 Task: Look for space in Ciranjang-hilir, Indonesia from 6th June, 2023 to 8th June, 2023 for 2 adults in price range Rs.7000 to Rs.12000. Place can be private room with 1  bedroom having 2 beds and 1 bathroom. Property type can be house, flat, guest house. Amenities needed are: wifi. Booking option can be shelf check-in. Required host language is English.
Action: Mouse moved to (493, 84)
Screenshot: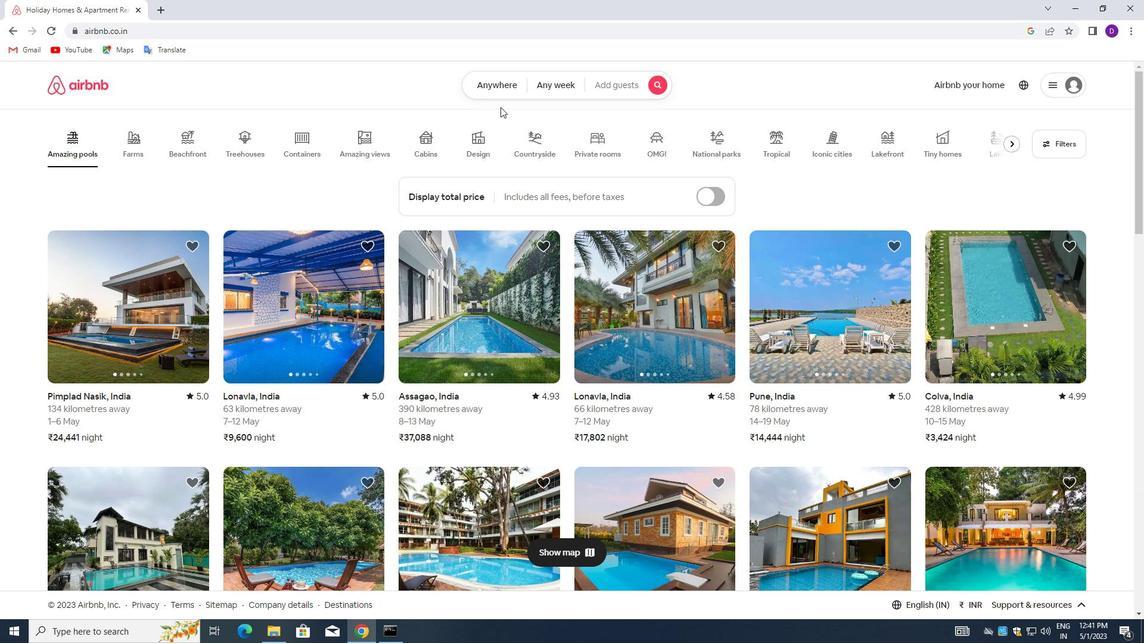 
Action: Mouse pressed left at (493, 84)
Screenshot: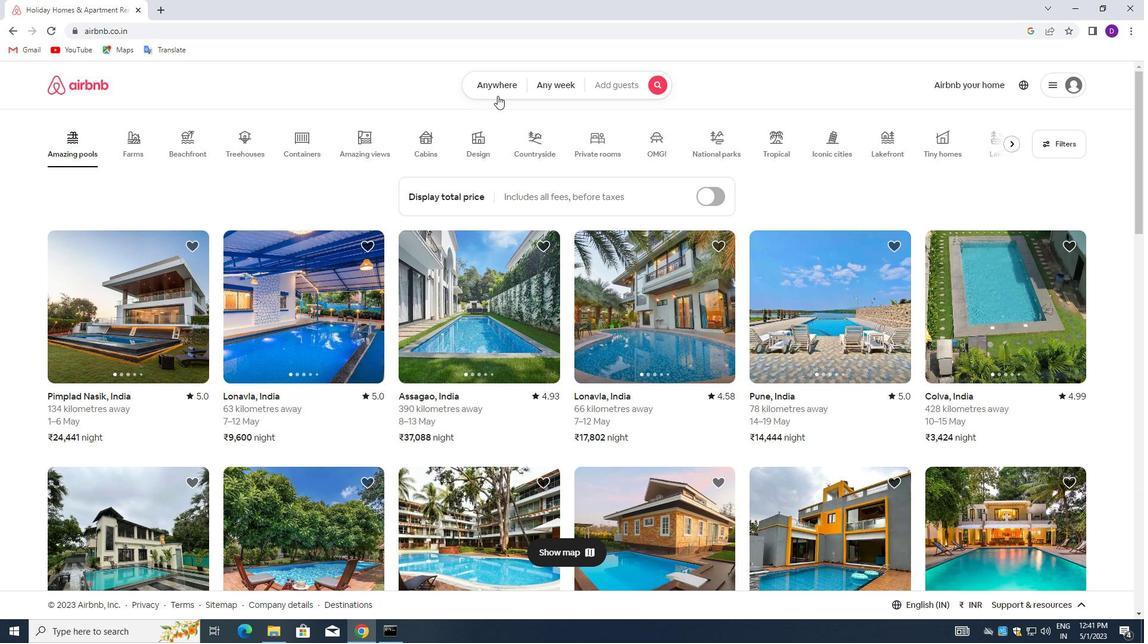 
Action: Mouse moved to (390, 135)
Screenshot: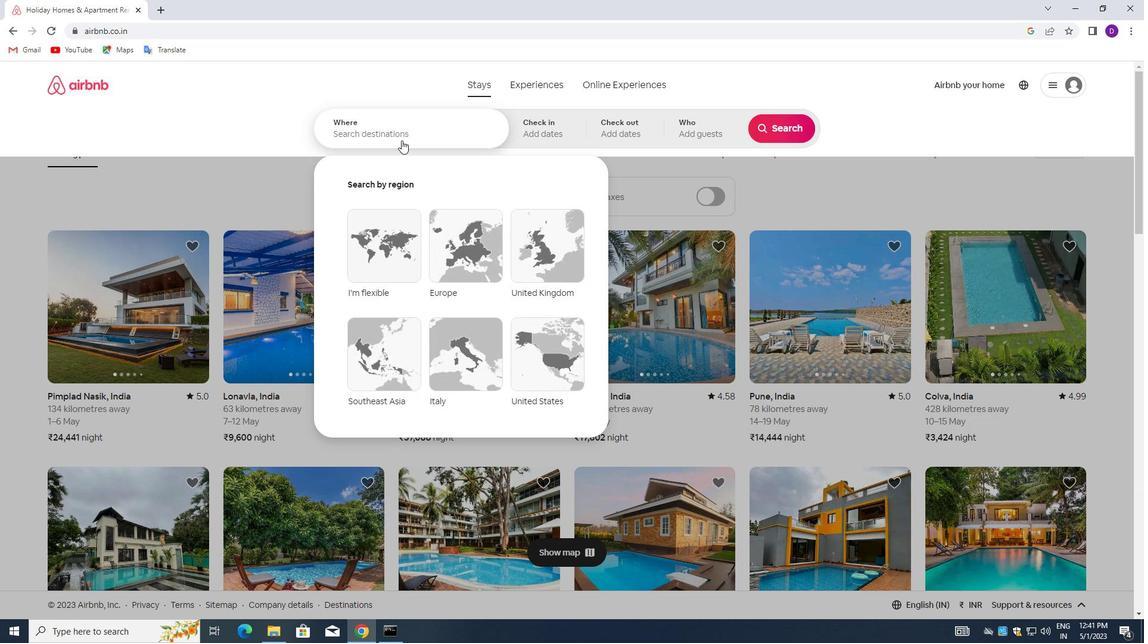 
Action: Mouse pressed left at (390, 135)
Screenshot: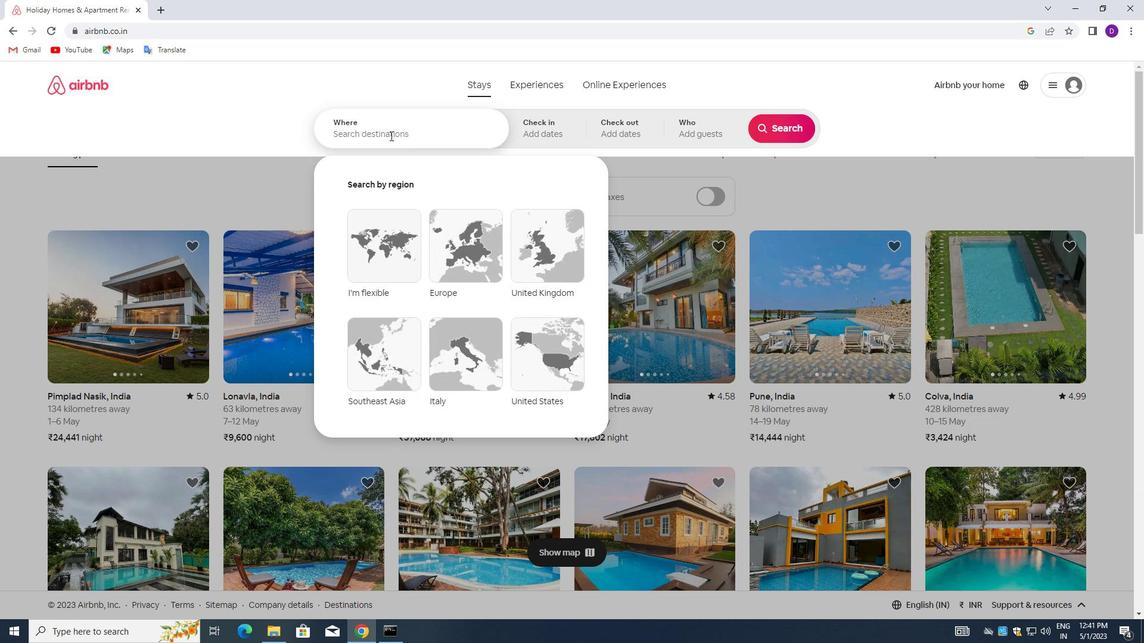 
Action: Mouse moved to (391, 134)
Screenshot: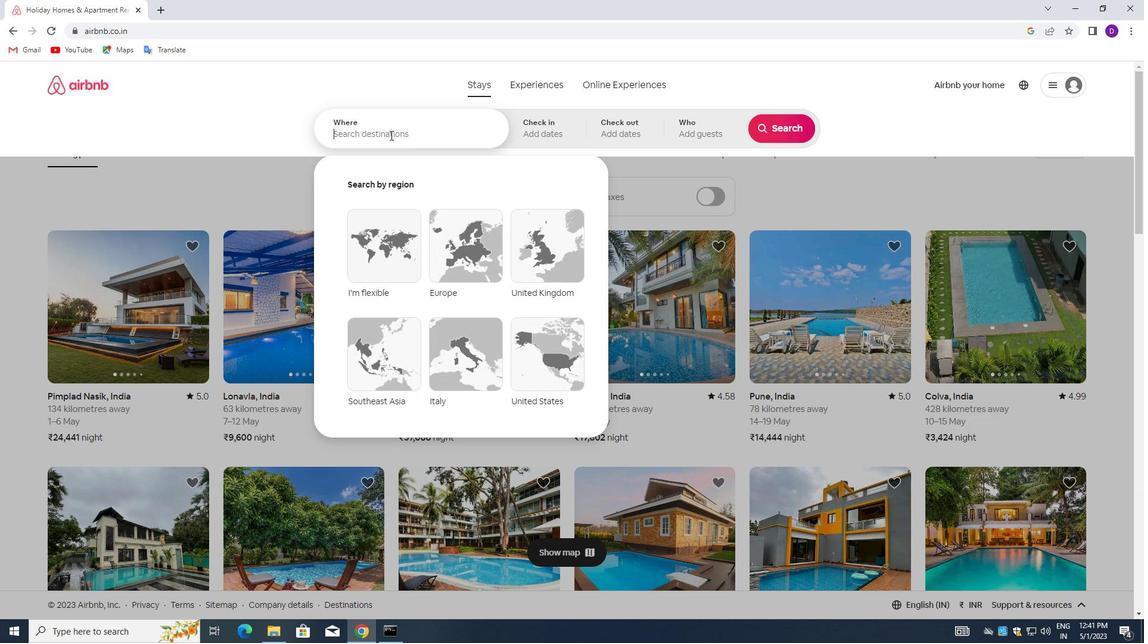 
Action: Key pressed <Key.shift>CIRANJANG-HILIR,<Key.space><Key.shift>INDONESIA<Key.enter>
Screenshot: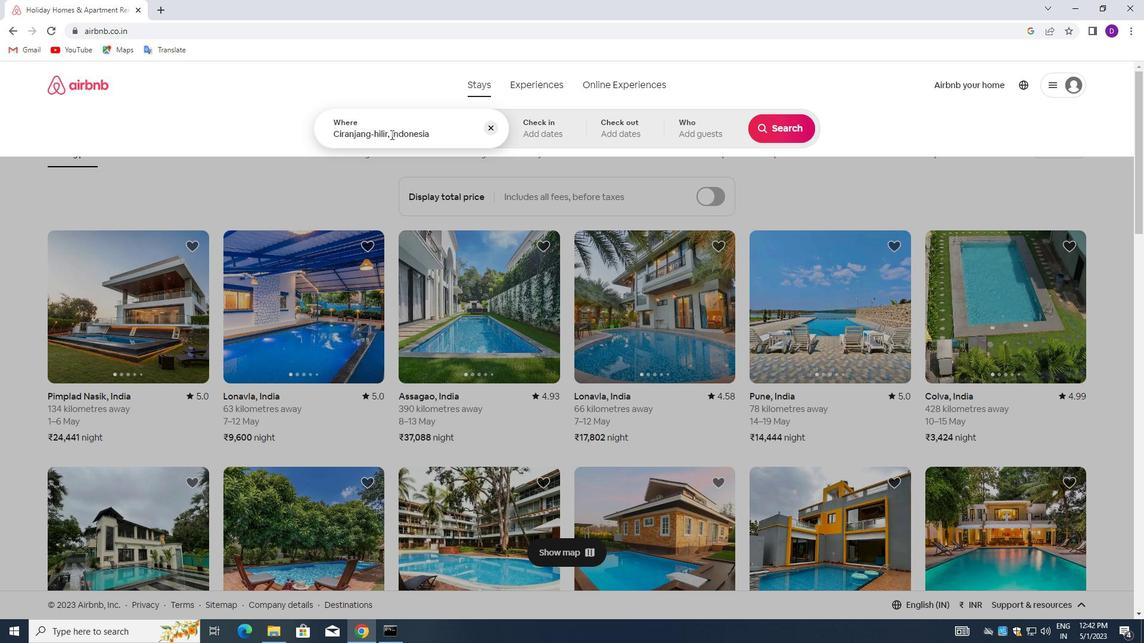 
Action: Mouse moved to (661, 302)
Screenshot: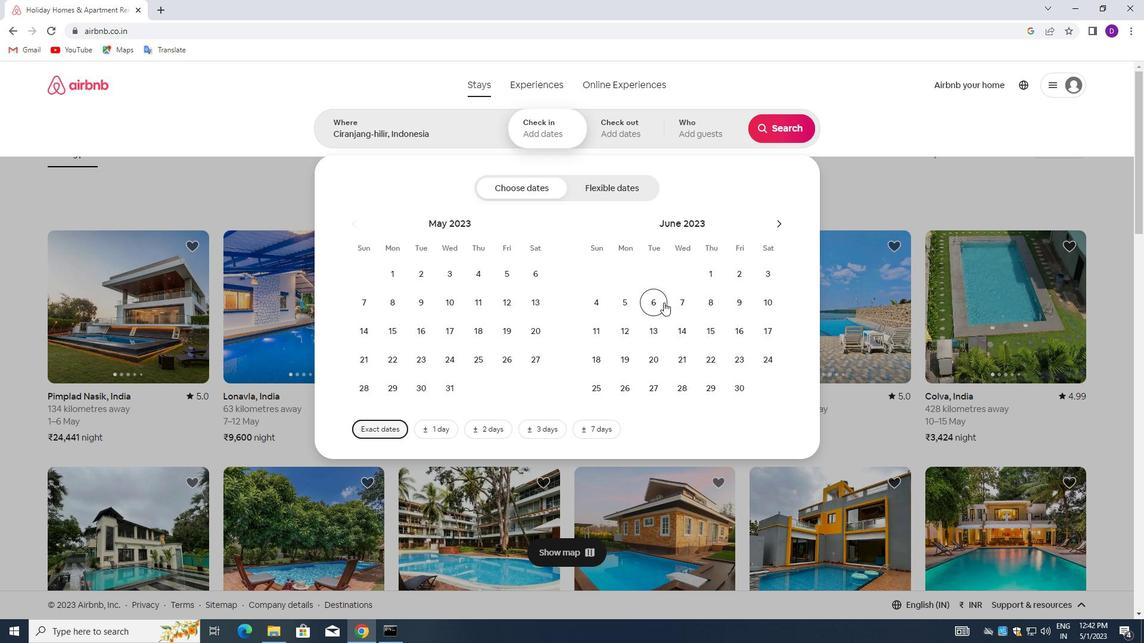 
Action: Mouse pressed left at (661, 302)
Screenshot: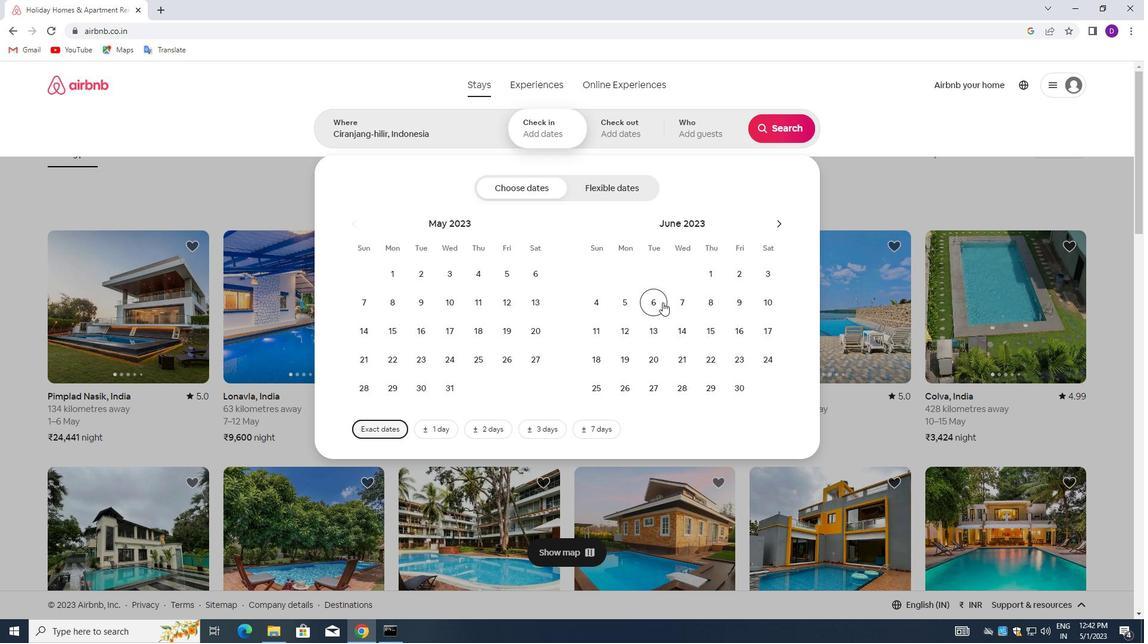 
Action: Mouse moved to (709, 302)
Screenshot: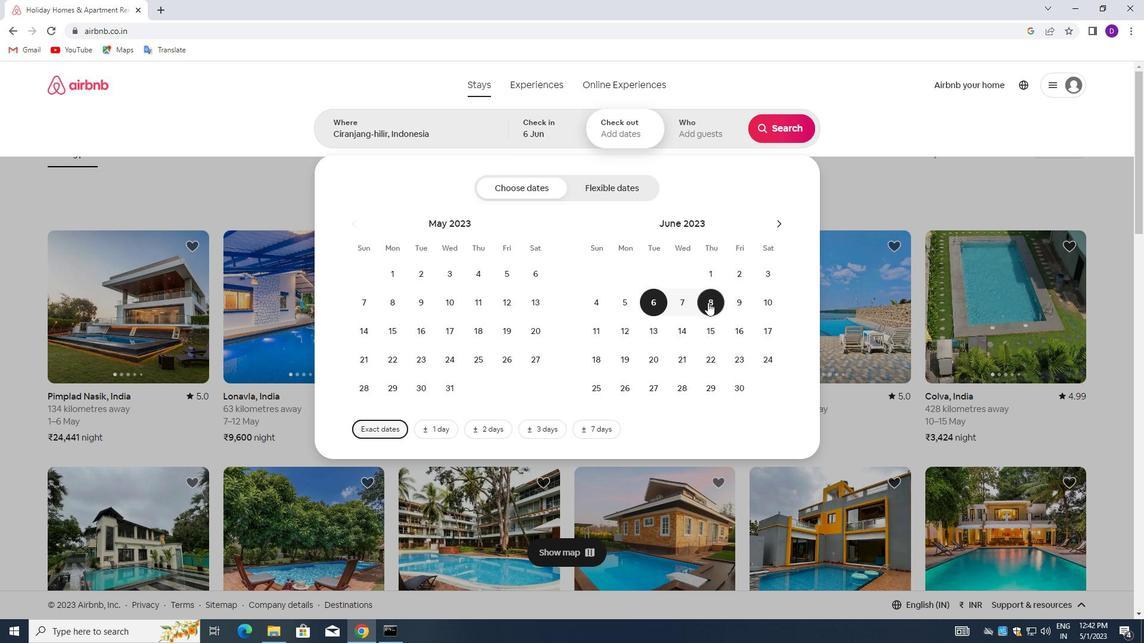 
Action: Mouse pressed left at (709, 302)
Screenshot: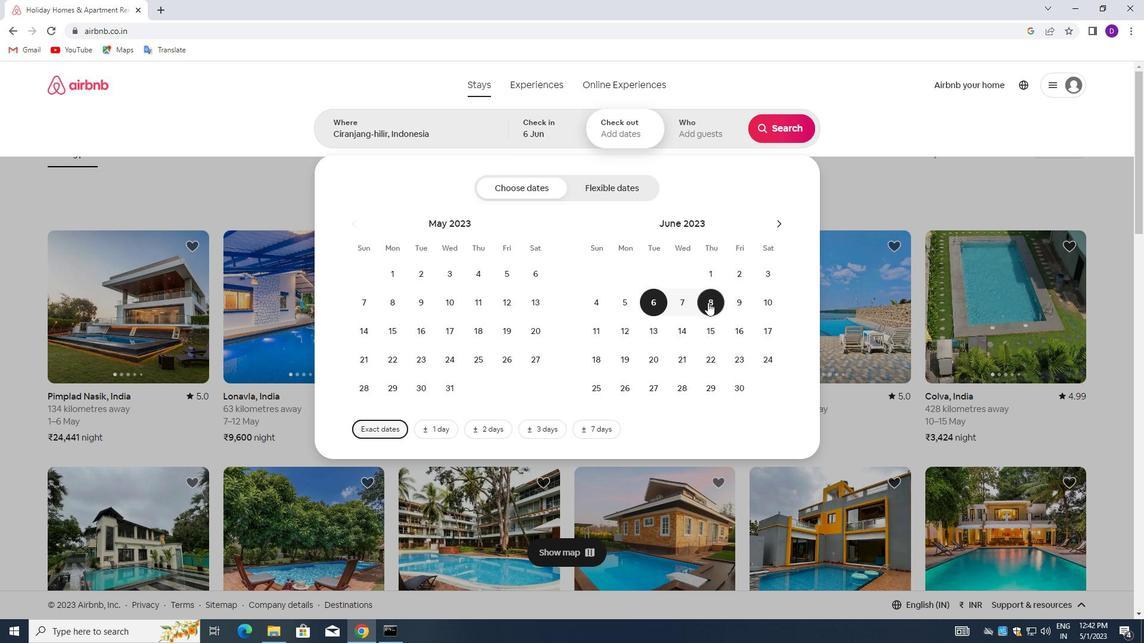
Action: Mouse moved to (709, 143)
Screenshot: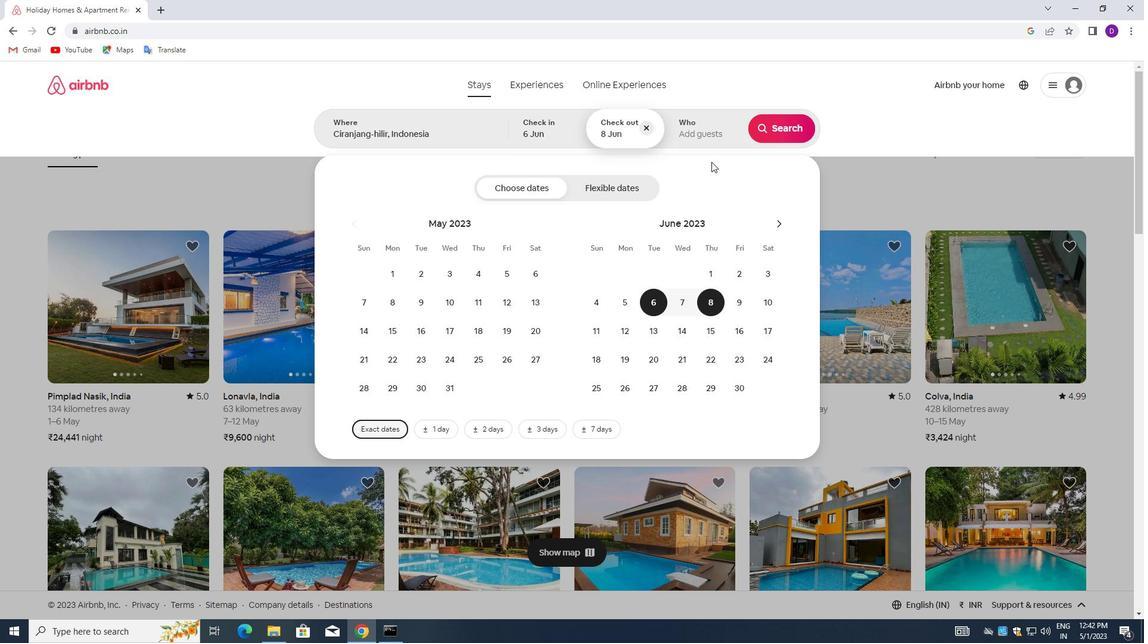 
Action: Mouse pressed left at (709, 143)
Screenshot: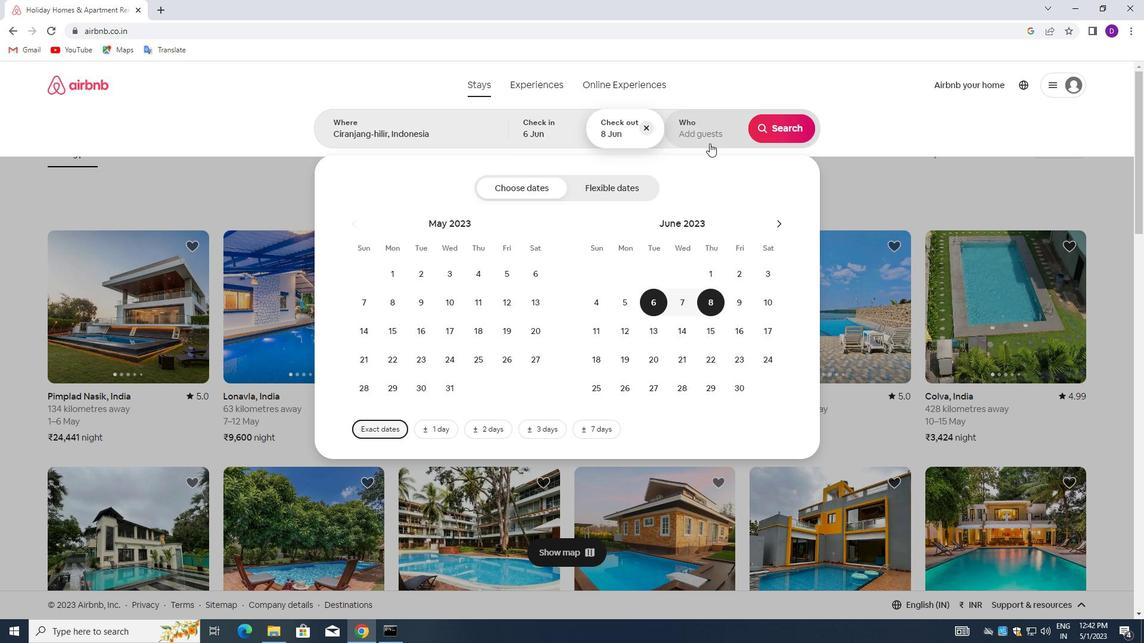 
Action: Mouse moved to (791, 189)
Screenshot: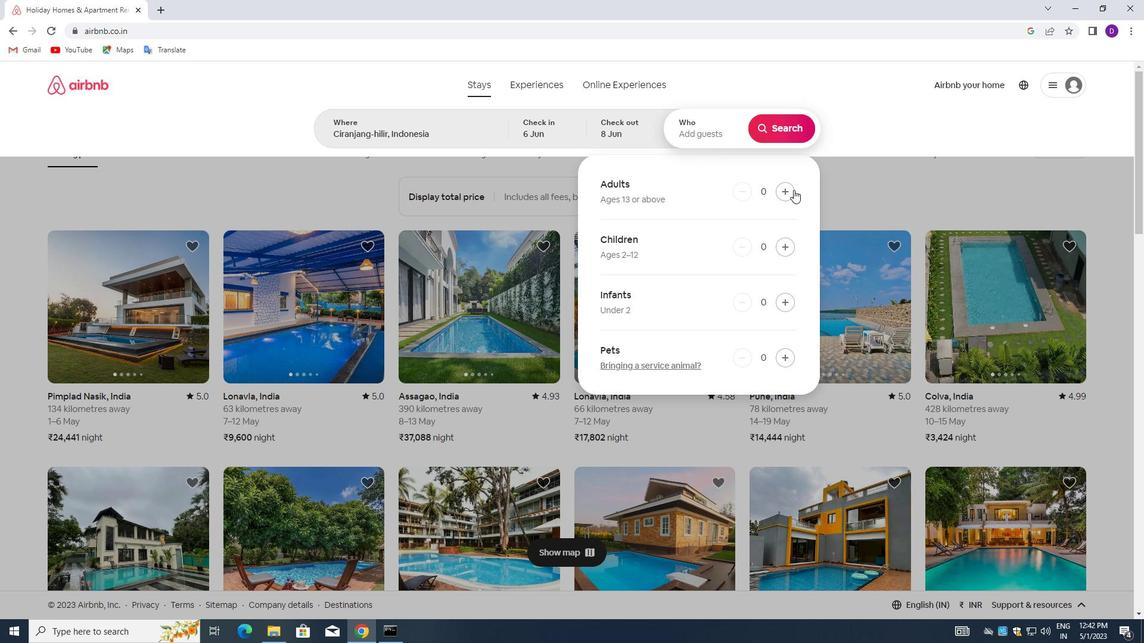 
Action: Mouse pressed left at (791, 189)
Screenshot: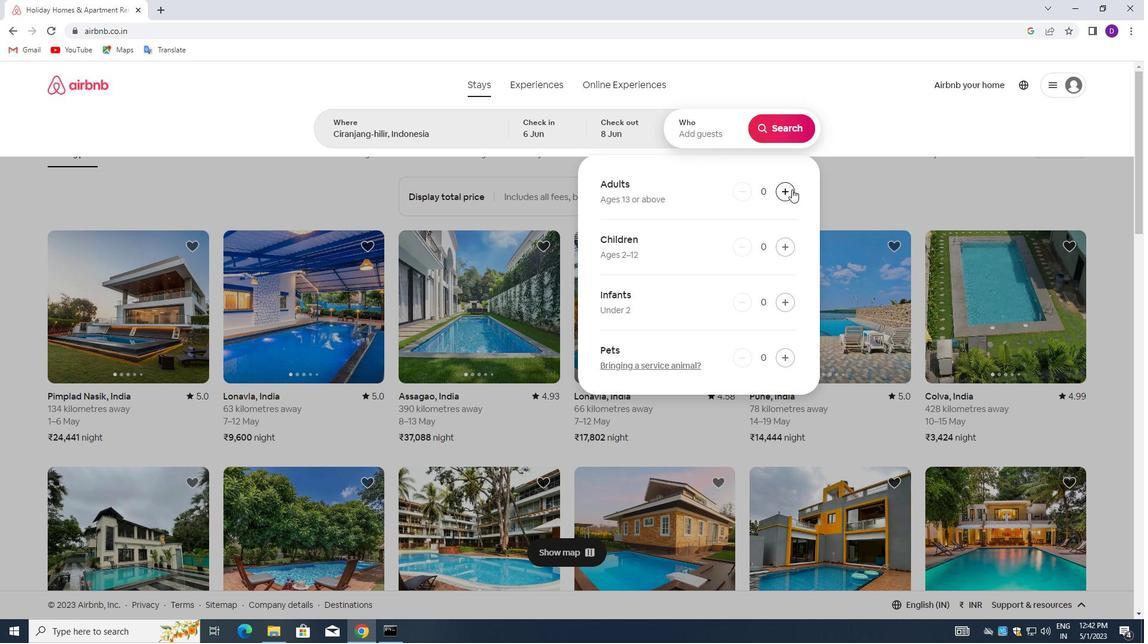 
Action: Mouse pressed left at (791, 189)
Screenshot: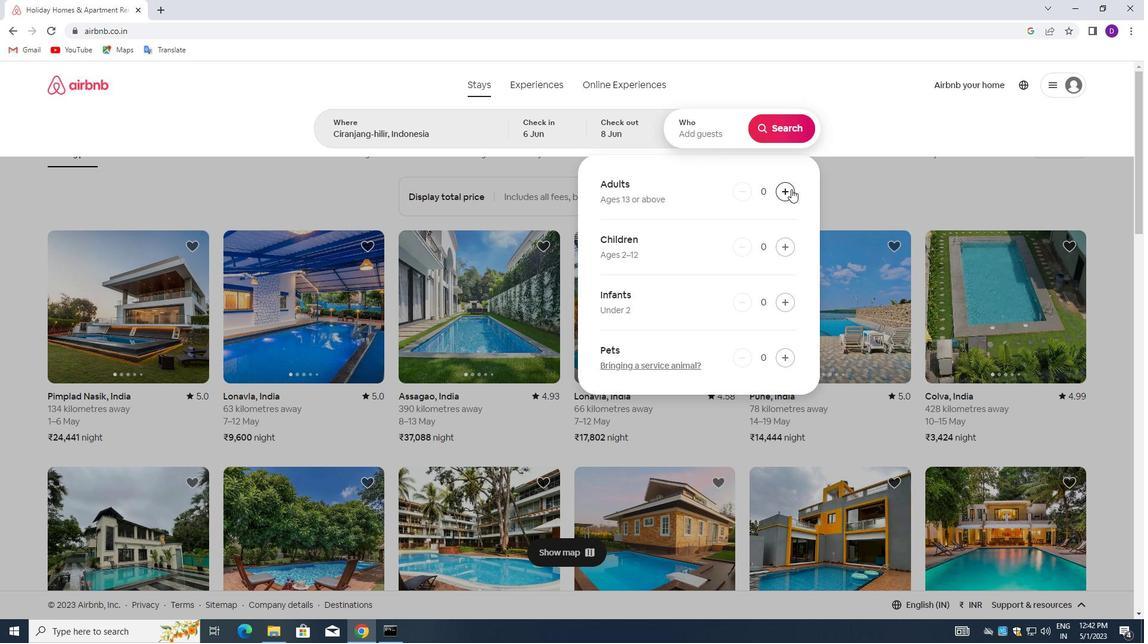 
Action: Mouse moved to (784, 128)
Screenshot: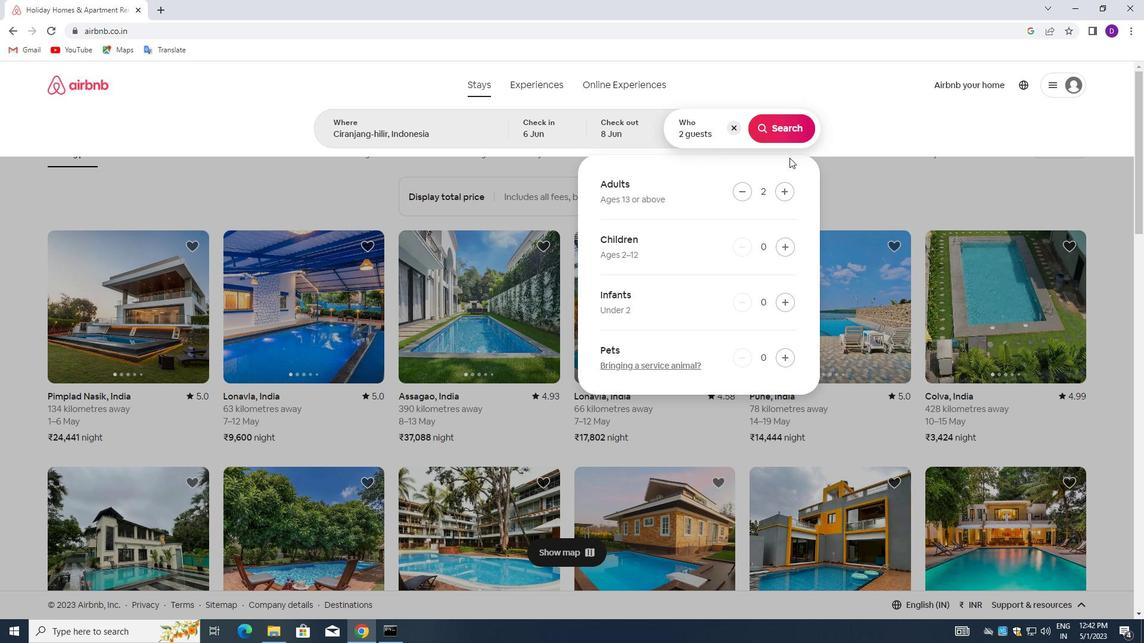 
Action: Mouse pressed left at (784, 128)
Screenshot: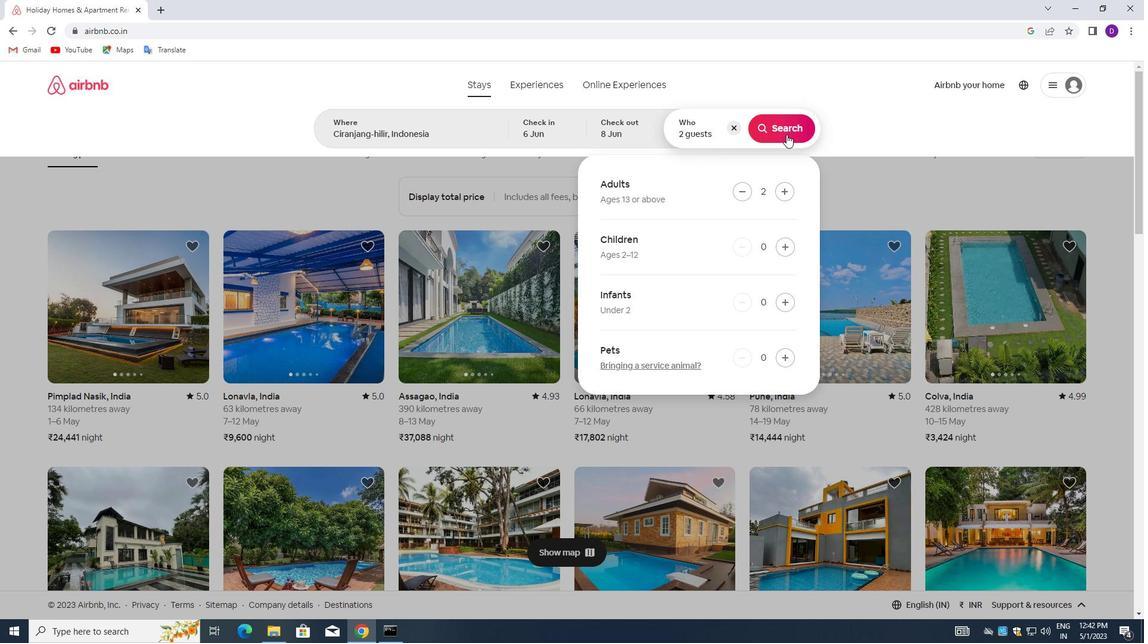 
Action: Mouse moved to (1073, 135)
Screenshot: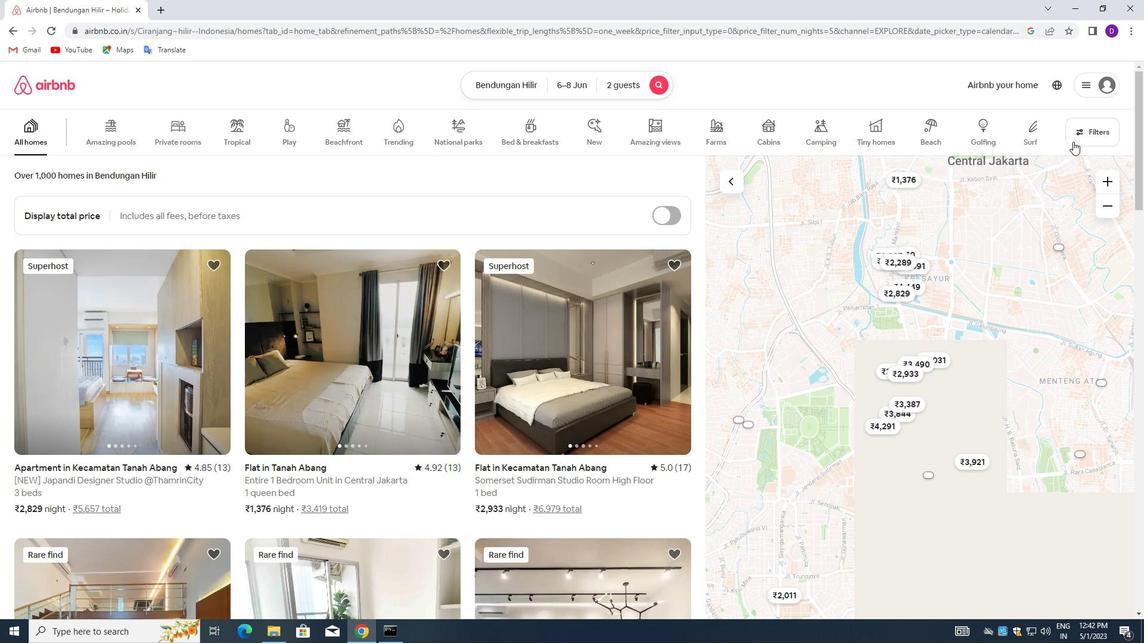 
Action: Mouse pressed left at (1073, 135)
Screenshot: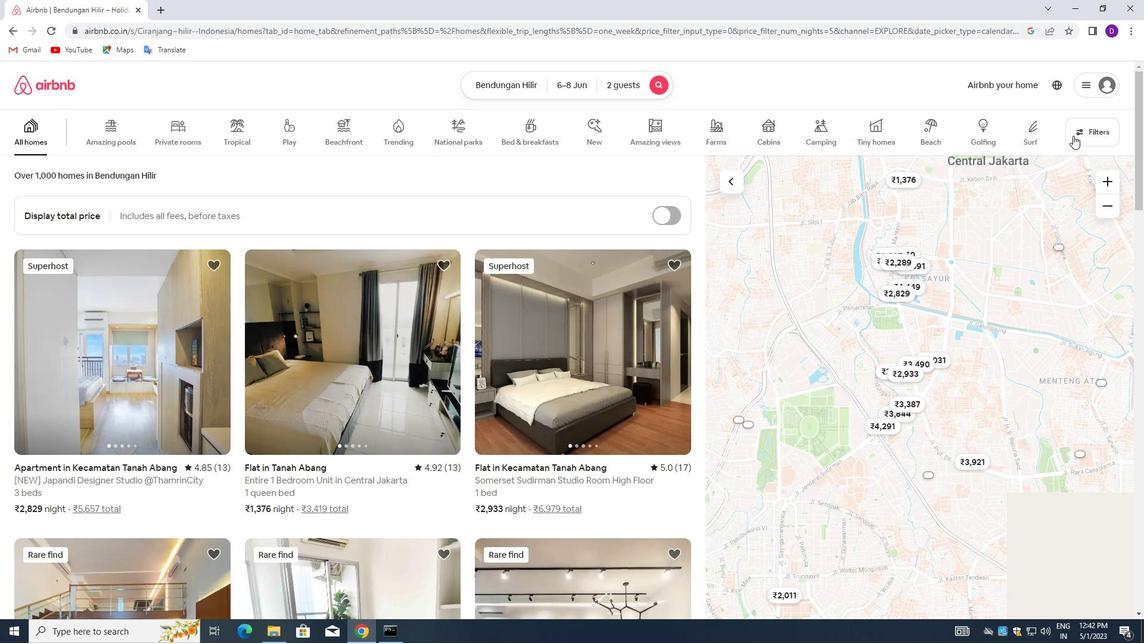 
Action: Mouse moved to (416, 285)
Screenshot: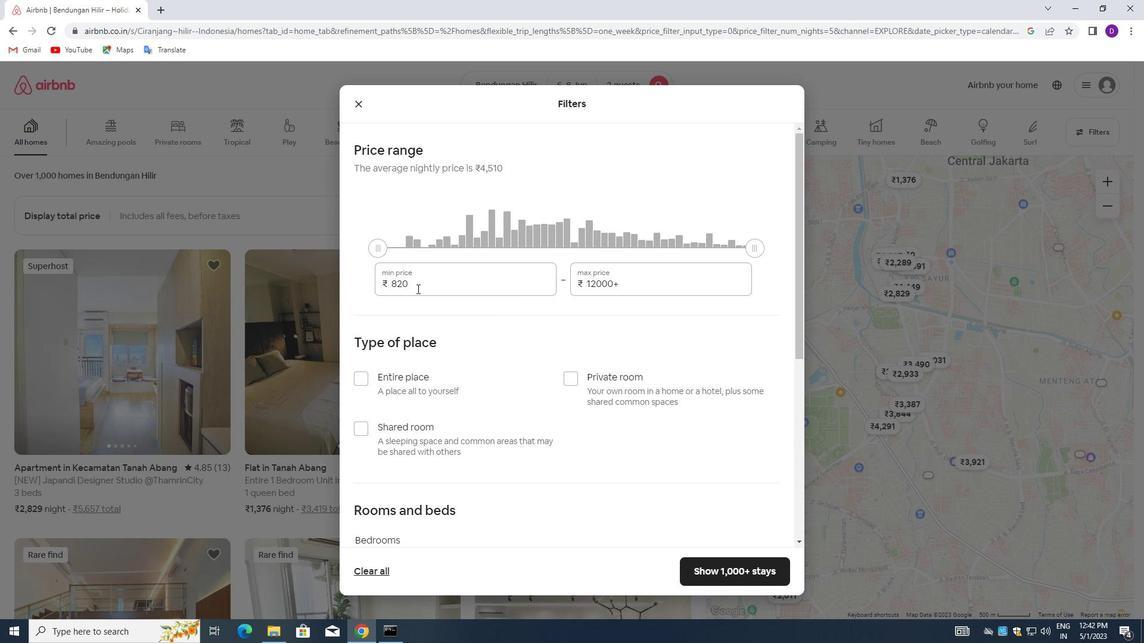 
Action: Mouse pressed left at (416, 285)
Screenshot: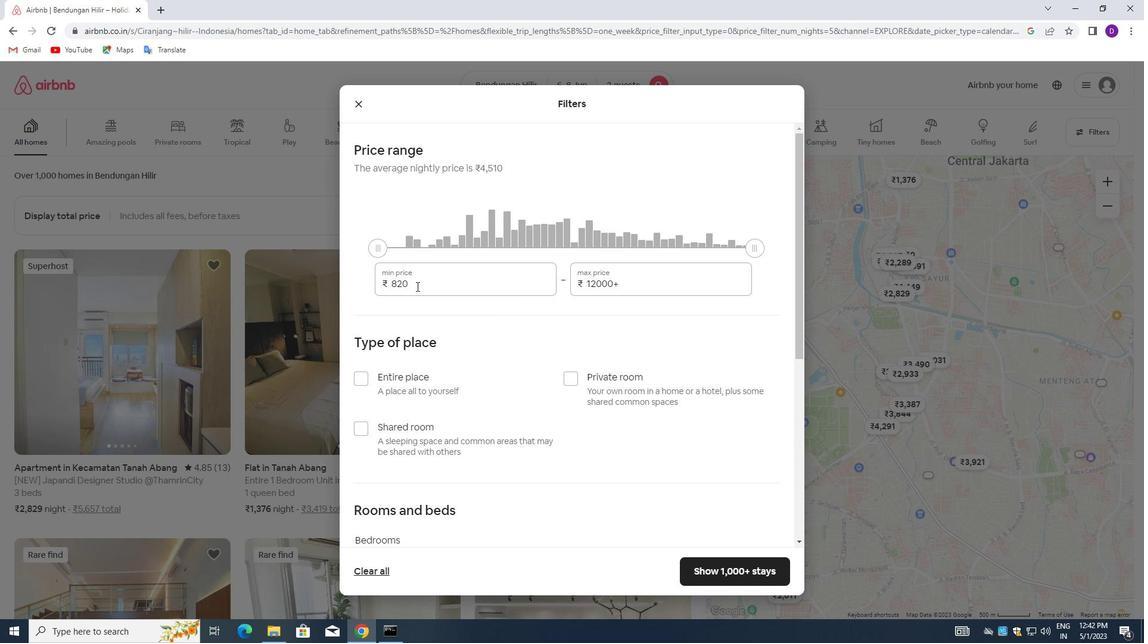 
Action: Mouse pressed left at (416, 285)
Screenshot: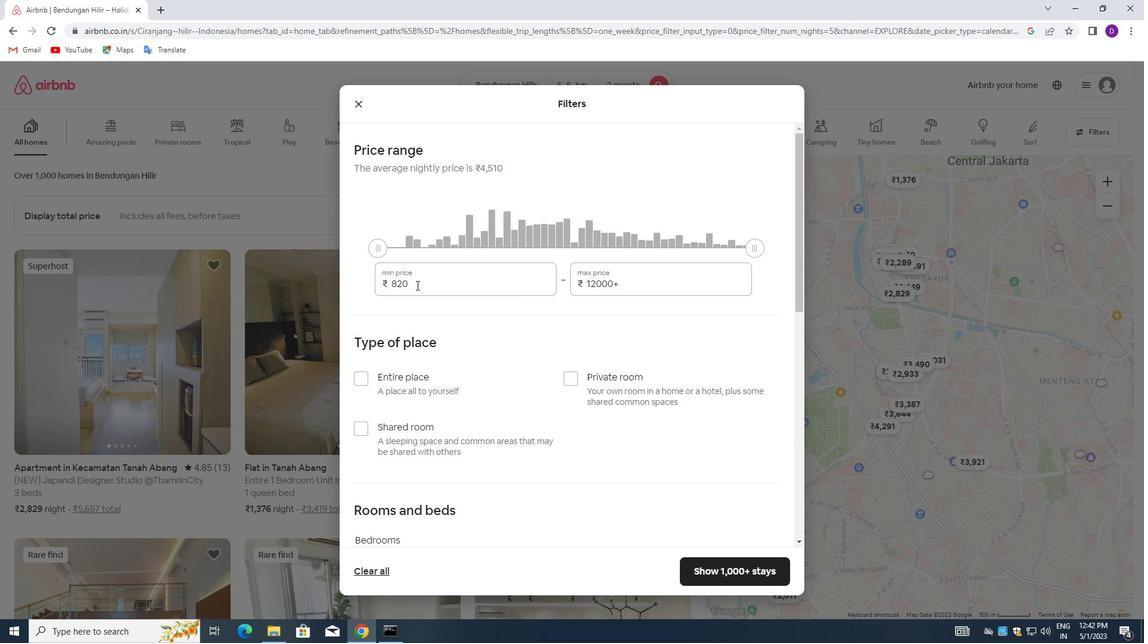 
Action: Key pressed 7000<Key.tab>1
Screenshot: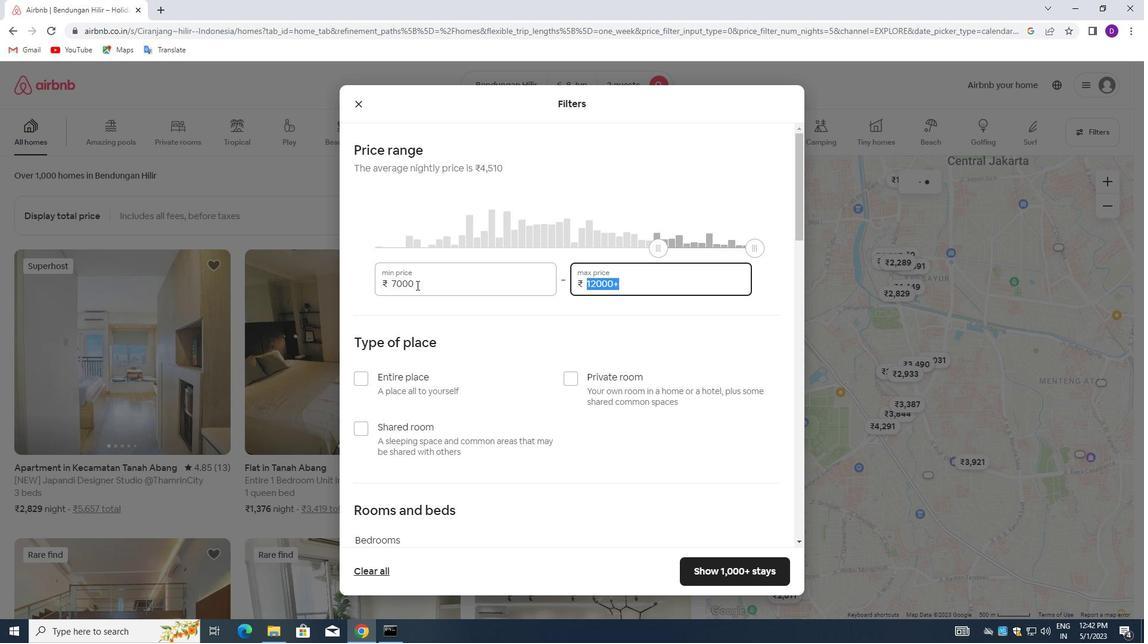 
Action: Mouse moved to (416, 285)
Screenshot: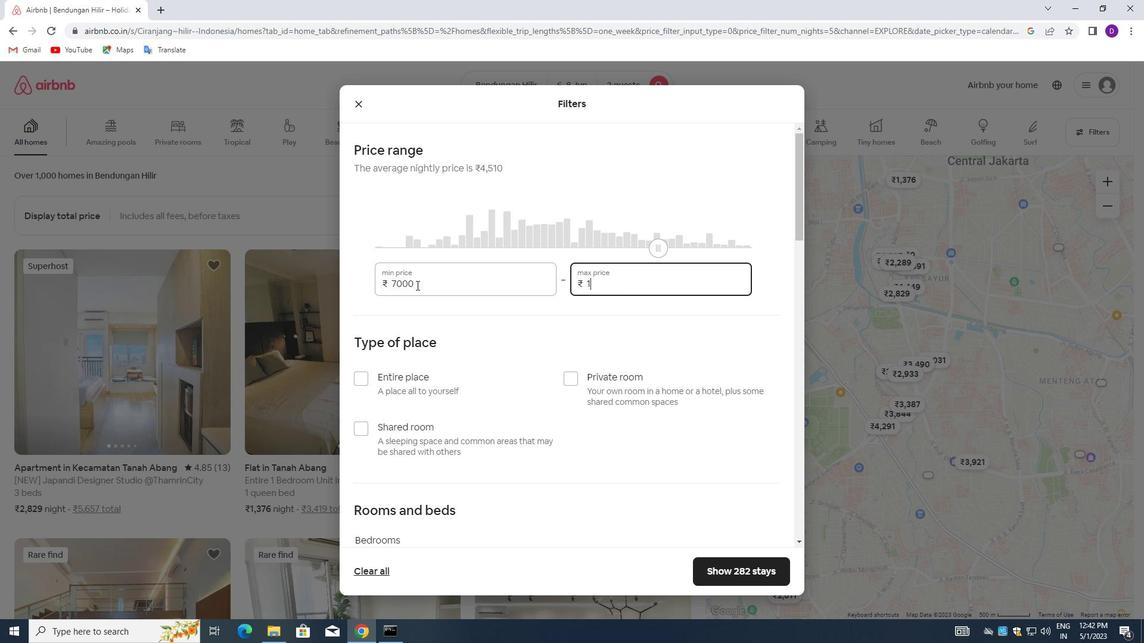 
Action: Key pressed 2000
Screenshot: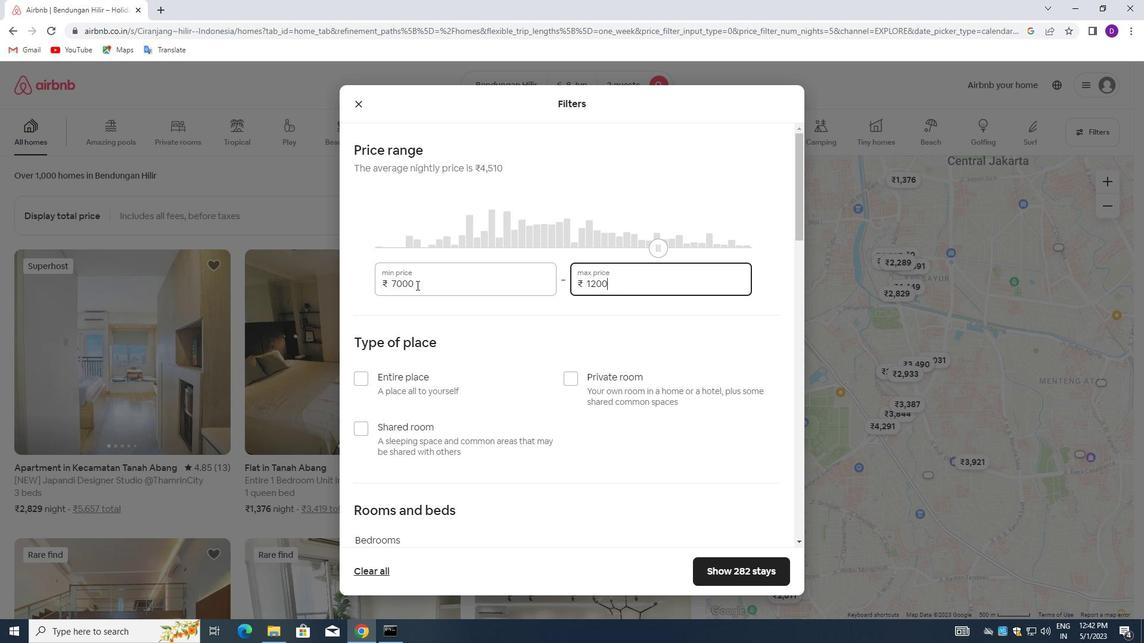 
Action: Mouse moved to (431, 306)
Screenshot: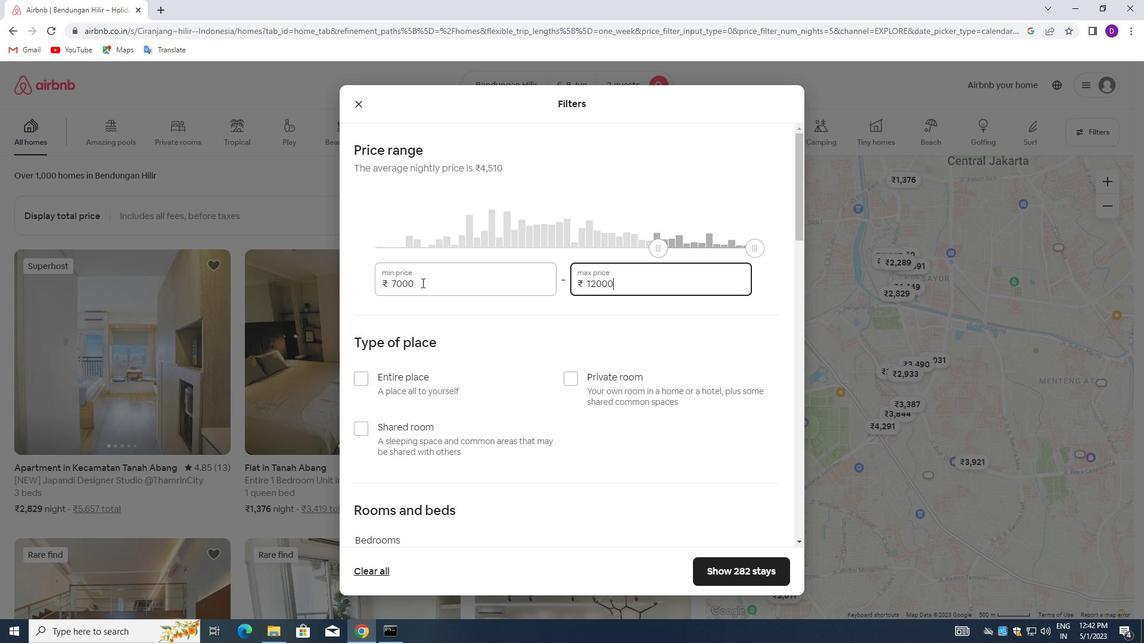 
Action: Mouse scrolled (431, 305) with delta (0, 0)
Screenshot: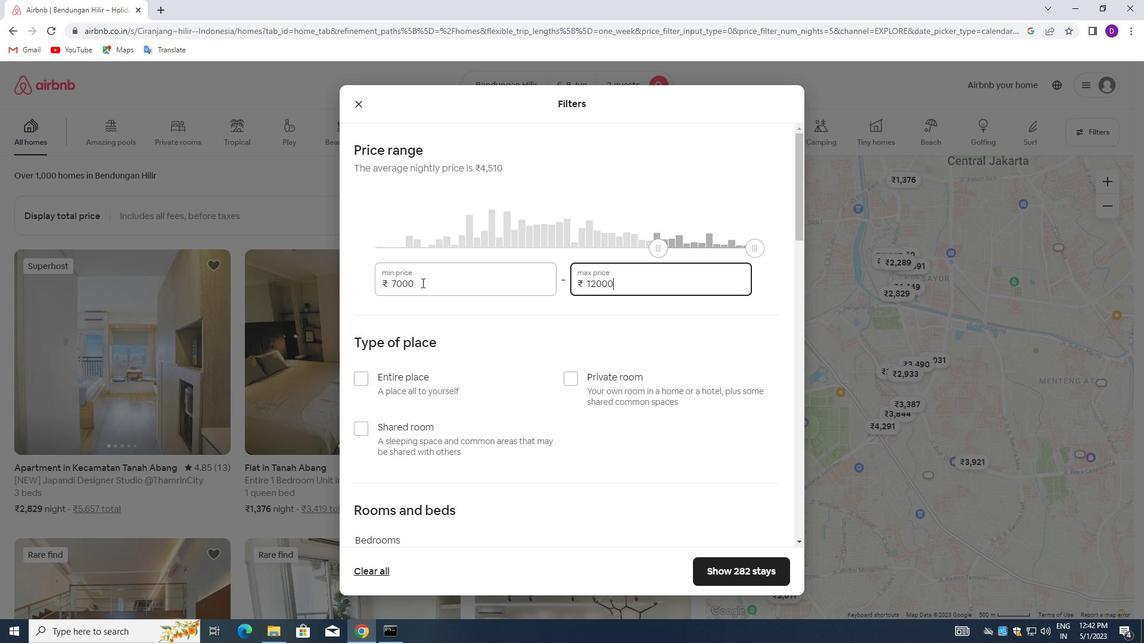 
Action: Mouse moved to (432, 311)
Screenshot: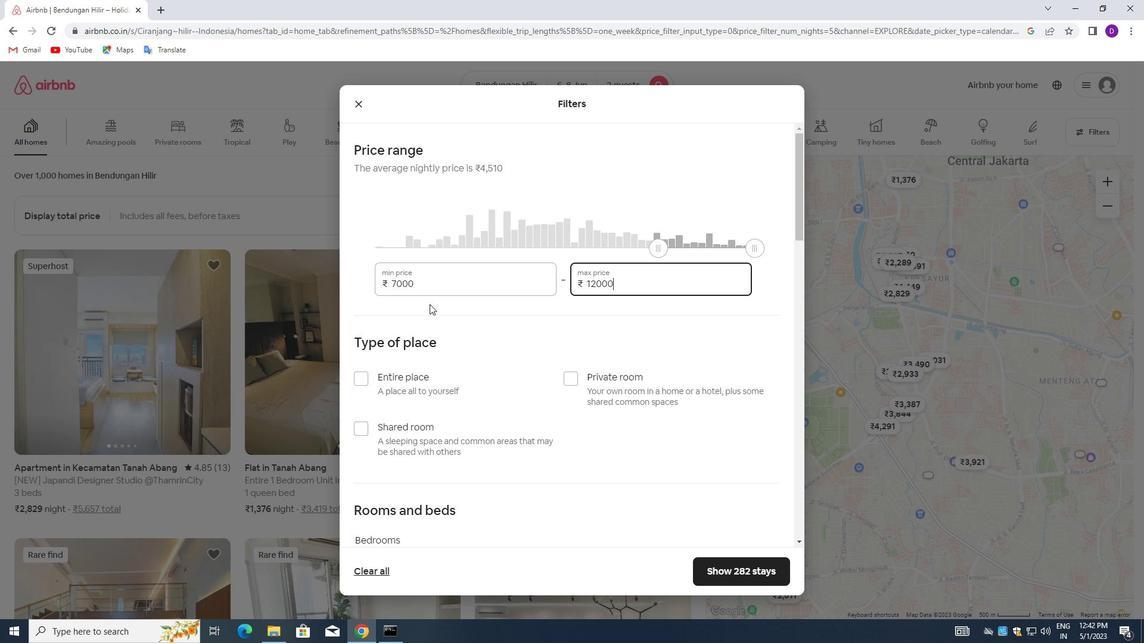 
Action: Mouse scrolled (432, 311) with delta (0, 0)
Screenshot: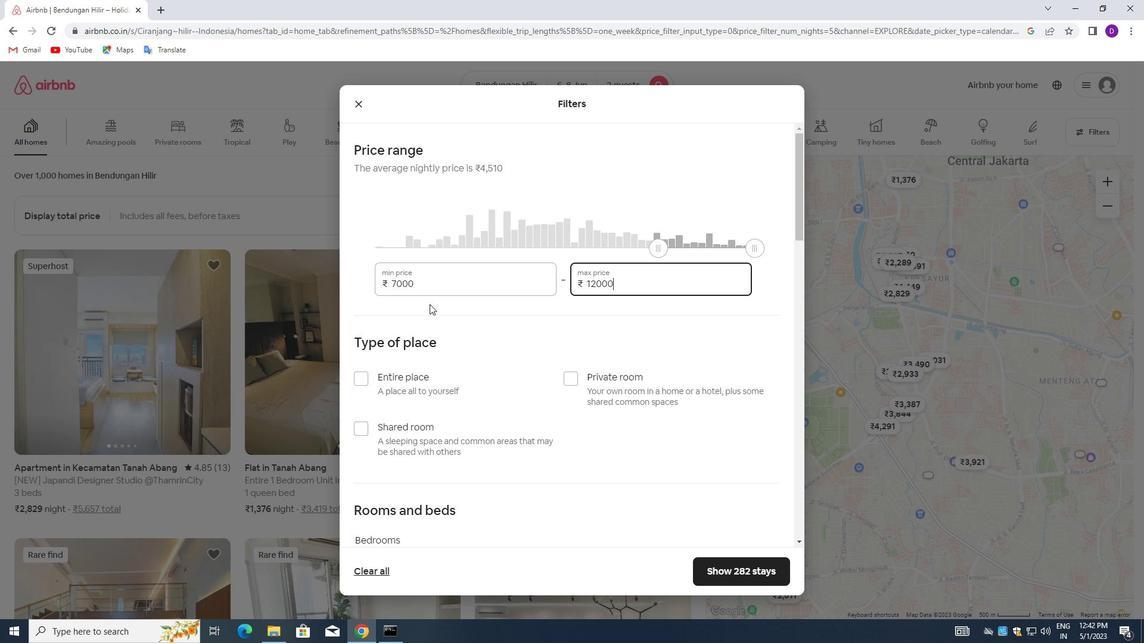 
Action: Mouse moved to (571, 262)
Screenshot: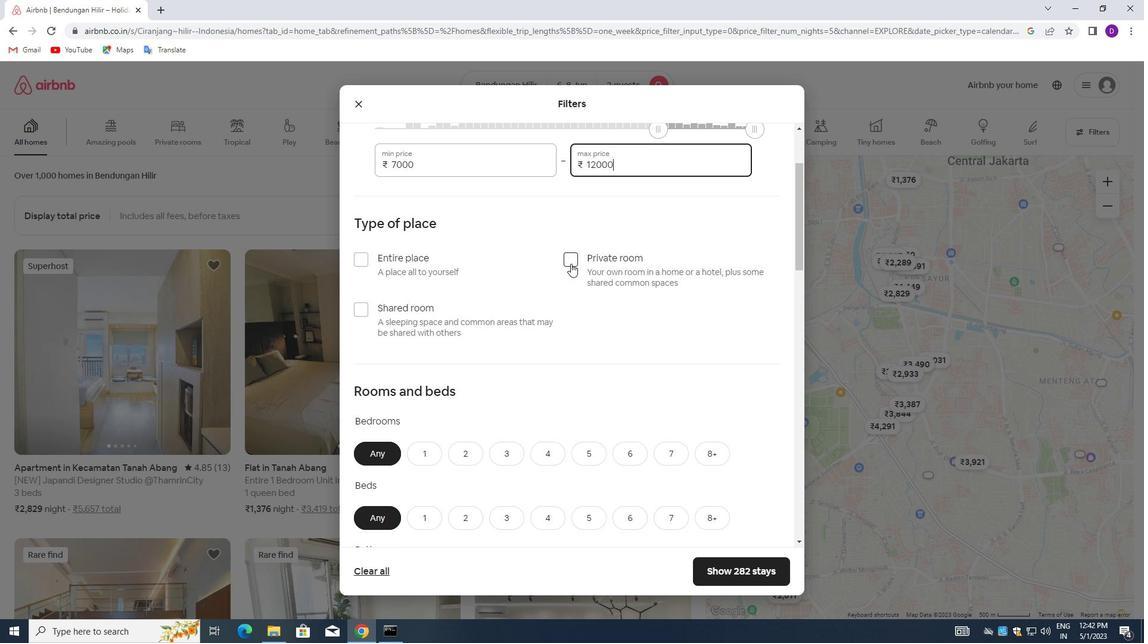 
Action: Mouse pressed left at (571, 262)
Screenshot: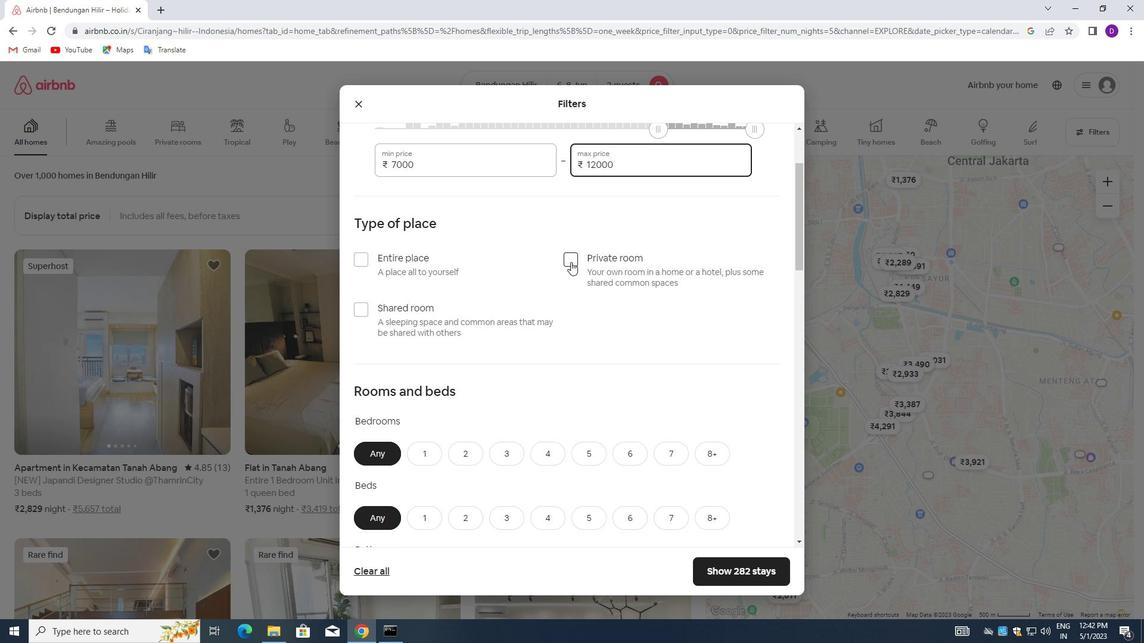 
Action: Mouse moved to (507, 381)
Screenshot: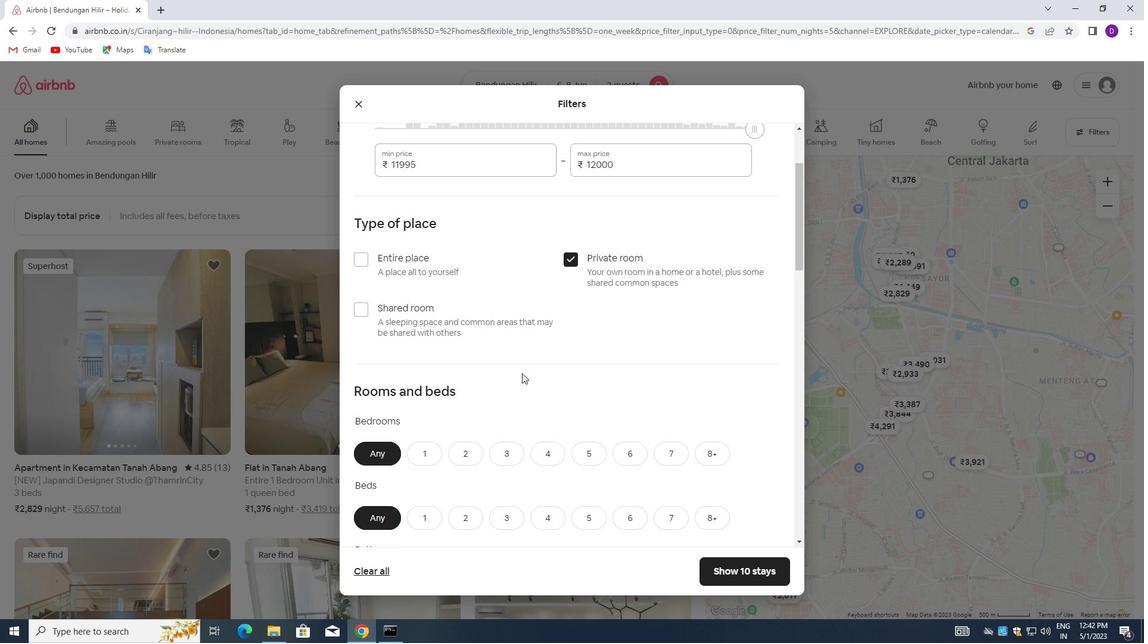 
Action: Mouse scrolled (507, 380) with delta (0, 0)
Screenshot: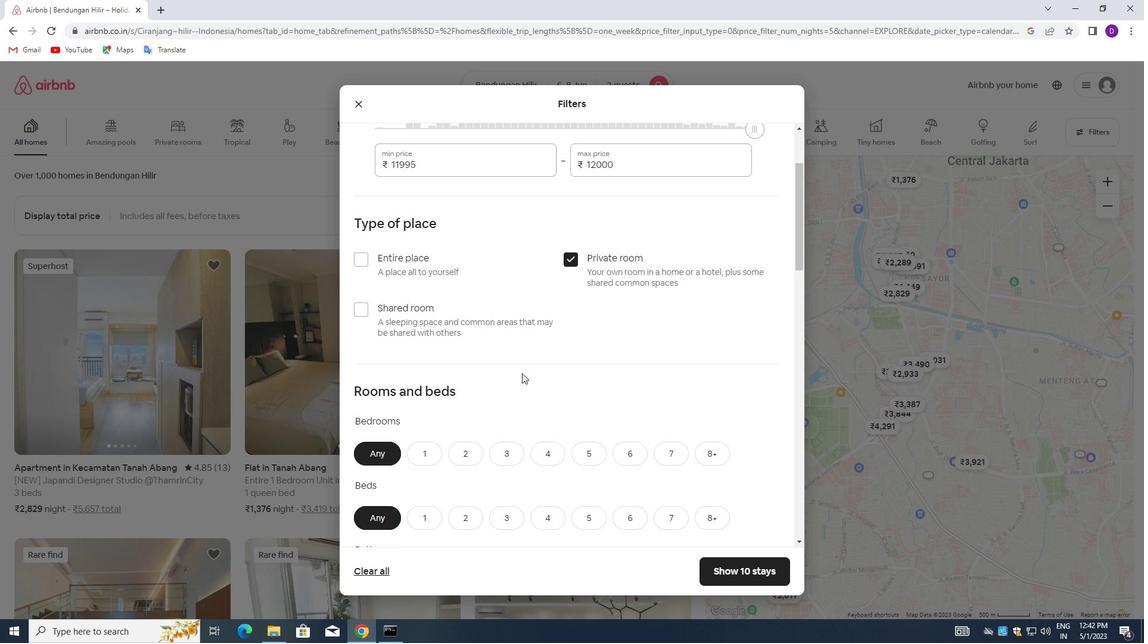 
Action: Mouse moved to (505, 386)
Screenshot: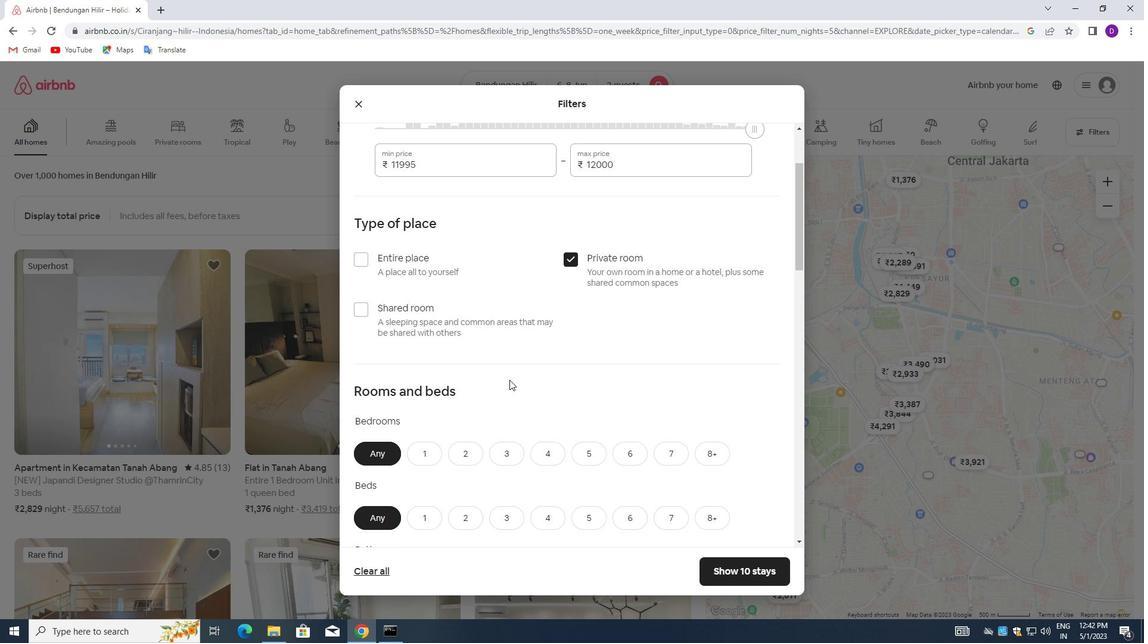 
Action: Mouse scrolled (505, 386) with delta (0, 0)
Screenshot: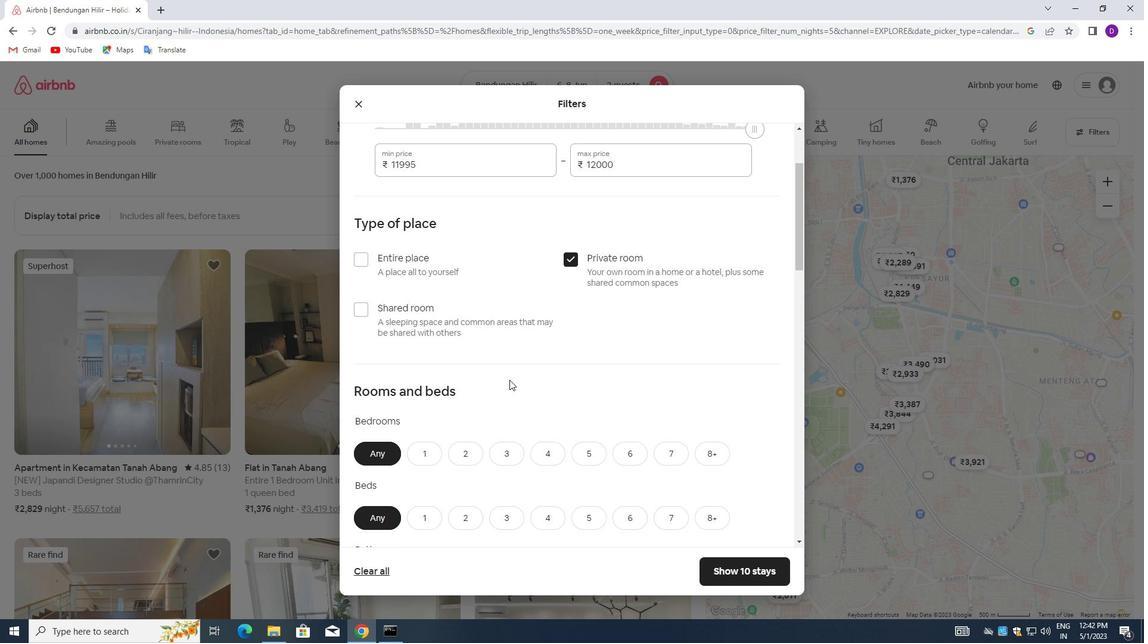 
Action: Mouse moved to (420, 338)
Screenshot: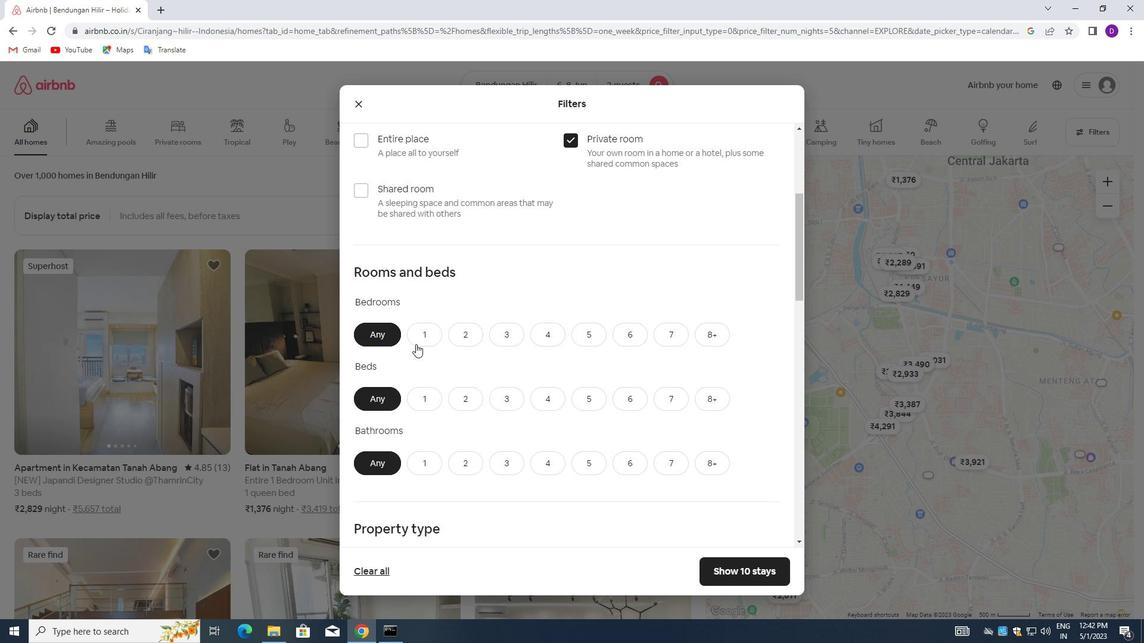 
Action: Mouse pressed left at (420, 338)
Screenshot: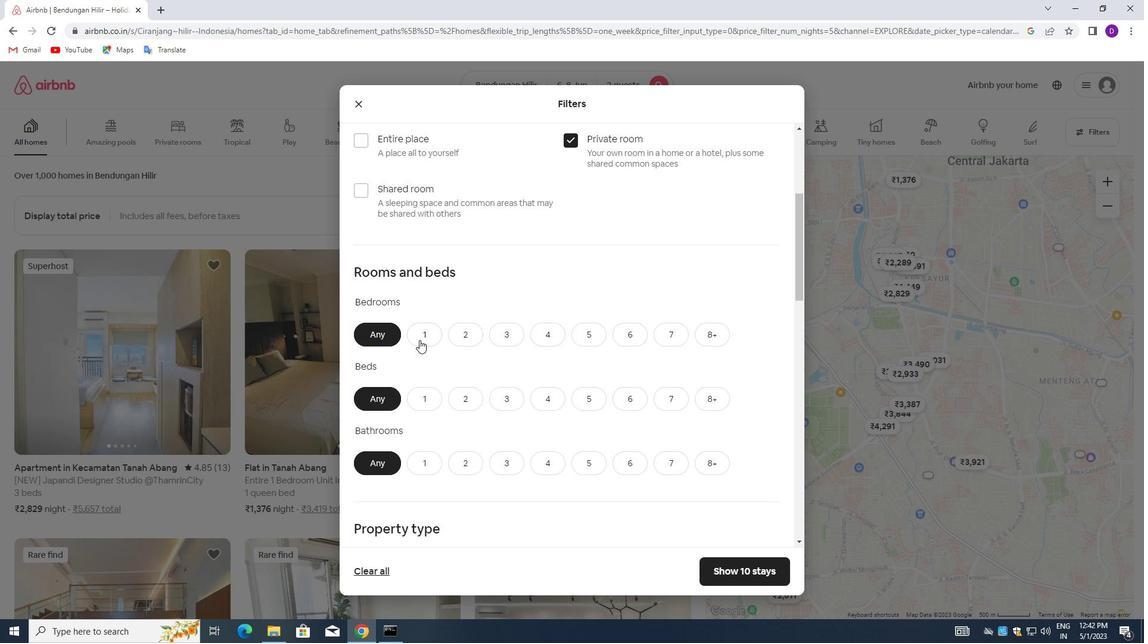 
Action: Mouse moved to (466, 407)
Screenshot: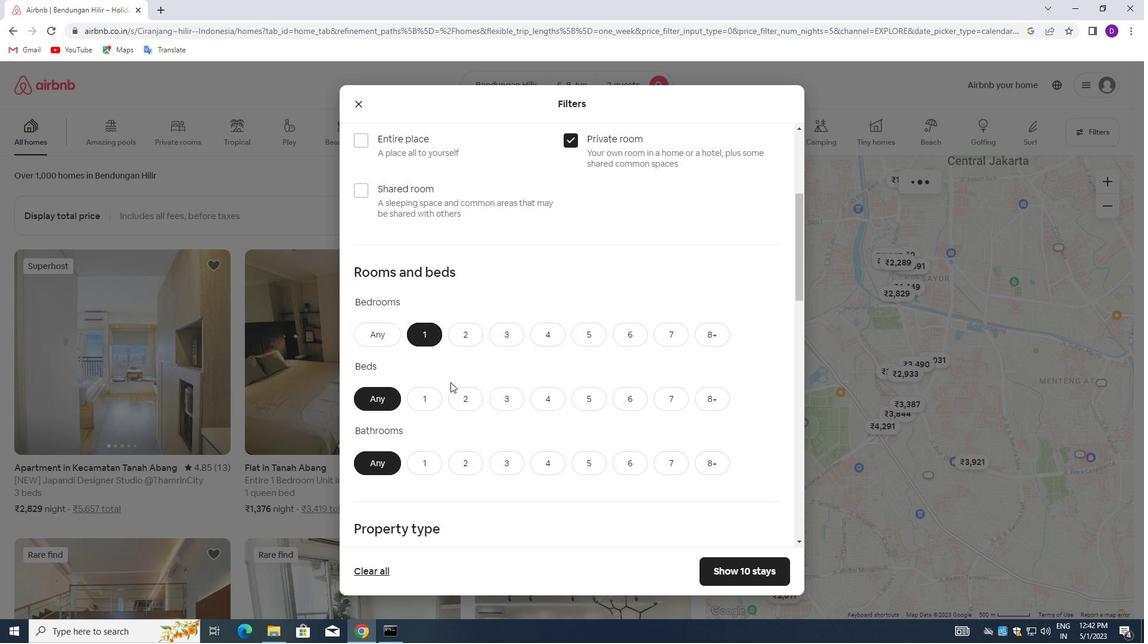 
Action: Mouse pressed left at (466, 407)
Screenshot: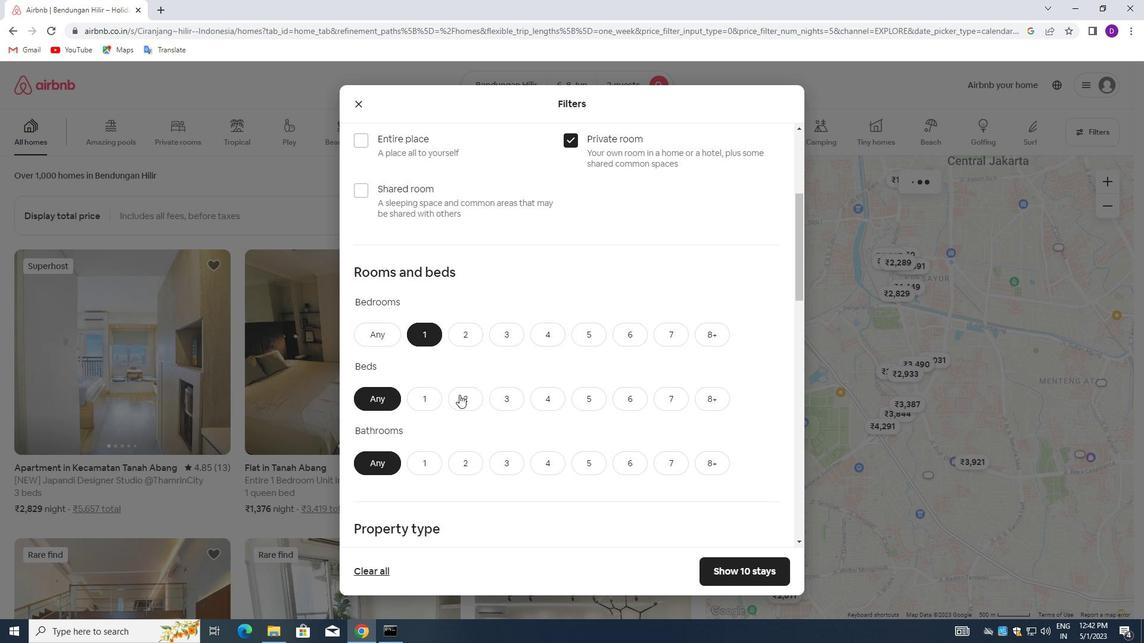 
Action: Mouse moved to (419, 465)
Screenshot: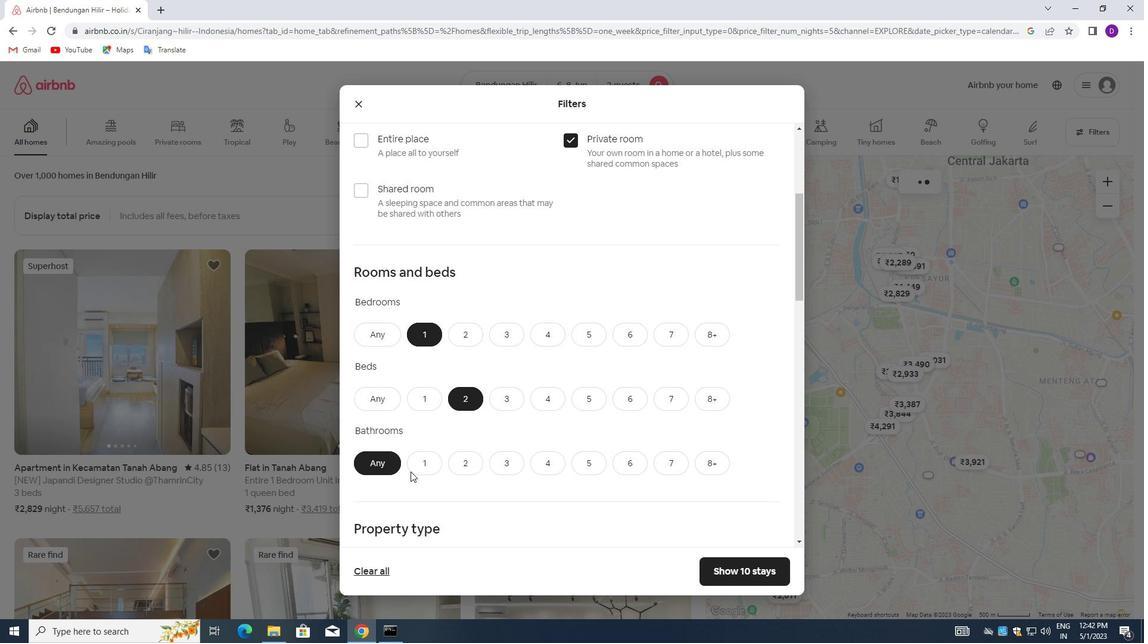 
Action: Mouse pressed left at (419, 465)
Screenshot: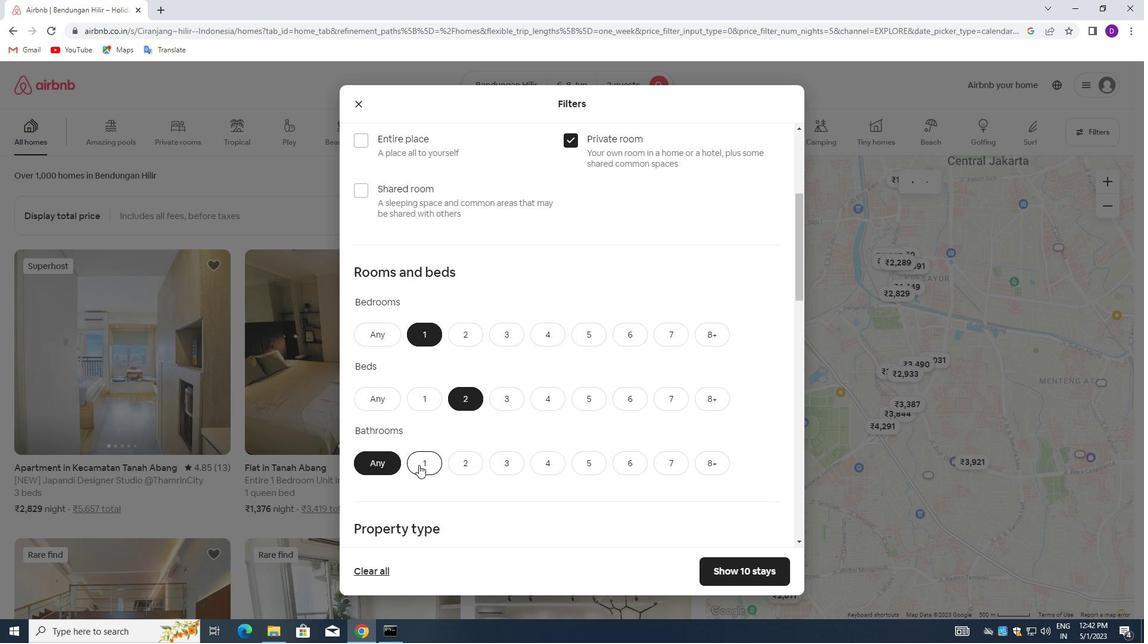 
Action: Mouse moved to (462, 400)
Screenshot: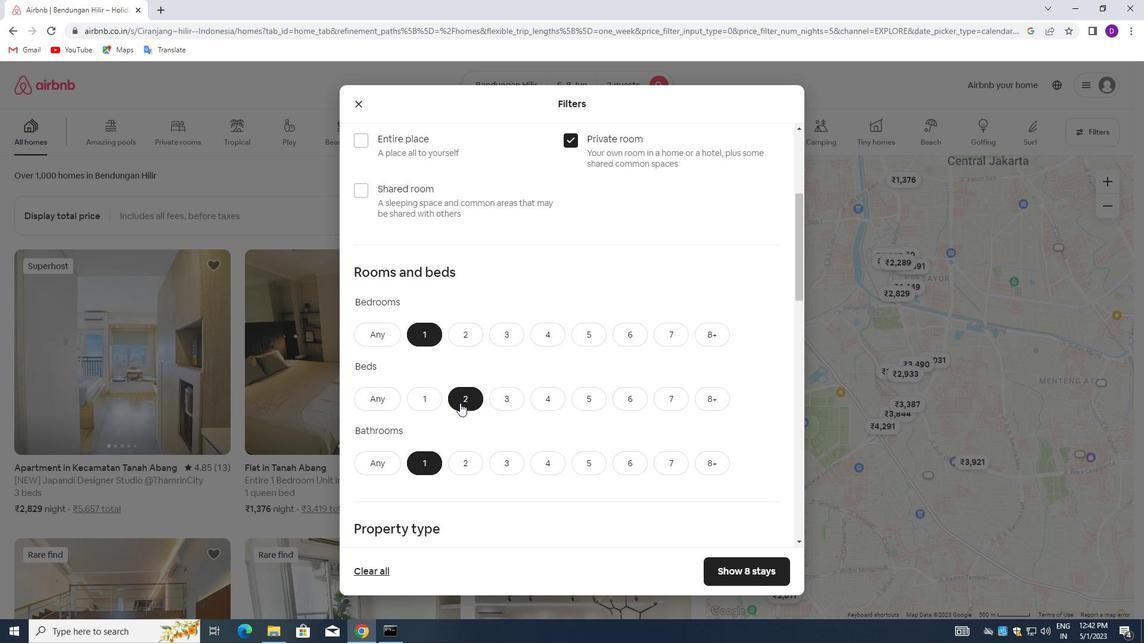 
Action: Mouse scrolled (462, 399) with delta (0, 0)
Screenshot: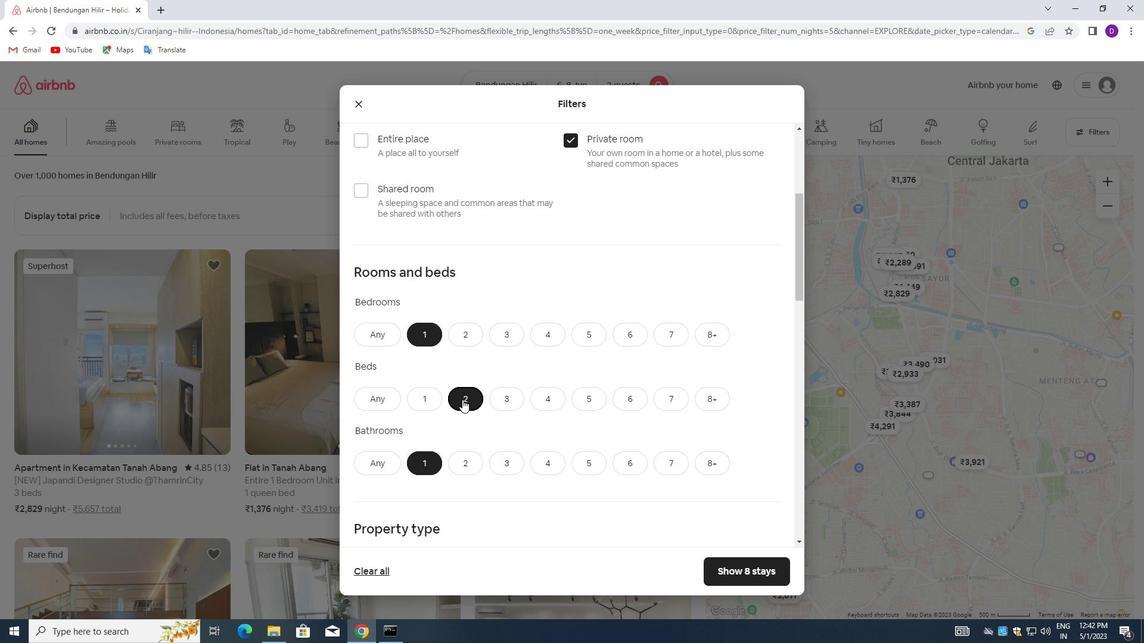
Action: Mouse moved to (462, 400)
Screenshot: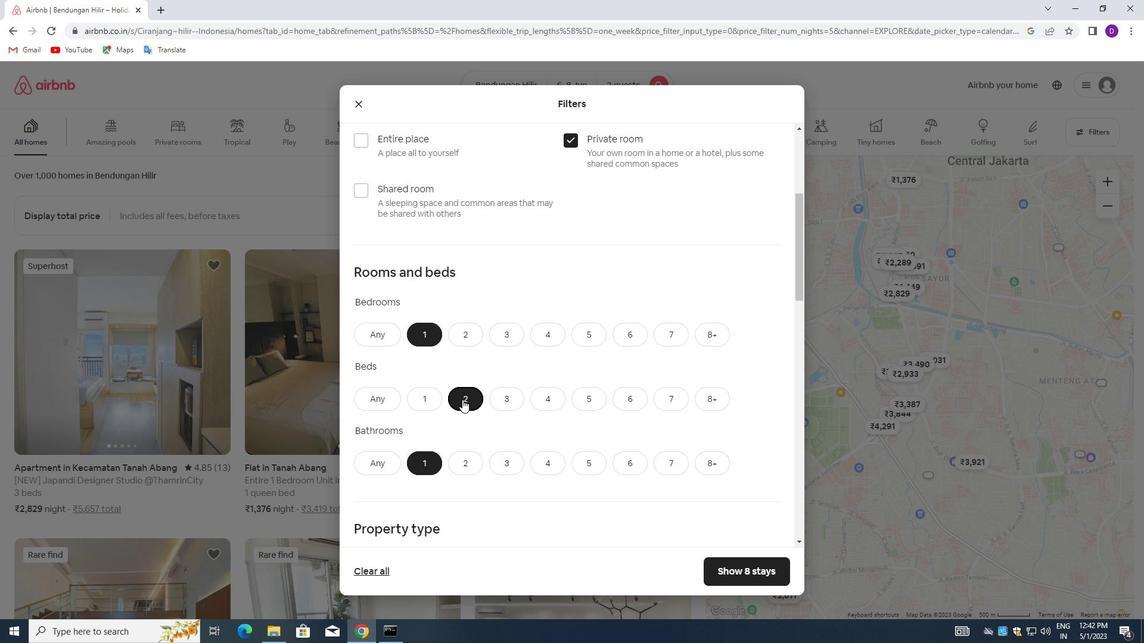 
Action: Mouse scrolled (462, 399) with delta (0, 0)
Screenshot: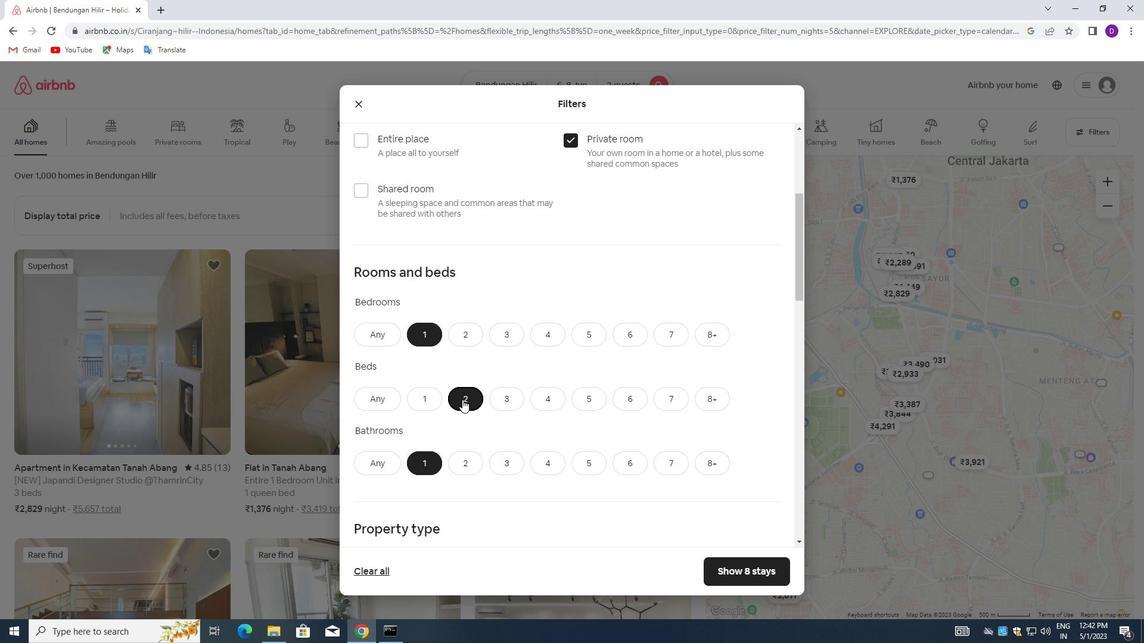 
Action: Mouse moved to (462, 400)
Screenshot: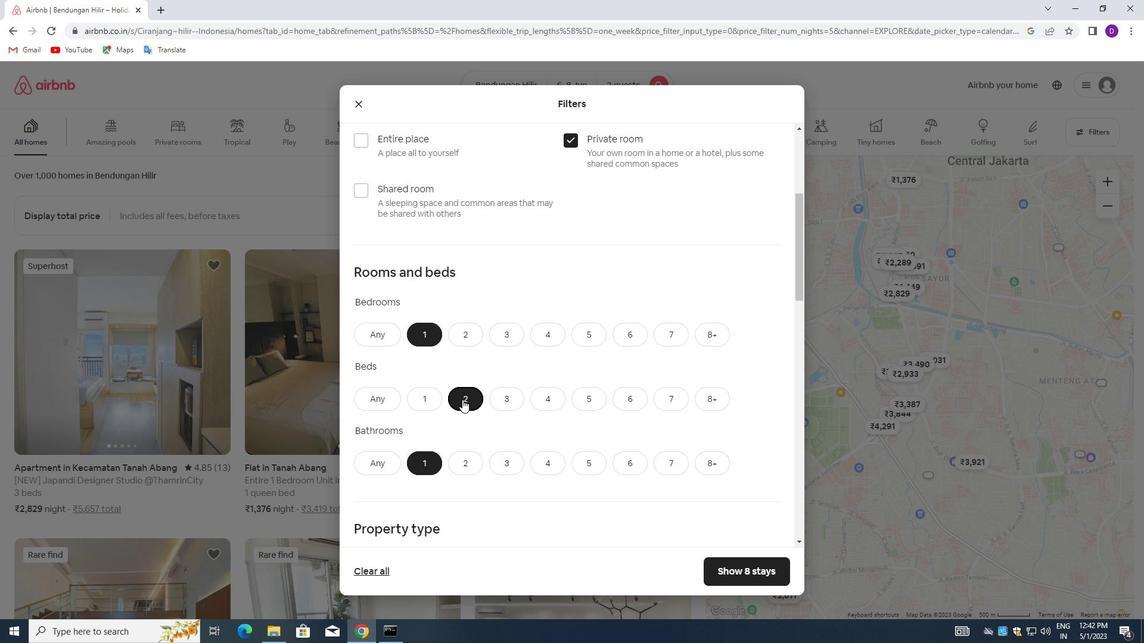
Action: Mouse scrolled (462, 400) with delta (0, 0)
Screenshot: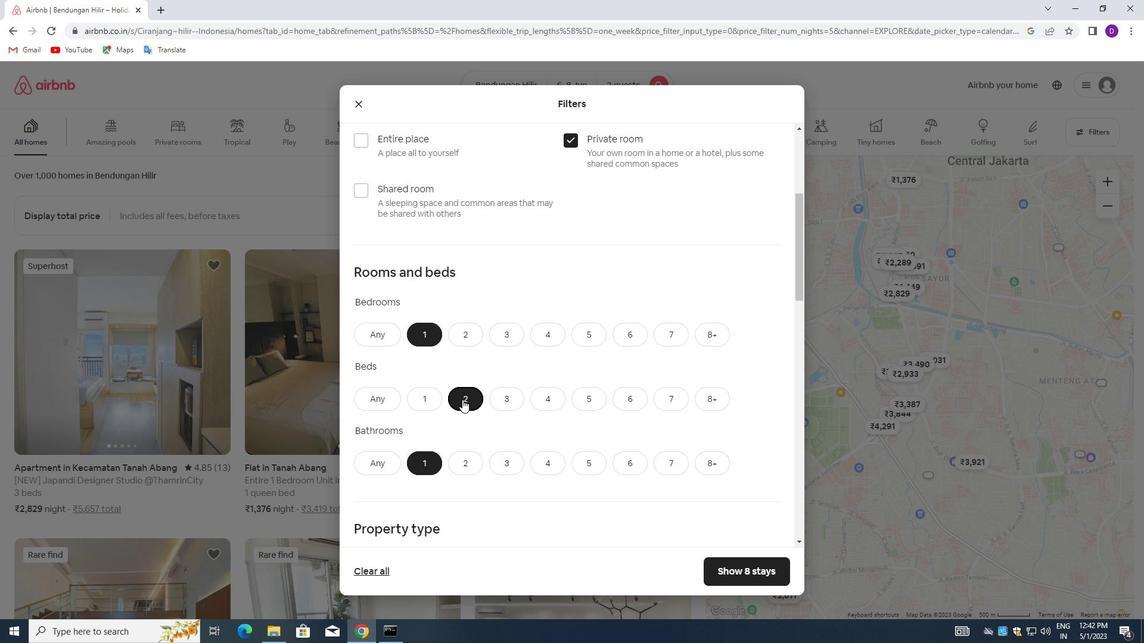 
Action: Mouse moved to (462, 400)
Screenshot: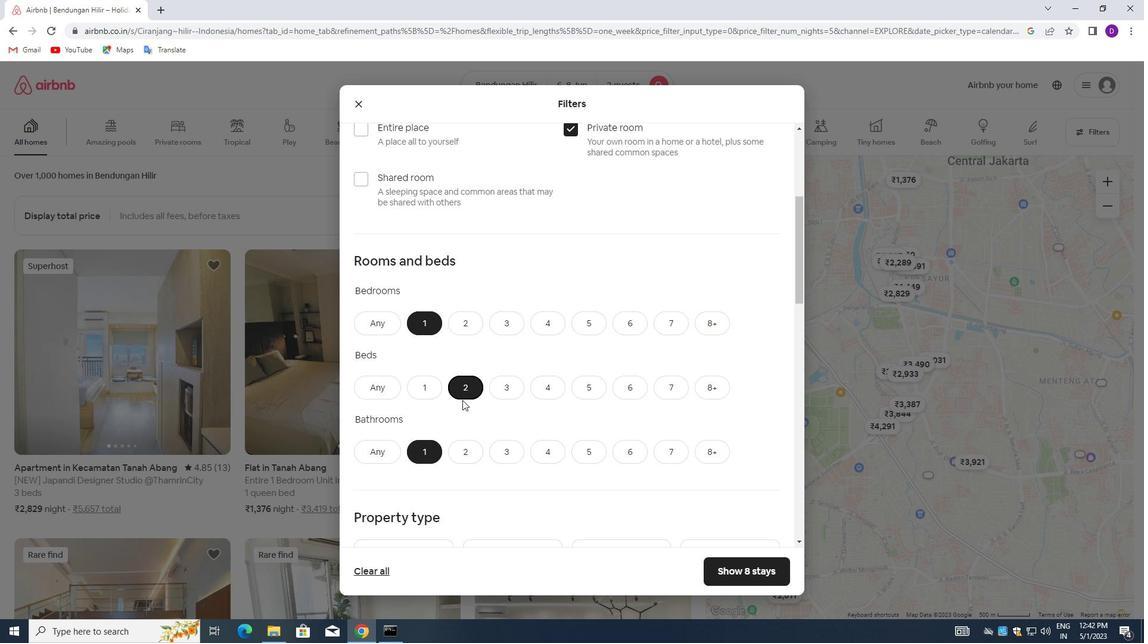 
Action: Mouse scrolled (462, 400) with delta (0, 0)
Screenshot: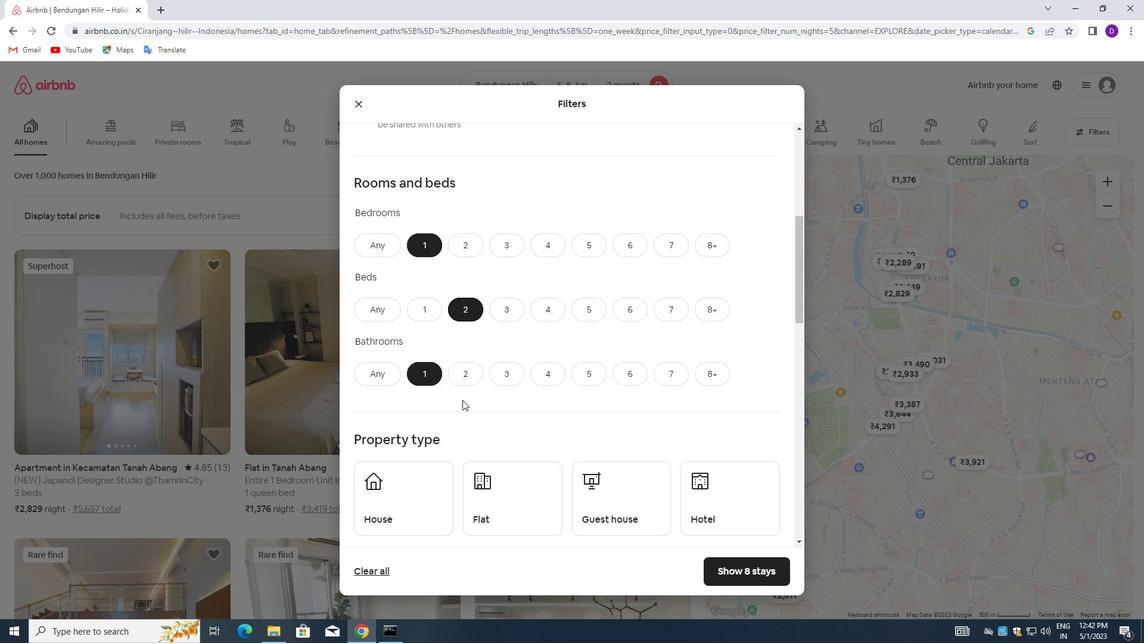 
Action: Mouse moved to (420, 364)
Screenshot: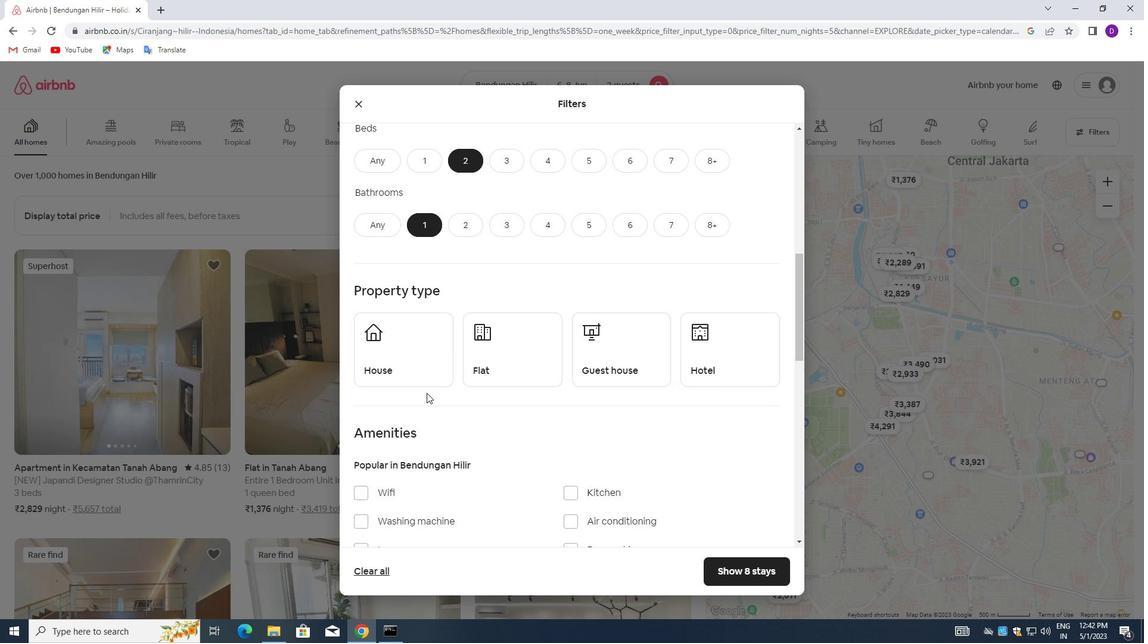 
Action: Mouse pressed left at (420, 364)
Screenshot: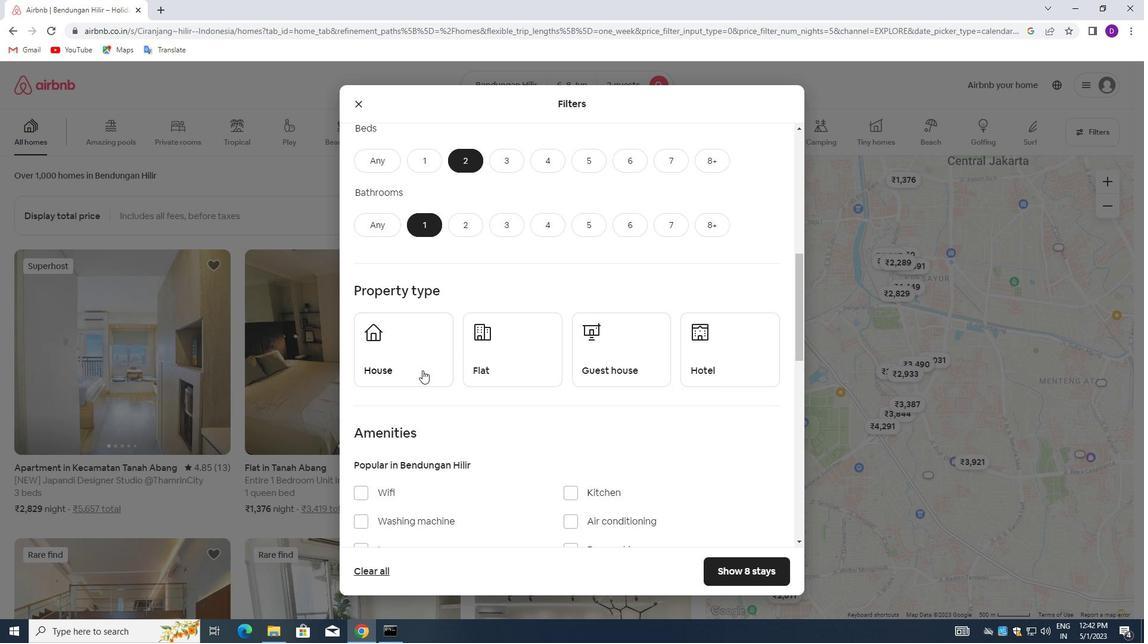 
Action: Mouse moved to (494, 358)
Screenshot: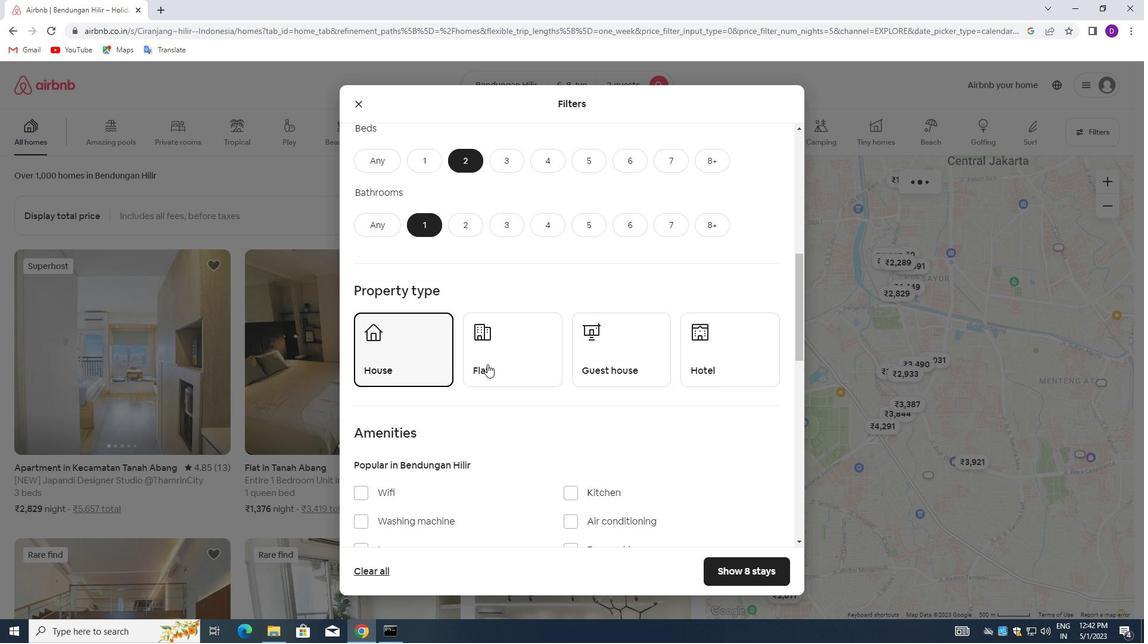 
Action: Mouse pressed left at (494, 358)
Screenshot: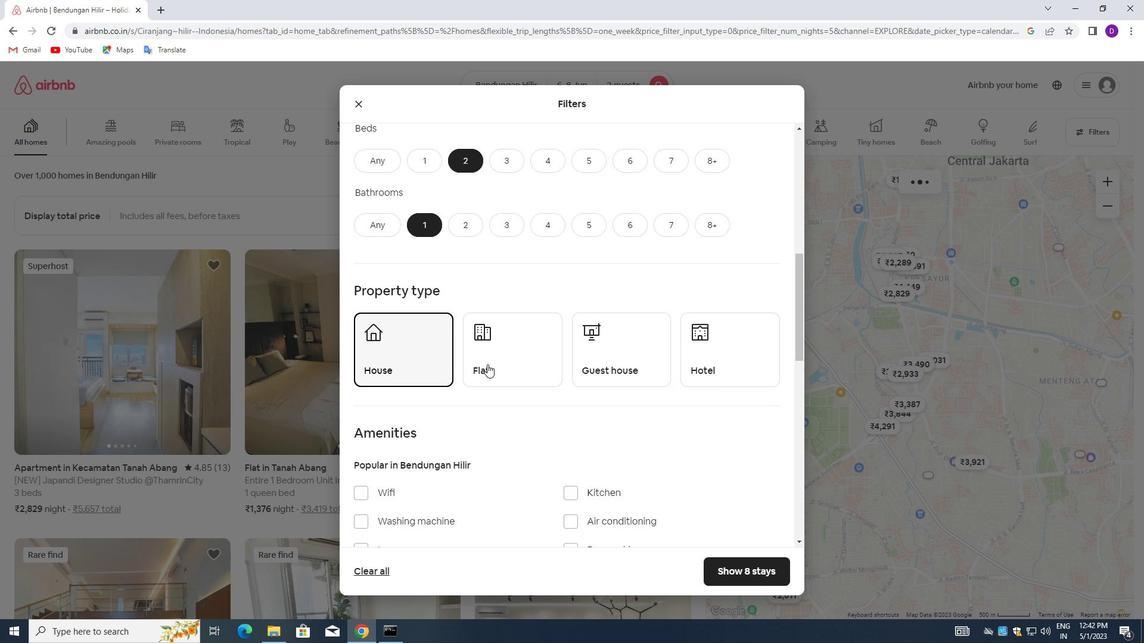 
Action: Mouse moved to (592, 360)
Screenshot: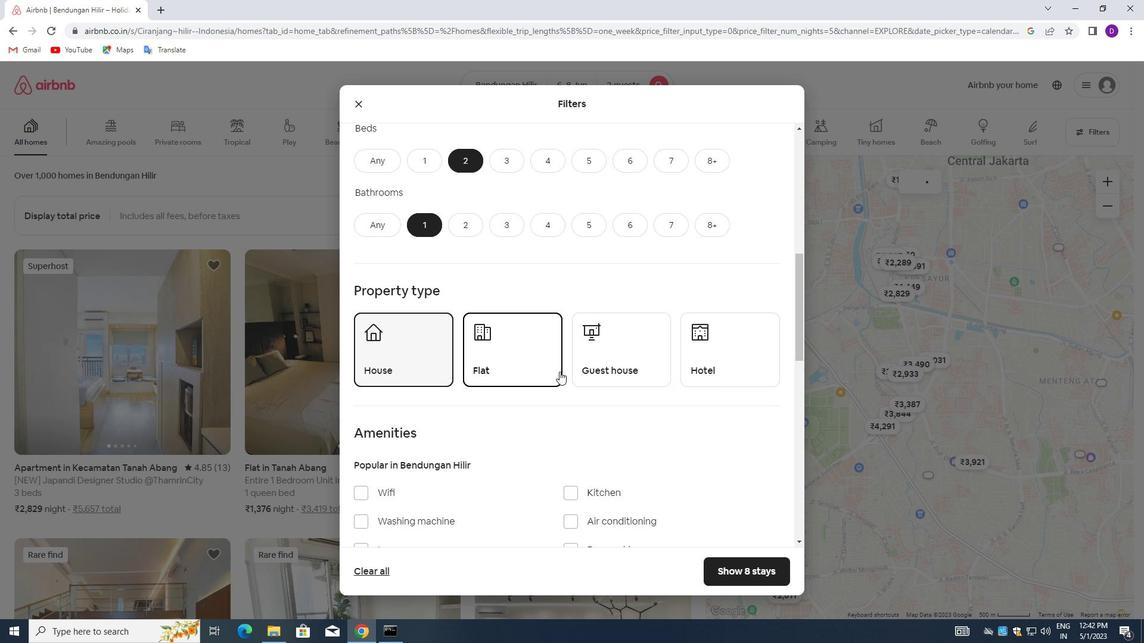 
Action: Mouse pressed left at (592, 360)
Screenshot: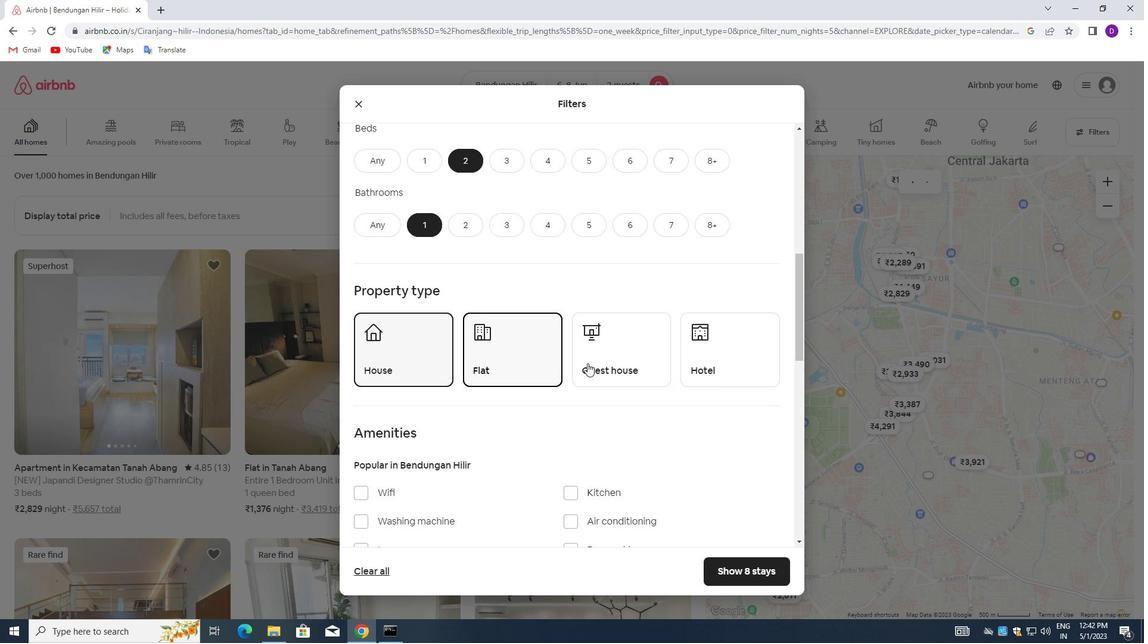 
Action: Mouse moved to (586, 364)
Screenshot: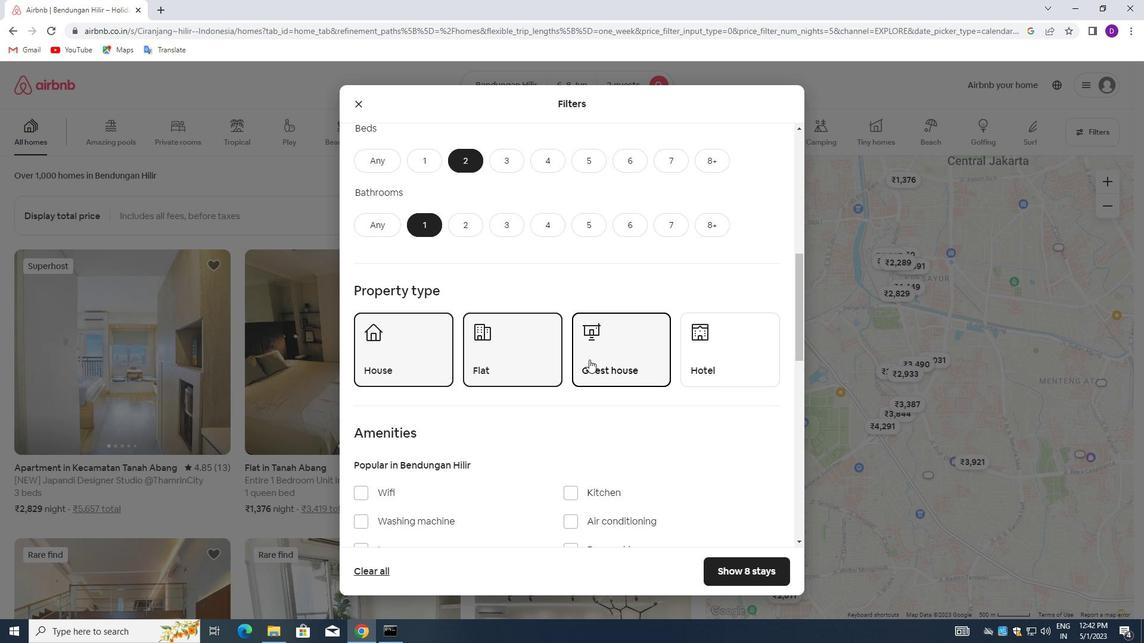
Action: Mouse scrolled (586, 364) with delta (0, 0)
Screenshot: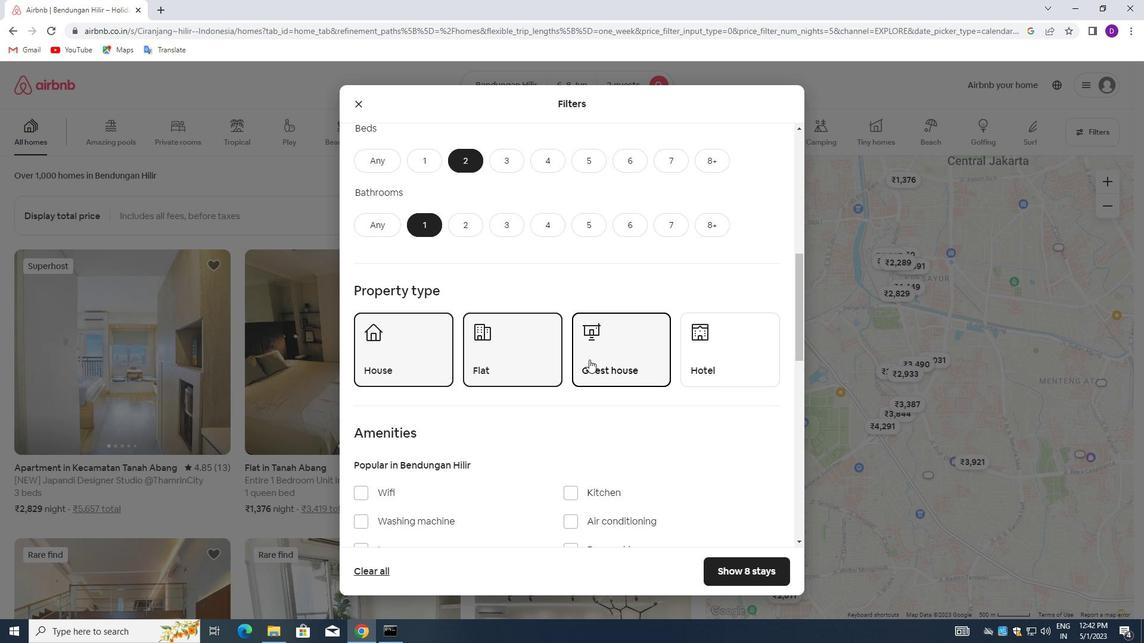 
Action: Mouse moved to (585, 369)
Screenshot: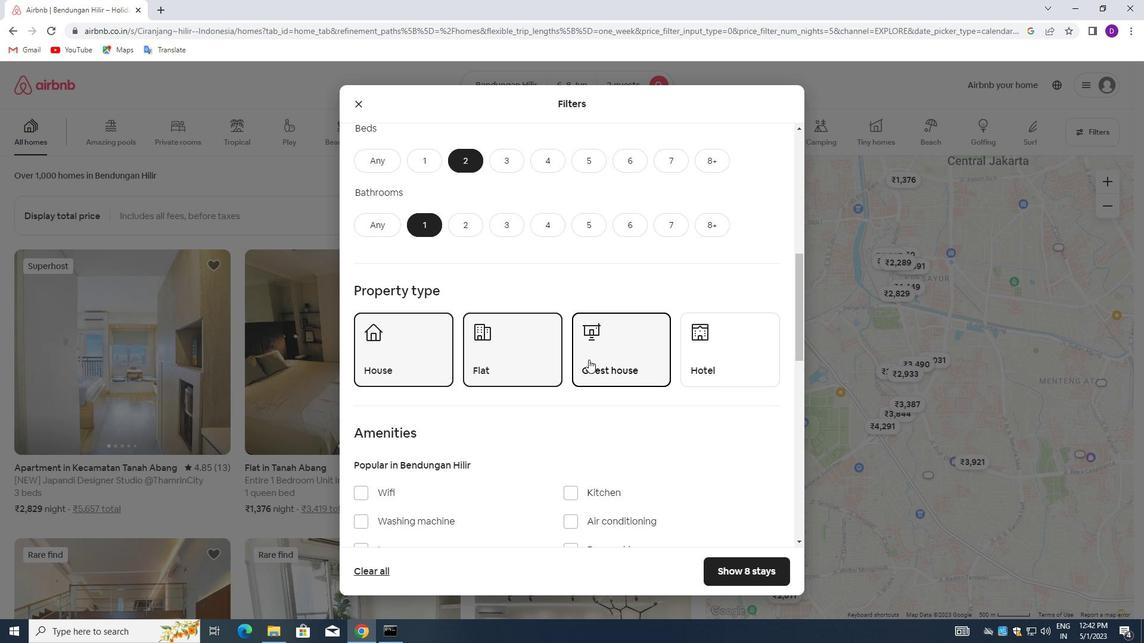 
Action: Mouse scrolled (585, 368) with delta (0, 0)
Screenshot: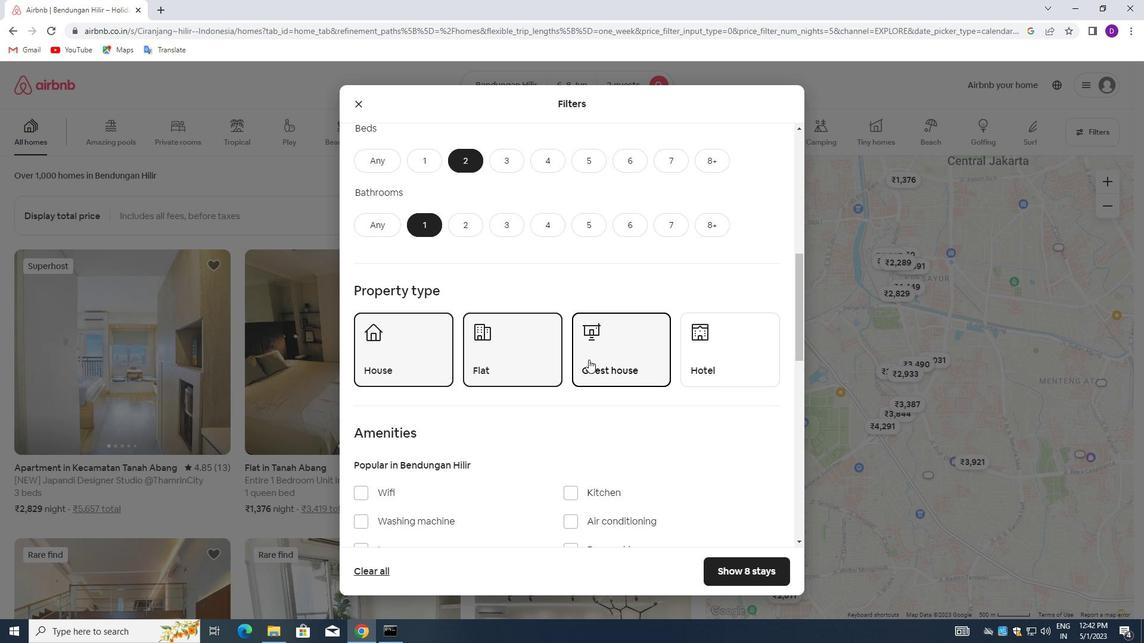 
Action: Mouse moved to (363, 376)
Screenshot: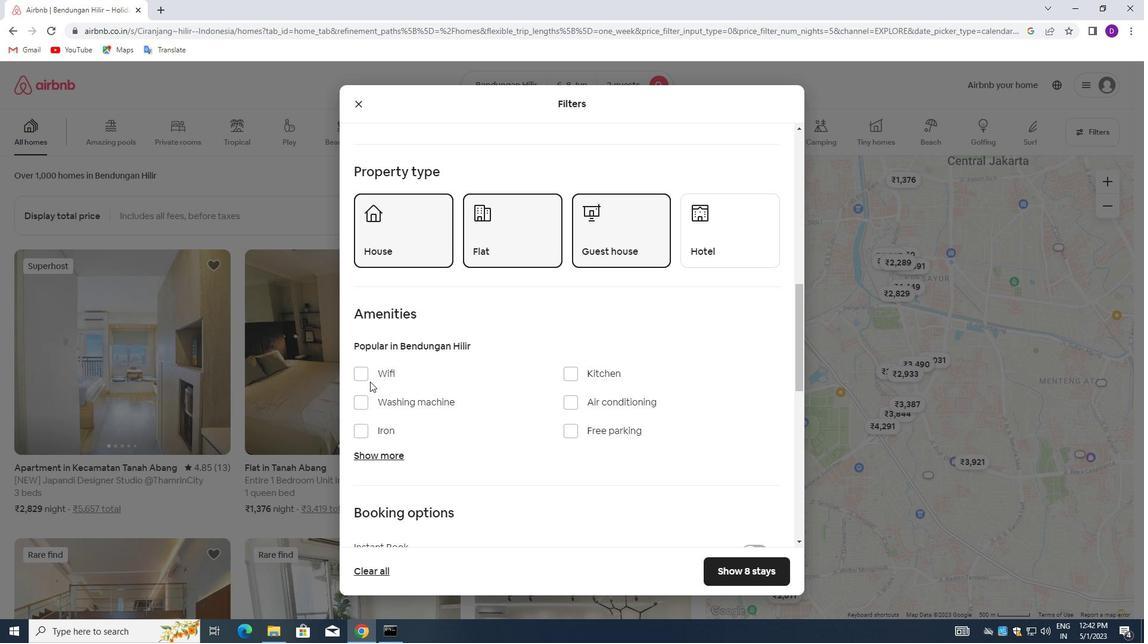 
Action: Mouse pressed left at (363, 376)
Screenshot: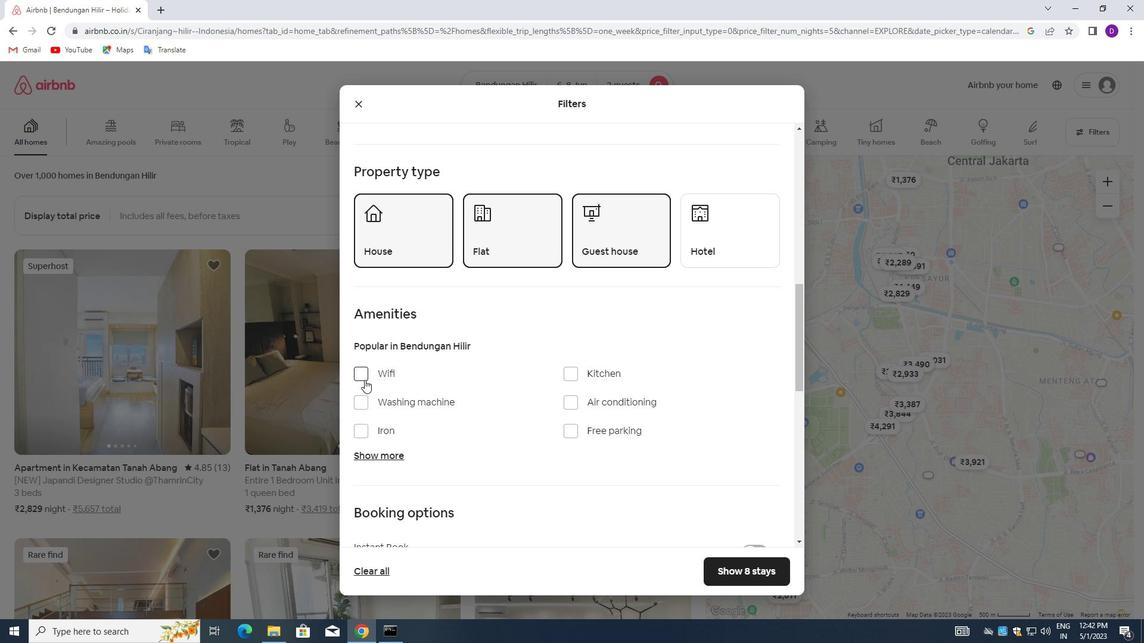 
Action: Mouse moved to (482, 419)
Screenshot: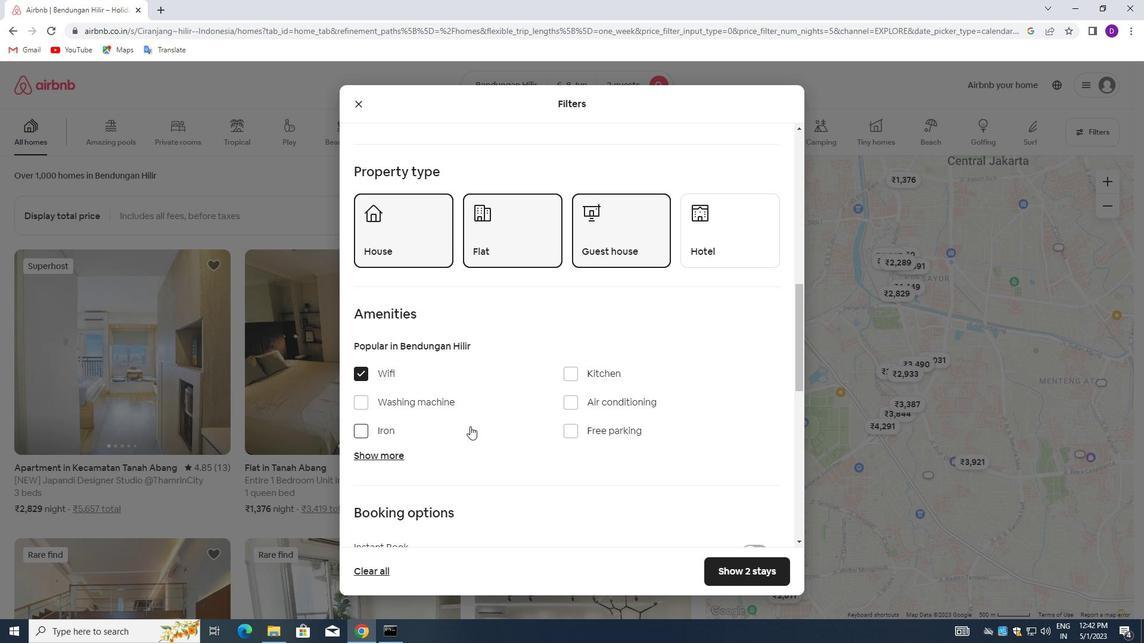 
Action: Mouse scrolled (482, 419) with delta (0, 0)
Screenshot: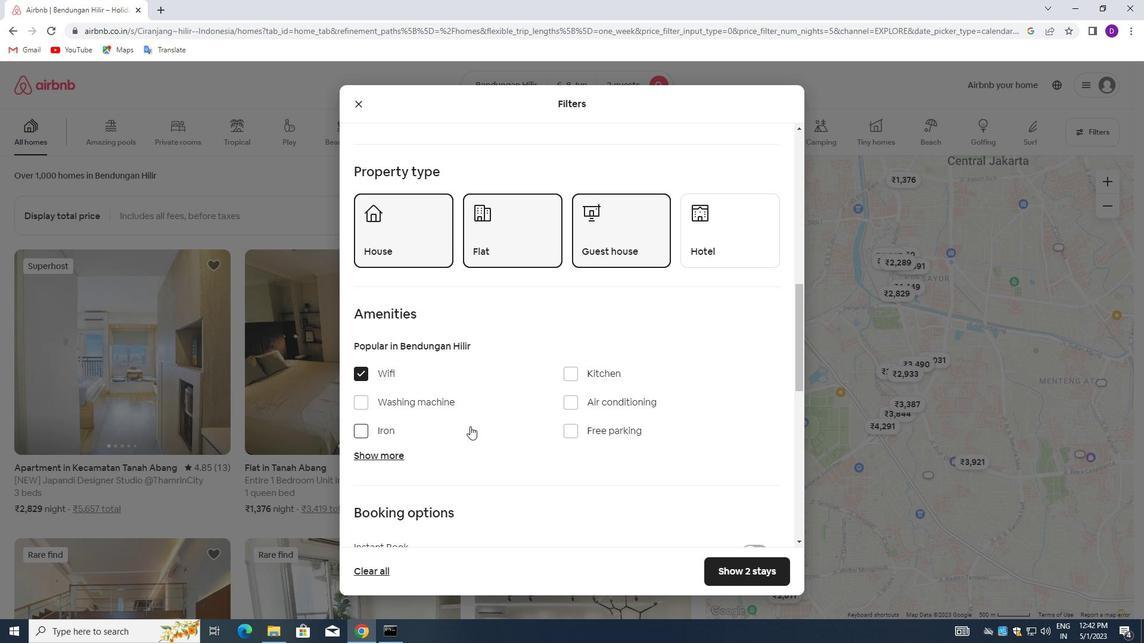 
Action: Mouse moved to (484, 419)
Screenshot: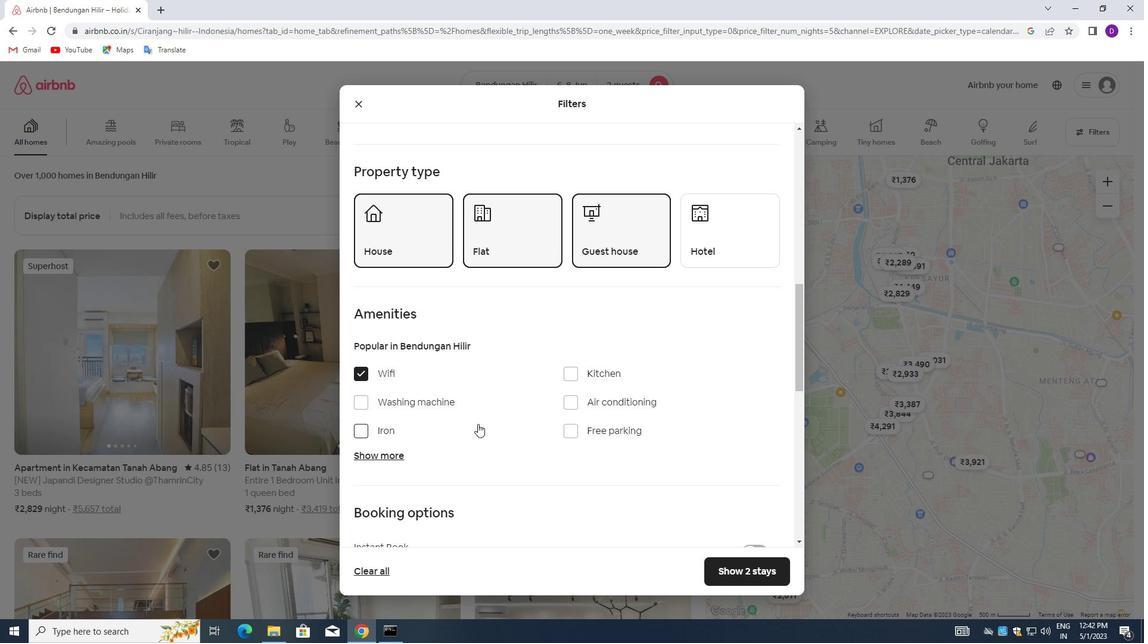 
Action: Mouse scrolled (484, 418) with delta (0, 0)
Screenshot: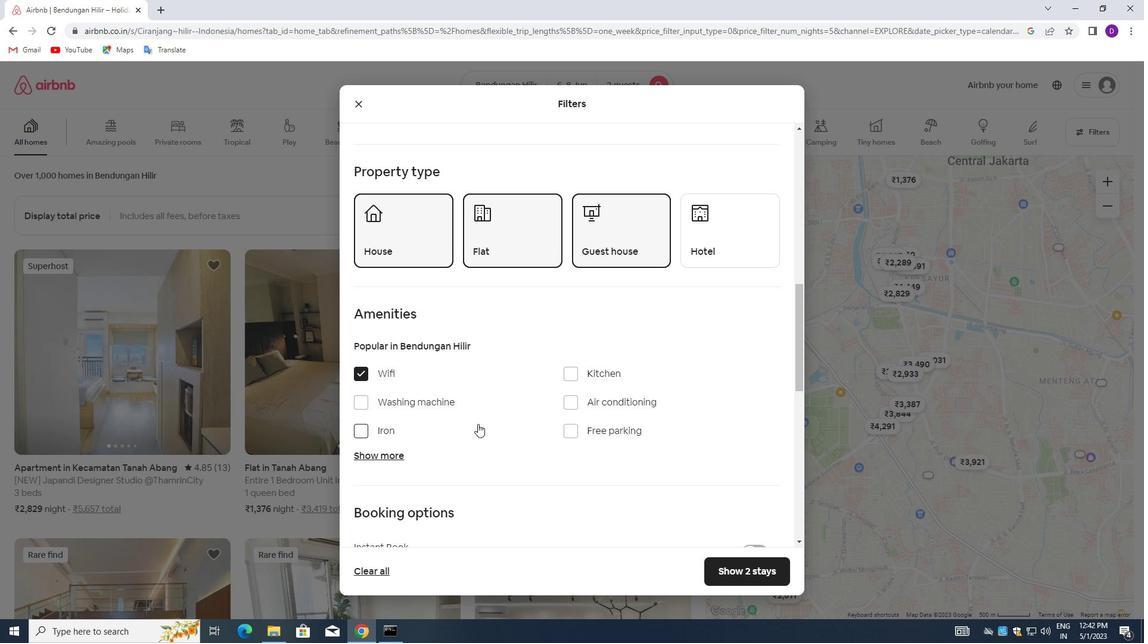 
Action: Mouse moved to (484, 419)
Screenshot: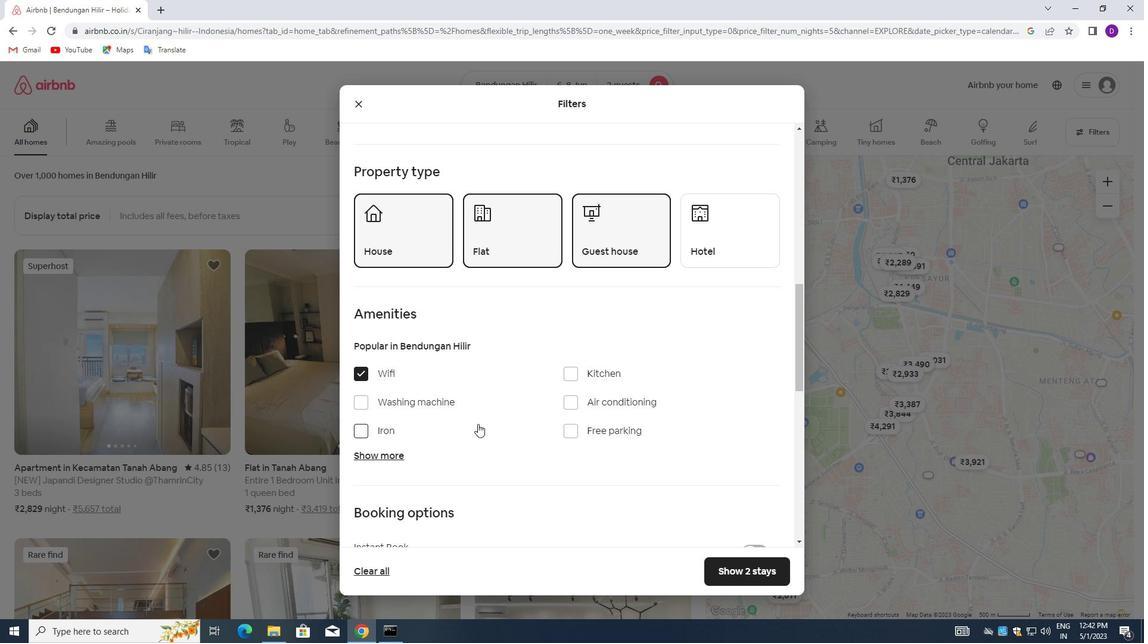 
Action: Mouse scrolled (484, 418) with delta (0, 0)
Screenshot: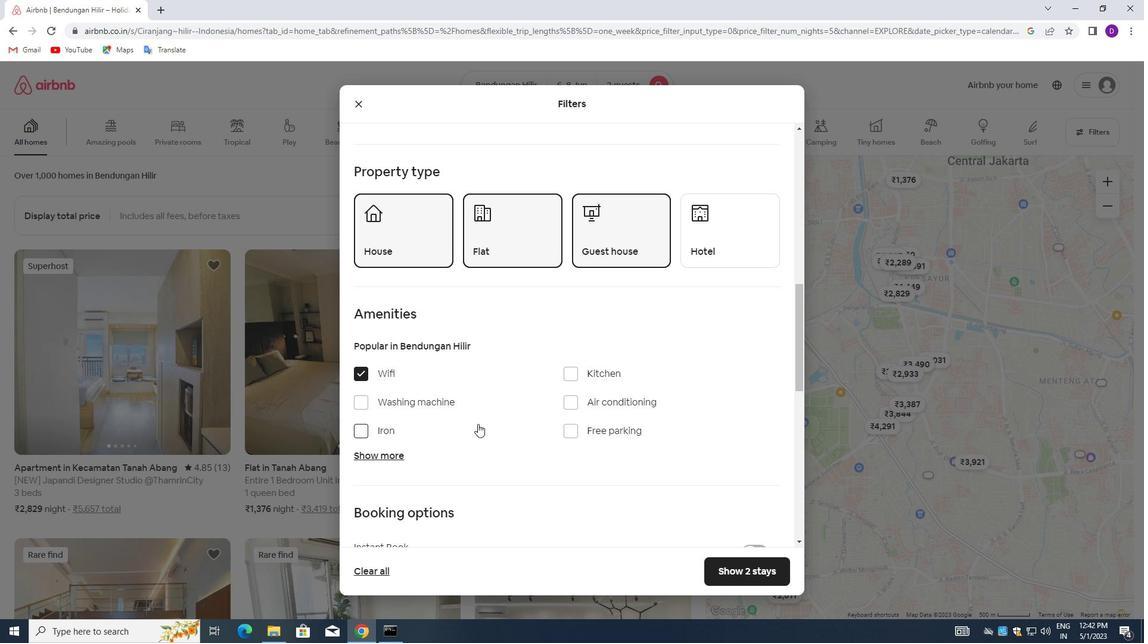
Action: Mouse scrolled (484, 418) with delta (0, 0)
Screenshot: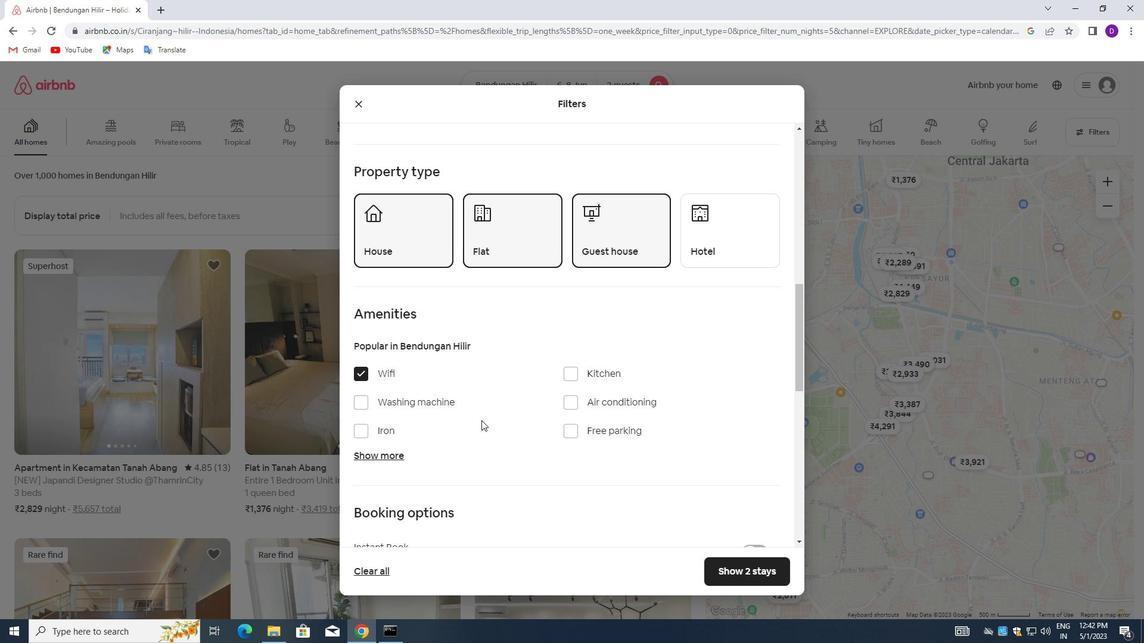 
Action: Mouse moved to (485, 418)
Screenshot: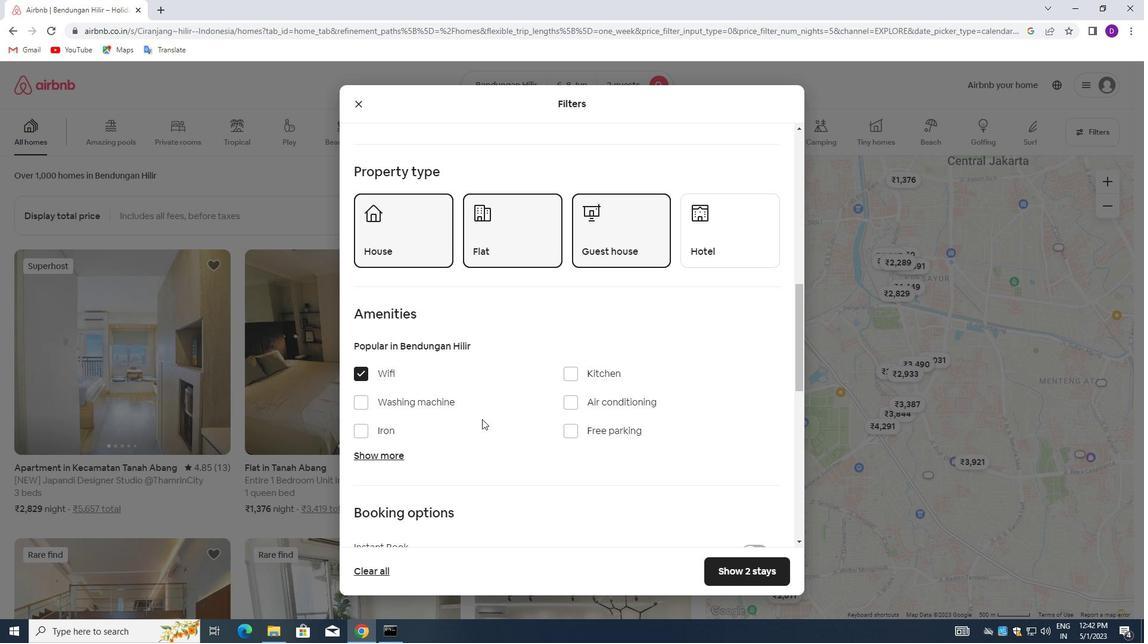 
Action: Mouse scrolled (485, 417) with delta (0, 0)
Screenshot: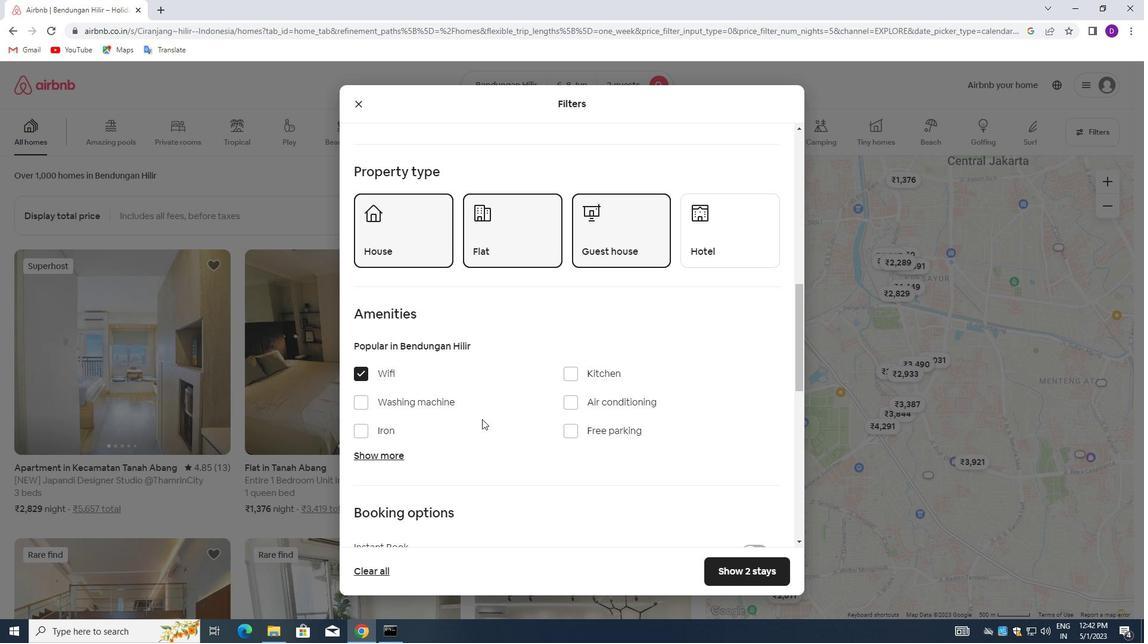 
Action: Mouse moved to (495, 411)
Screenshot: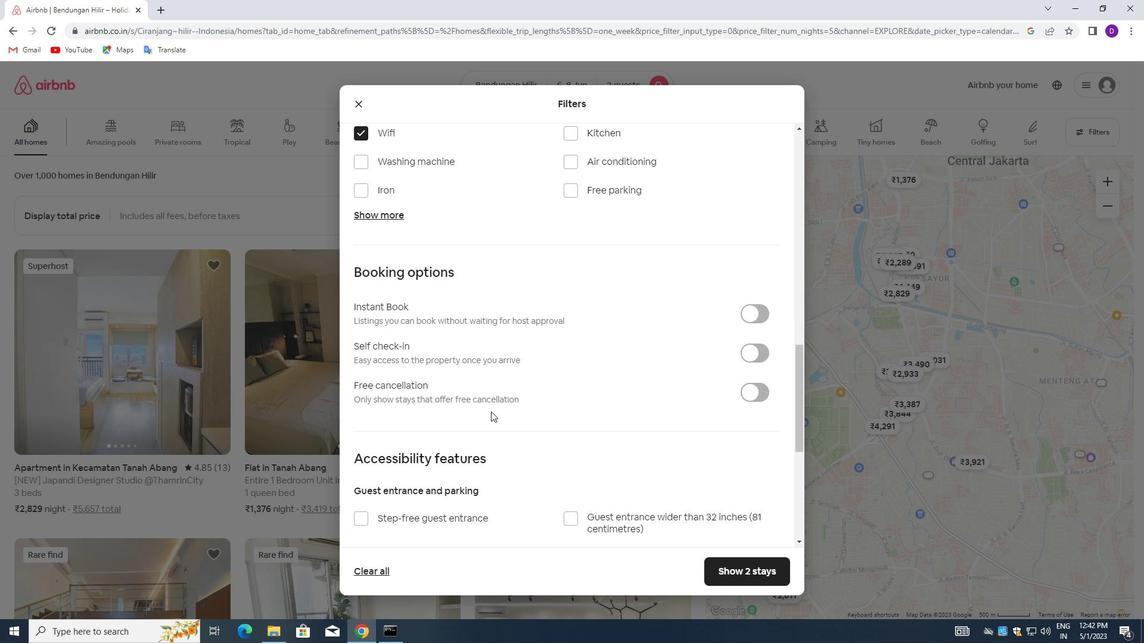 
Action: Mouse scrolled (495, 411) with delta (0, 0)
Screenshot: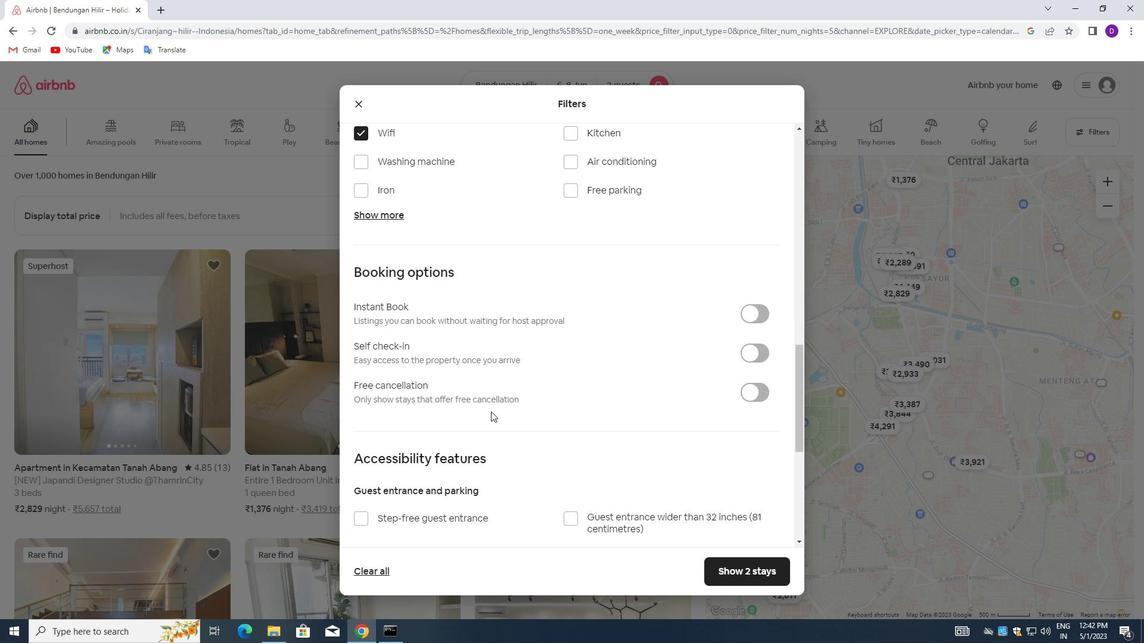 
Action: Mouse moved to (496, 411)
Screenshot: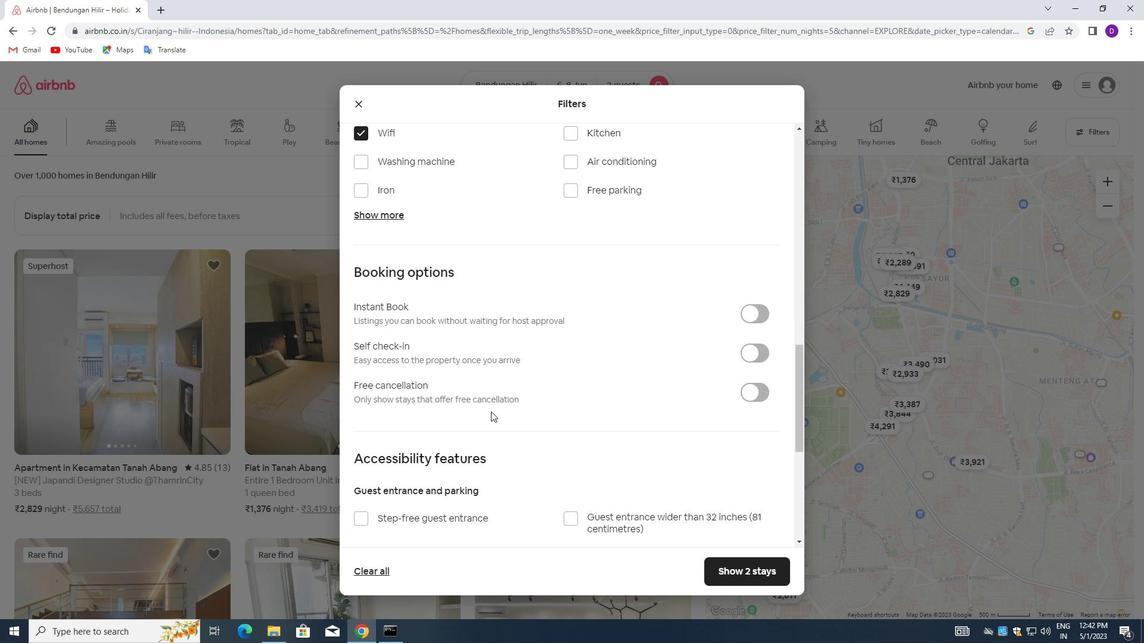 
Action: Mouse scrolled (496, 410) with delta (0, 0)
Screenshot: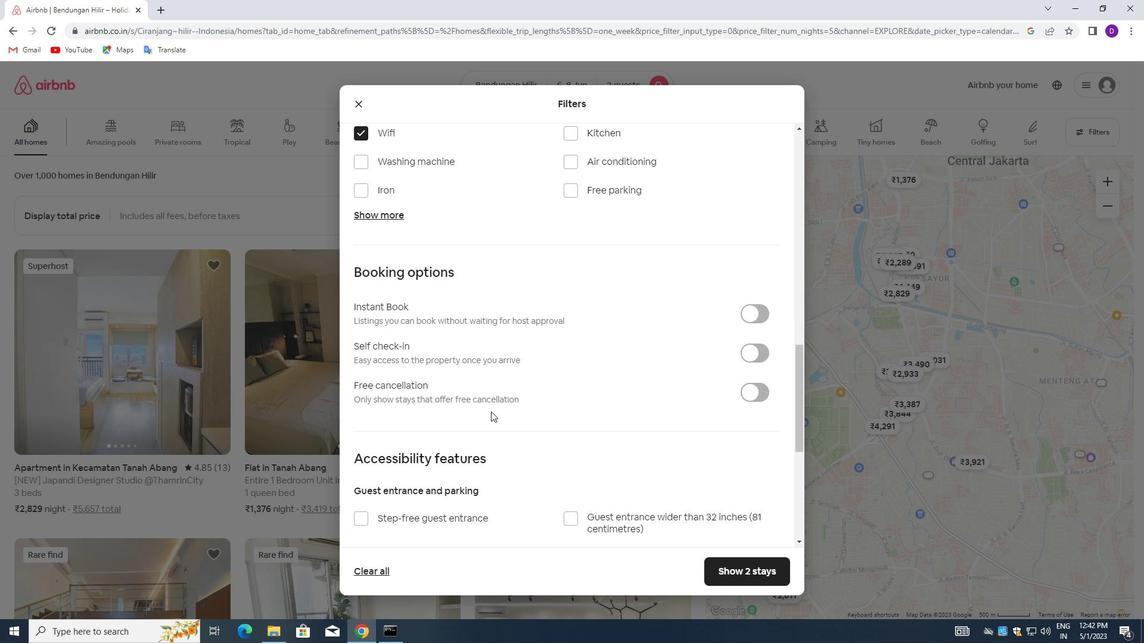
Action: Mouse moved to (500, 410)
Screenshot: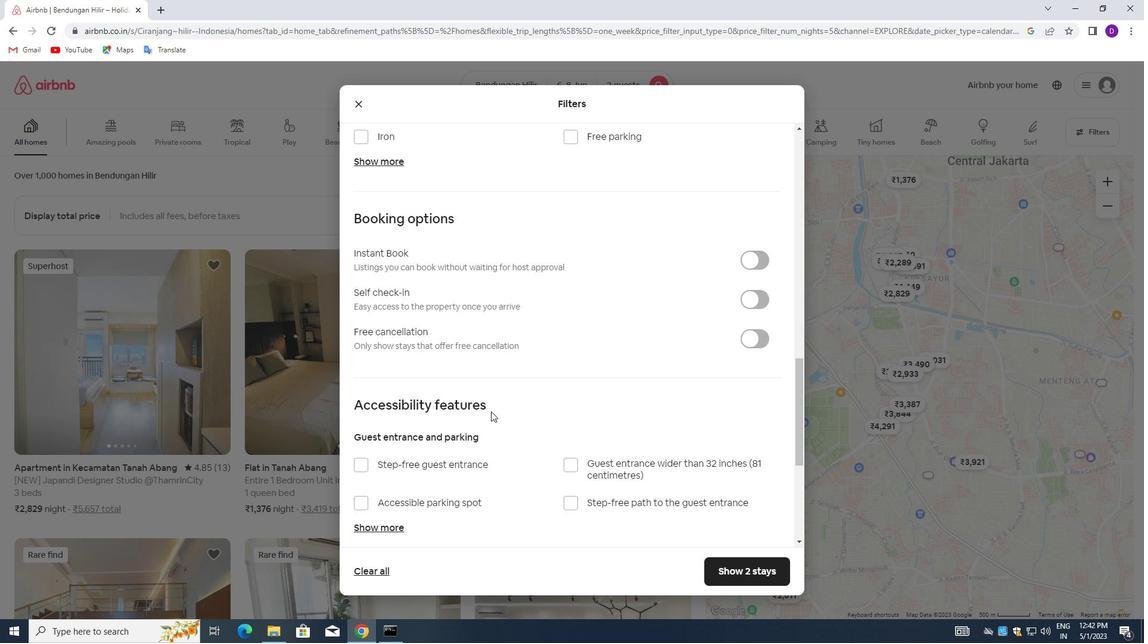 
Action: Mouse scrolled (500, 410) with delta (0, 0)
Screenshot: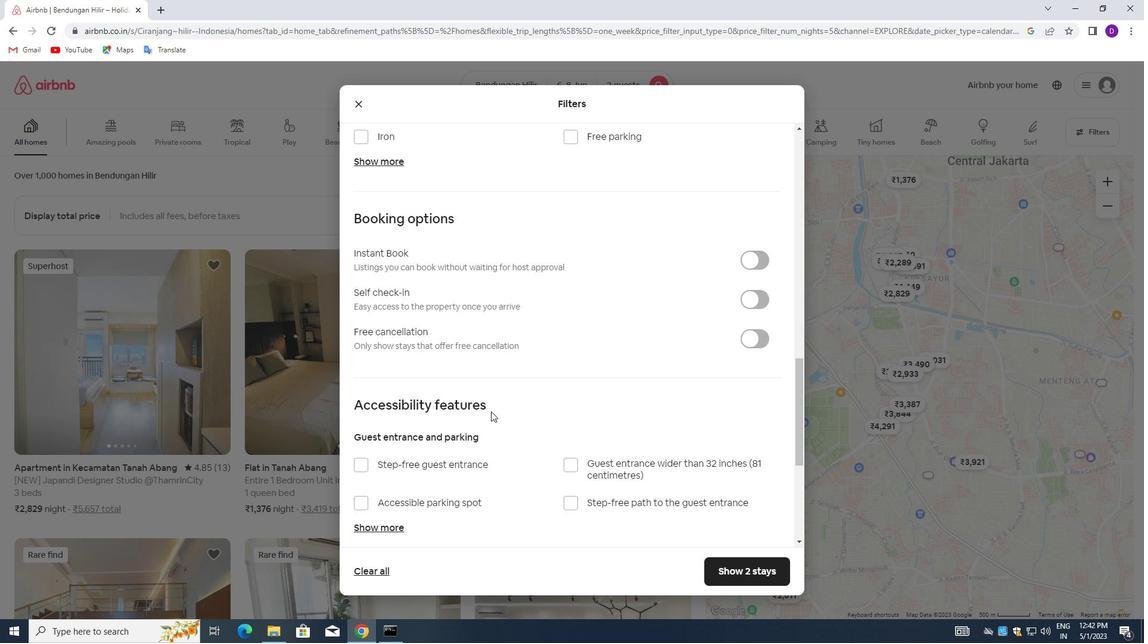 
Action: Mouse moved to (522, 373)
Screenshot: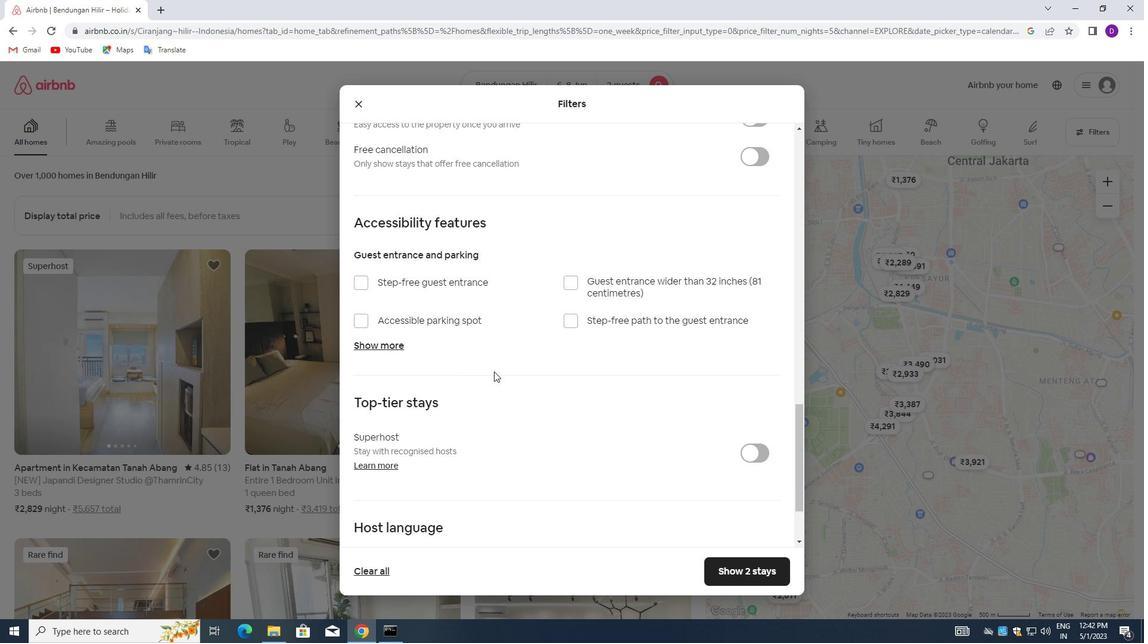 
Action: Mouse scrolled (522, 374) with delta (0, 0)
Screenshot: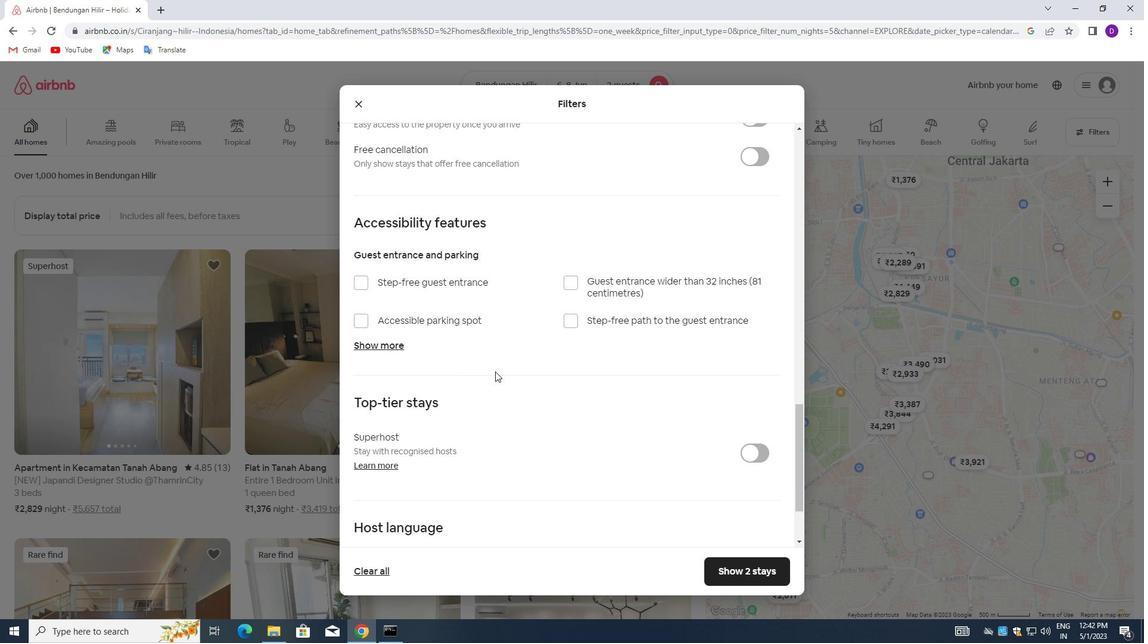 
Action: Mouse scrolled (522, 374) with delta (0, 0)
Screenshot: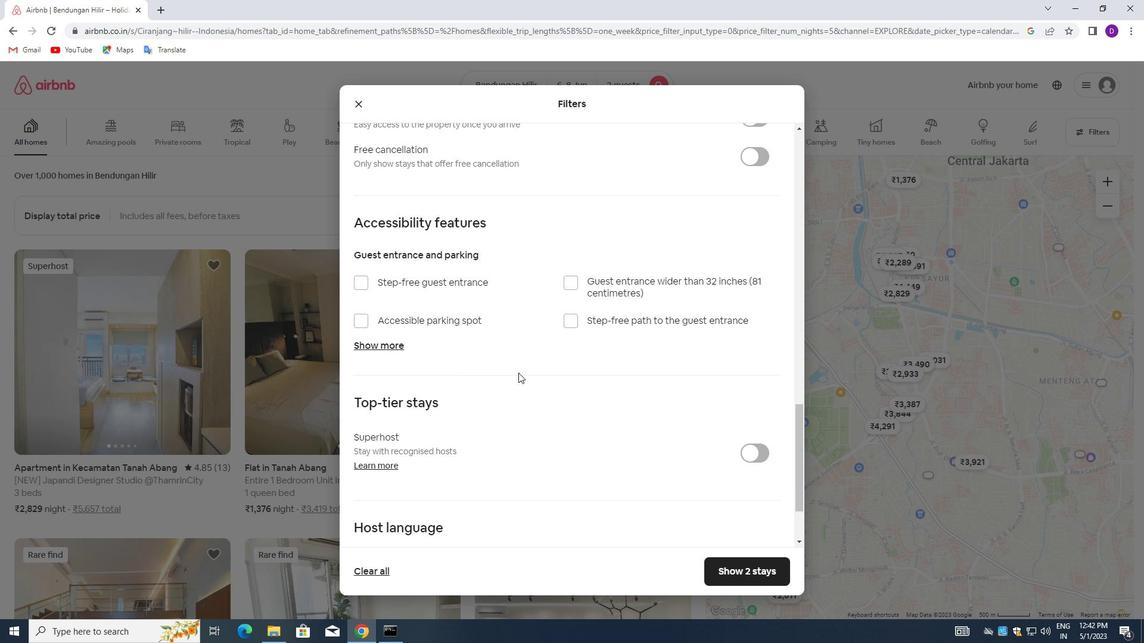 
Action: Mouse moved to (742, 232)
Screenshot: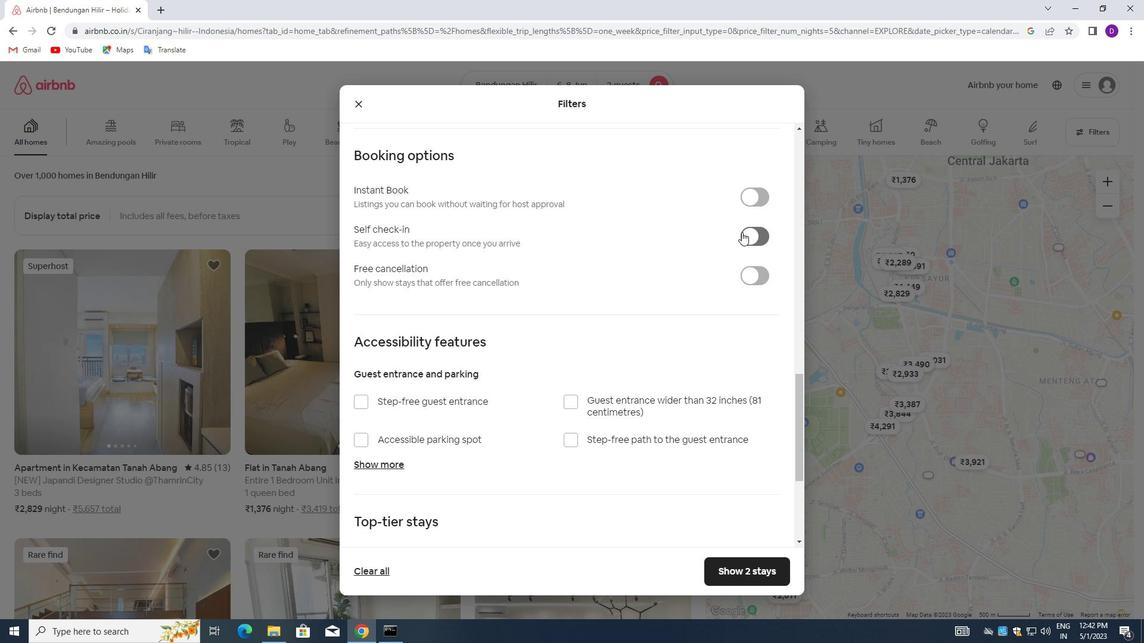 
Action: Mouse pressed left at (742, 232)
Screenshot: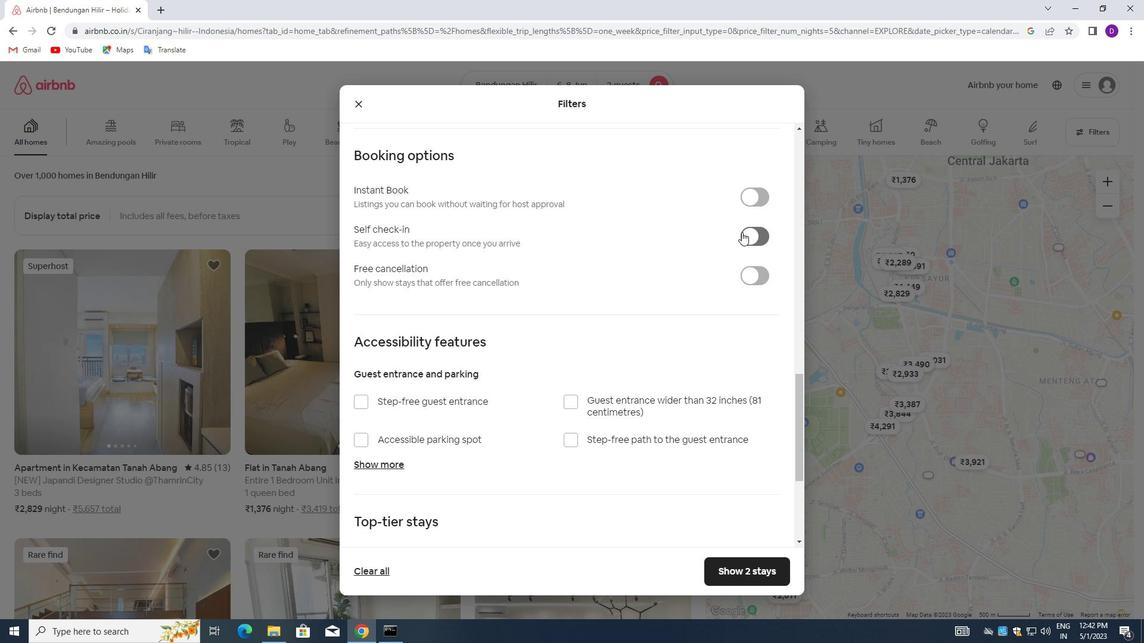 
Action: Mouse moved to (530, 406)
Screenshot: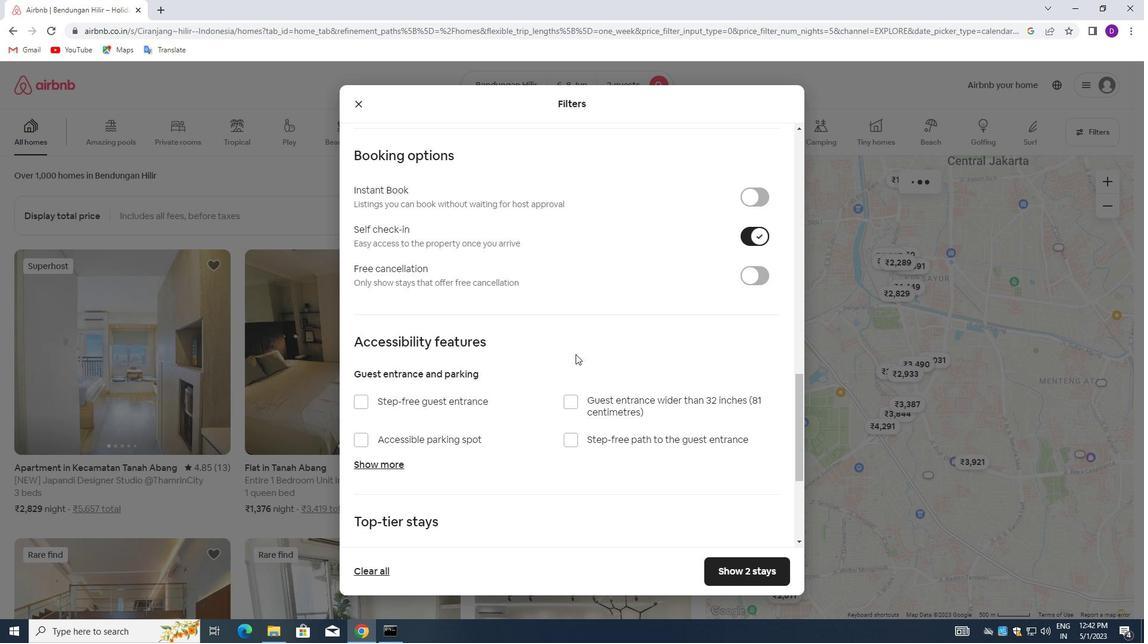 
Action: Mouse scrolled (530, 406) with delta (0, 0)
Screenshot: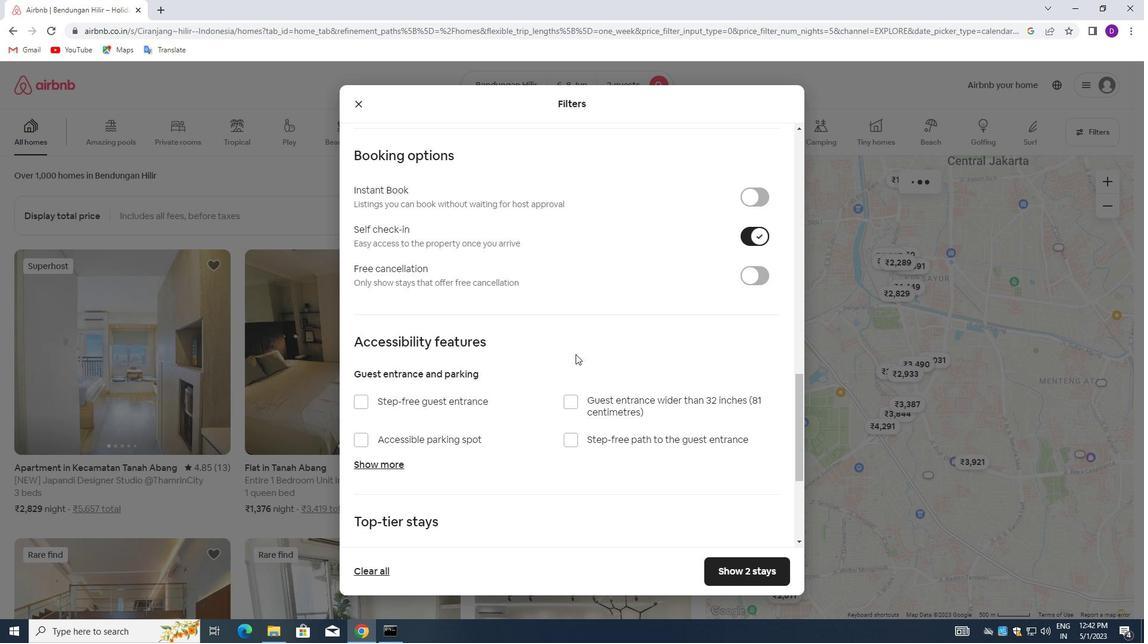 
Action: Mouse moved to (528, 409)
Screenshot: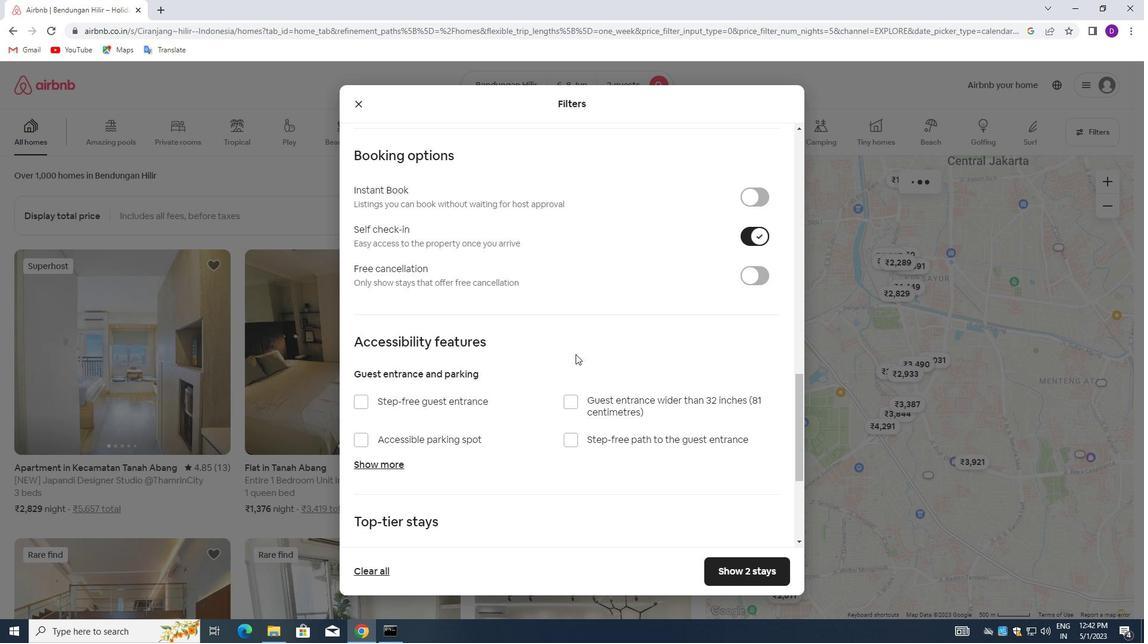 
Action: Mouse scrolled (528, 409) with delta (0, 0)
Screenshot: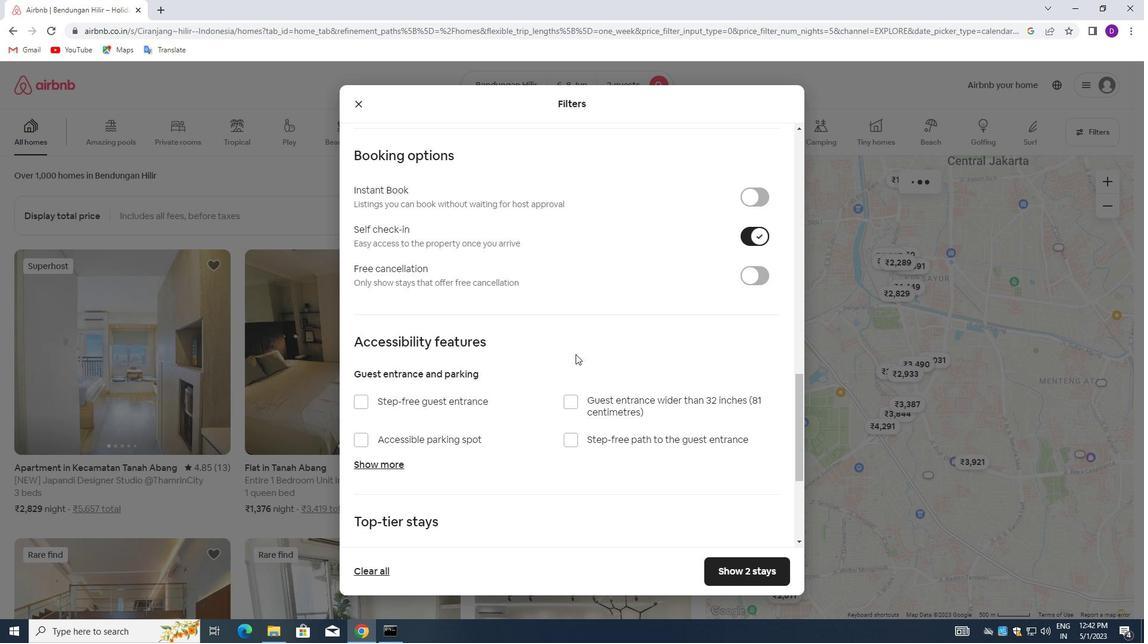 
Action: Mouse moved to (527, 410)
Screenshot: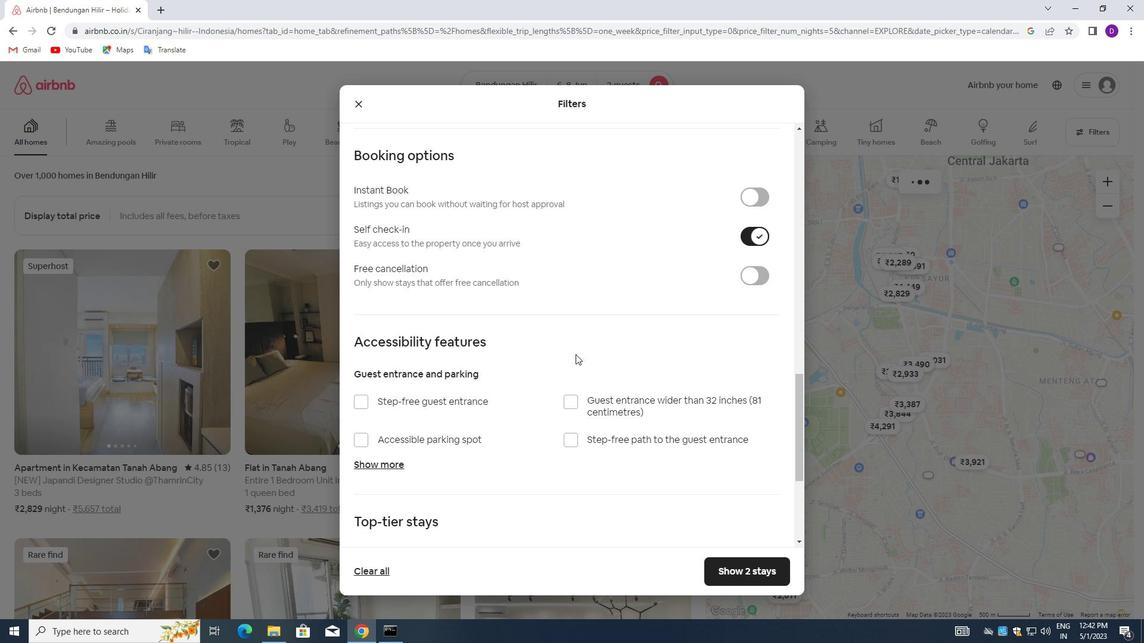
Action: Mouse scrolled (527, 409) with delta (0, 0)
Screenshot: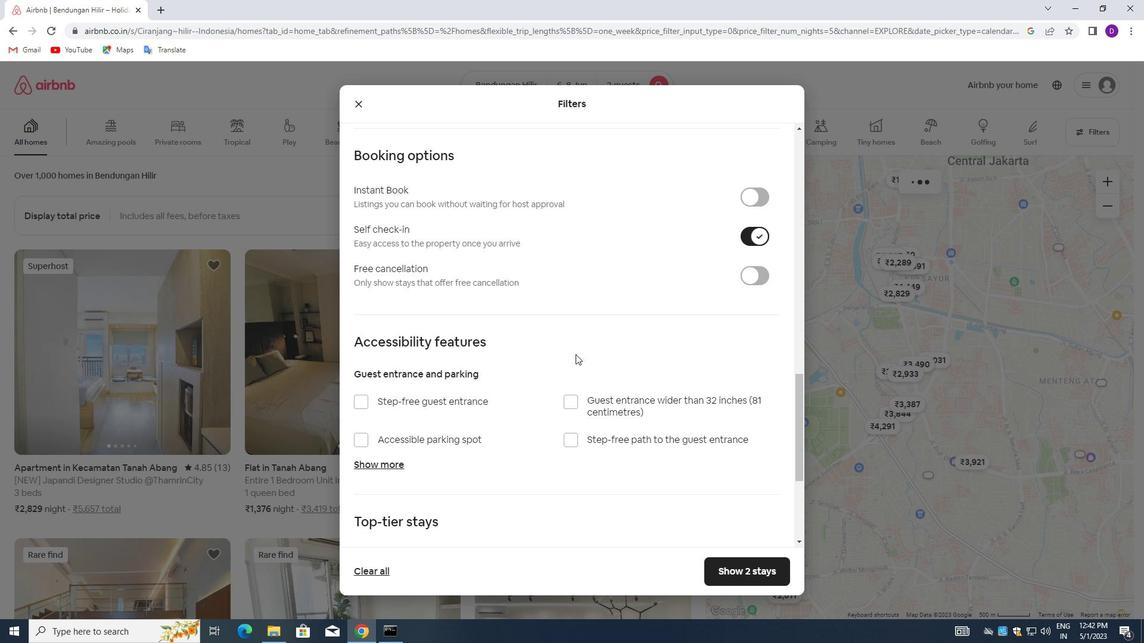 
Action: Mouse moved to (527, 411)
Screenshot: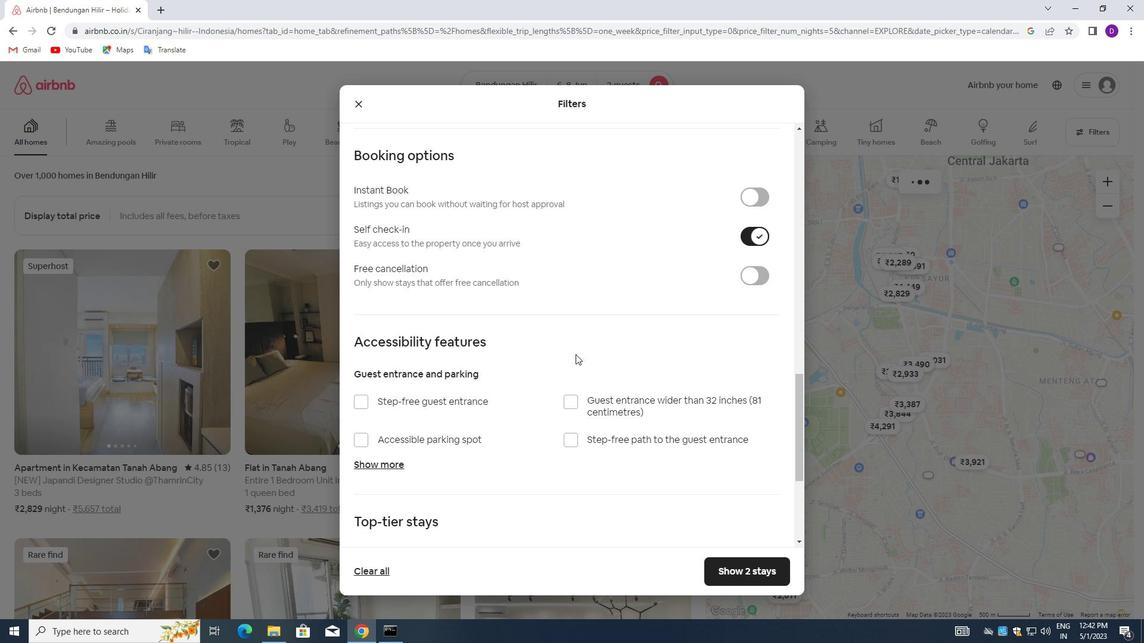 
Action: Mouse scrolled (527, 410) with delta (0, 0)
Screenshot: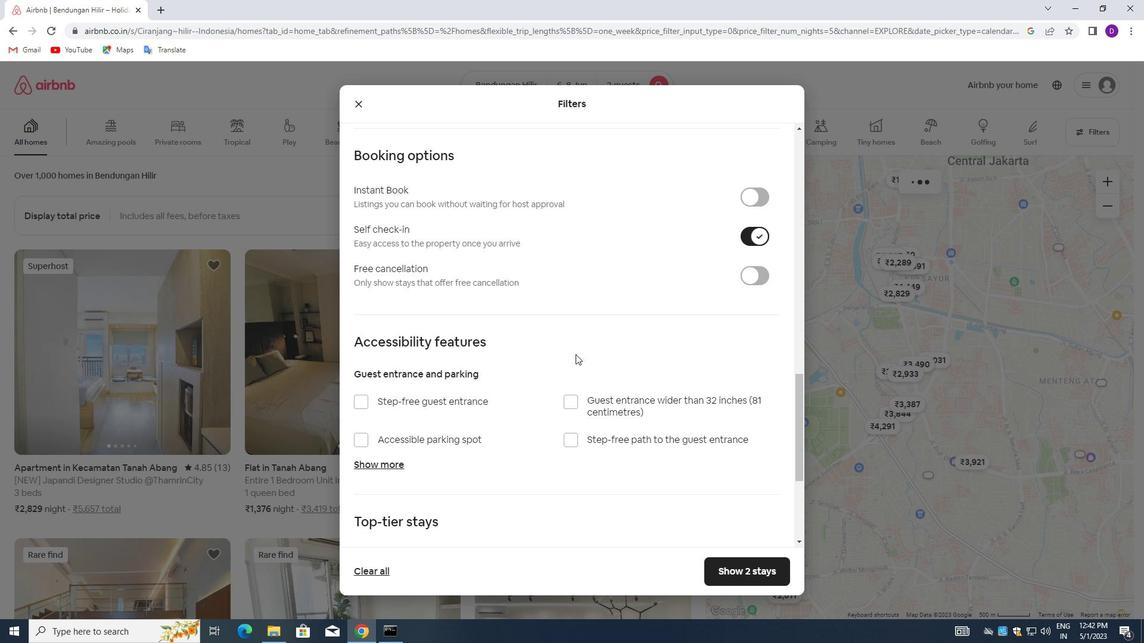 
Action: Mouse scrolled (527, 410) with delta (0, 0)
Screenshot: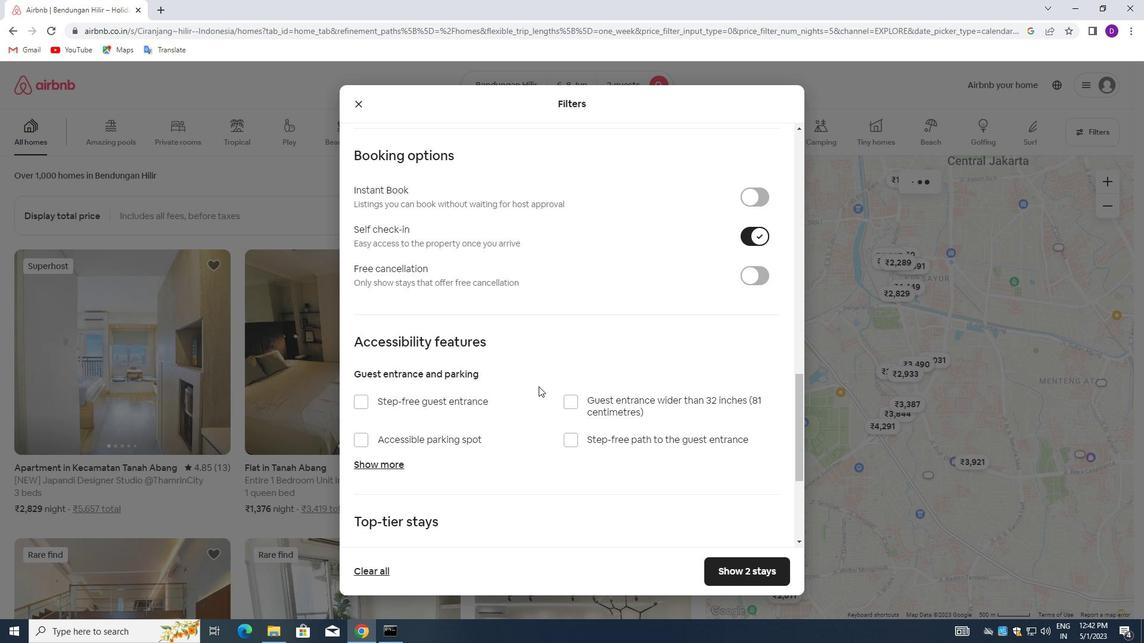 
Action: Mouse moved to (520, 420)
Screenshot: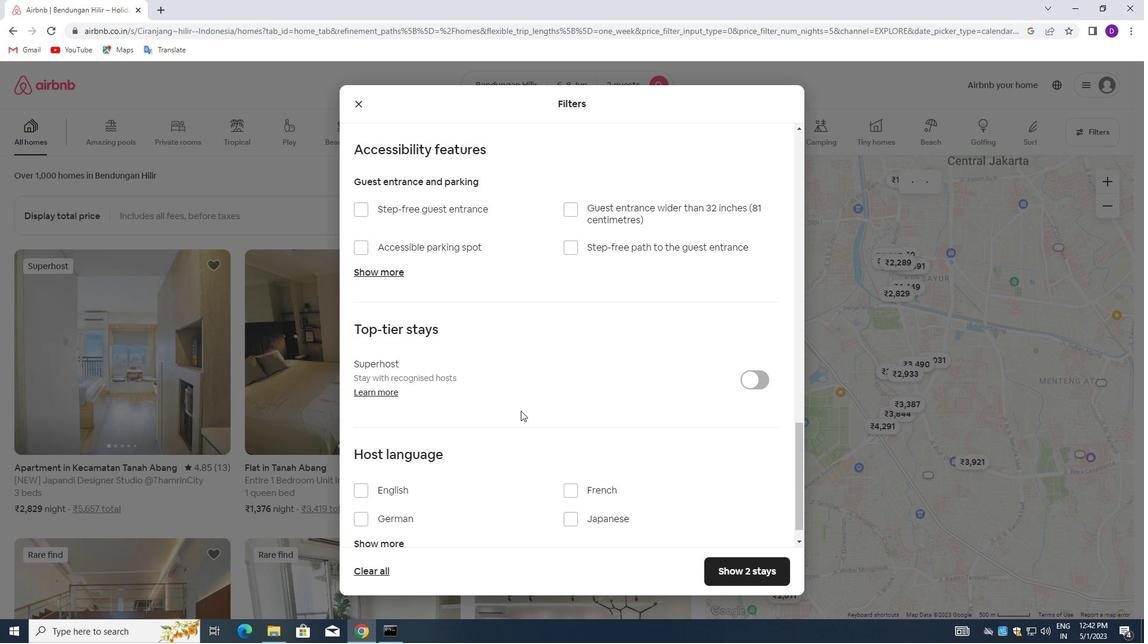 
Action: Mouse scrolled (520, 420) with delta (0, 0)
Screenshot: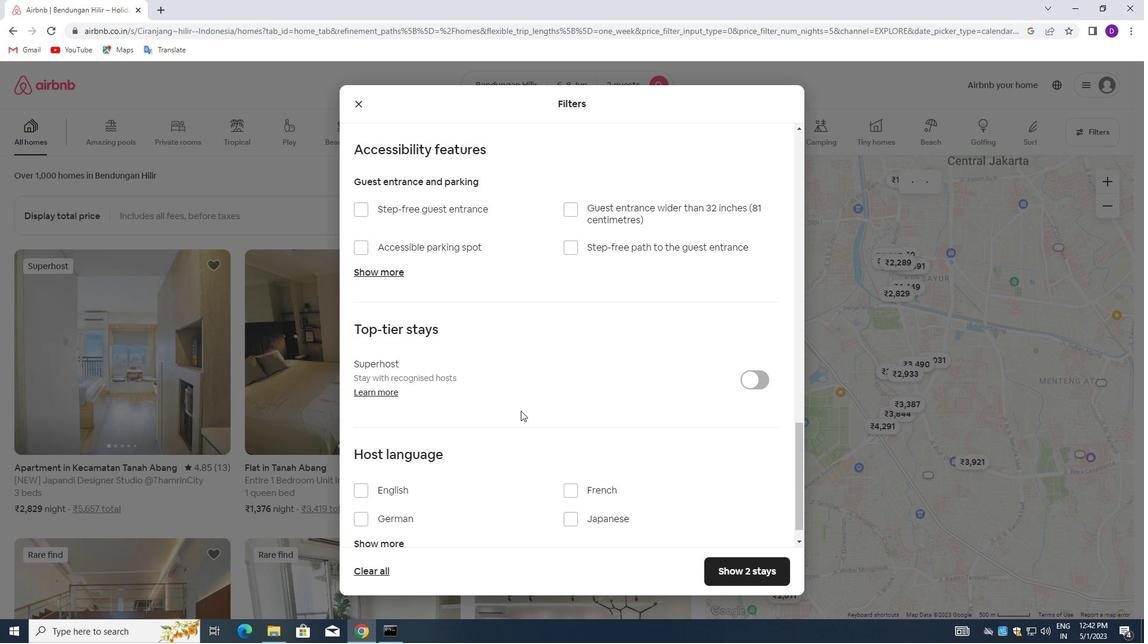 
Action: Mouse moved to (519, 426)
Screenshot: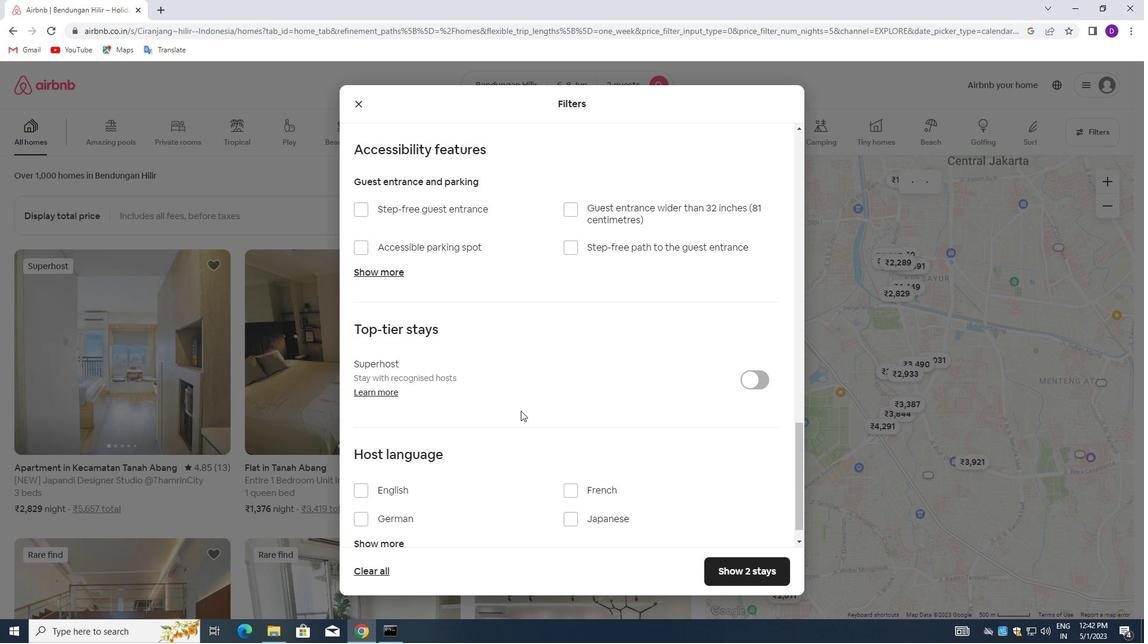
Action: Mouse scrolled (519, 425) with delta (0, 0)
Screenshot: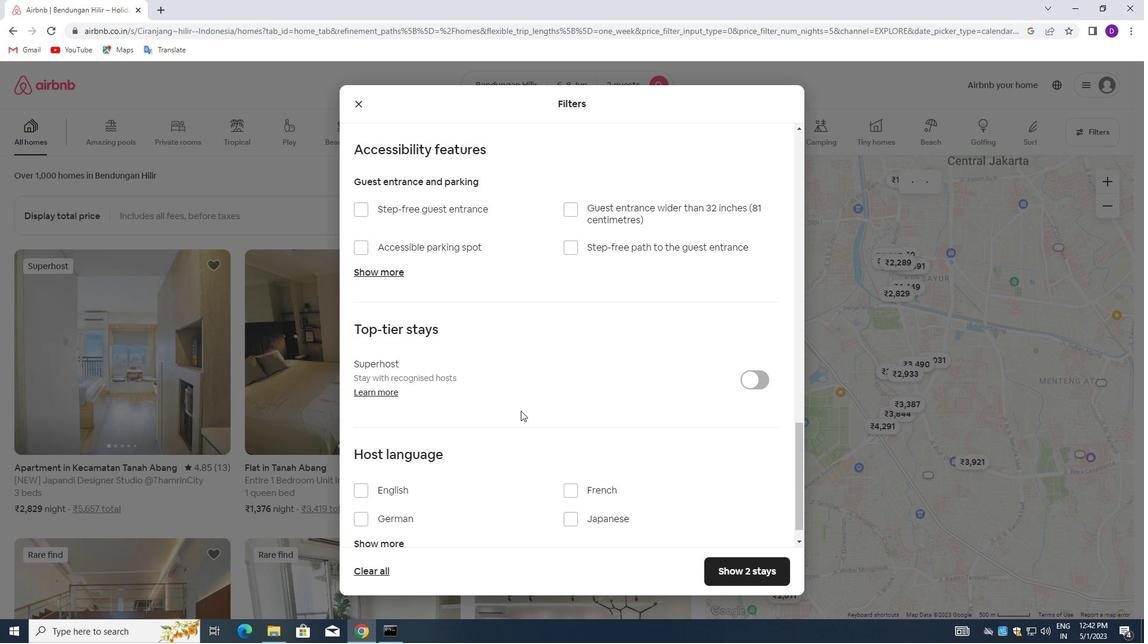 
Action: Mouse moved to (517, 432)
Screenshot: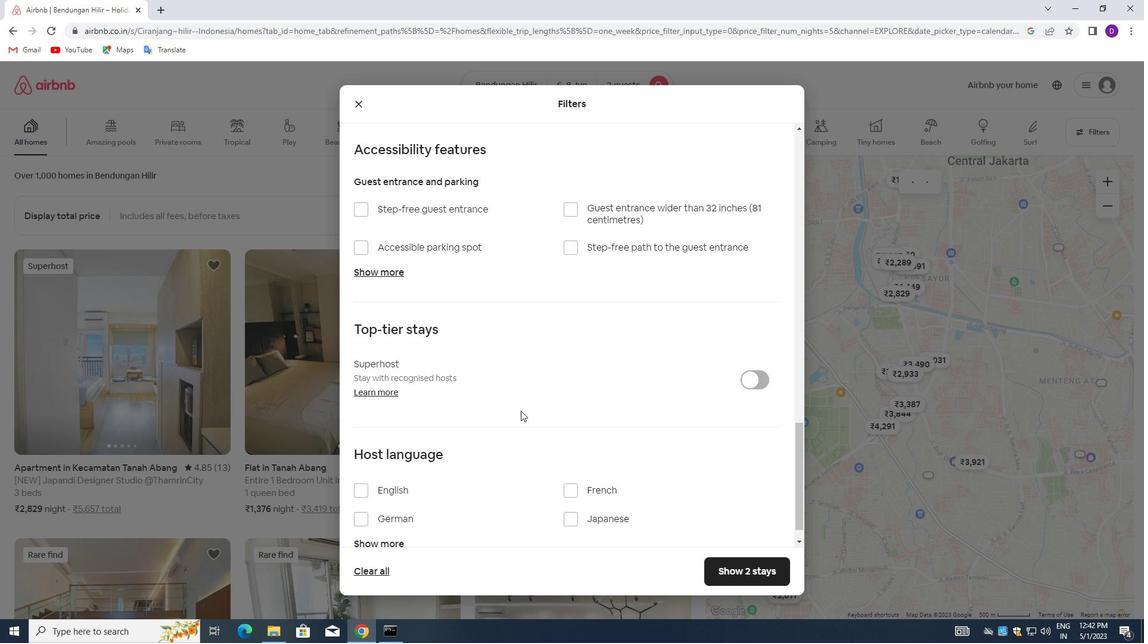 
Action: Mouse scrolled (517, 431) with delta (0, 0)
Screenshot: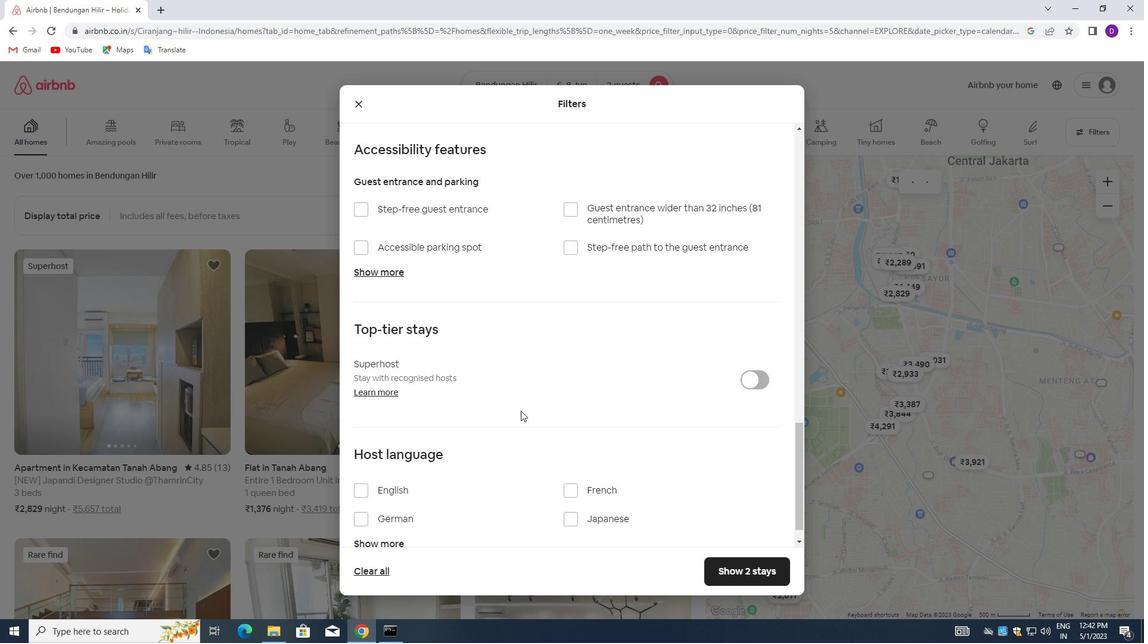 
Action: Mouse moved to (513, 438)
Screenshot: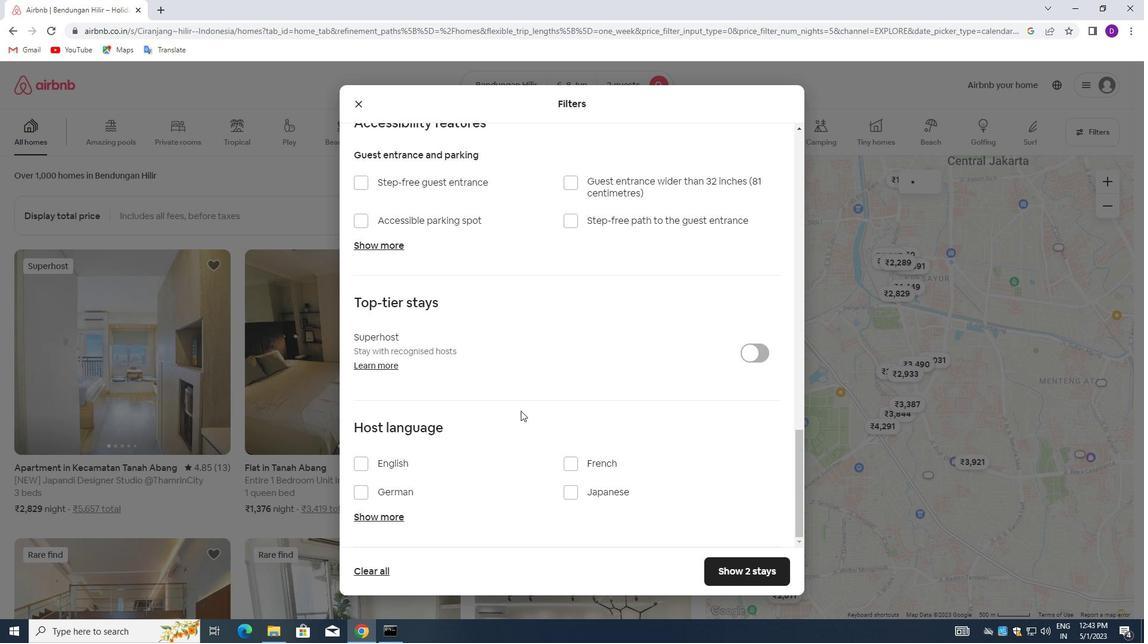 
Action: Mouse scrolled (513, 438) with delta (0, 0)
Screenshot: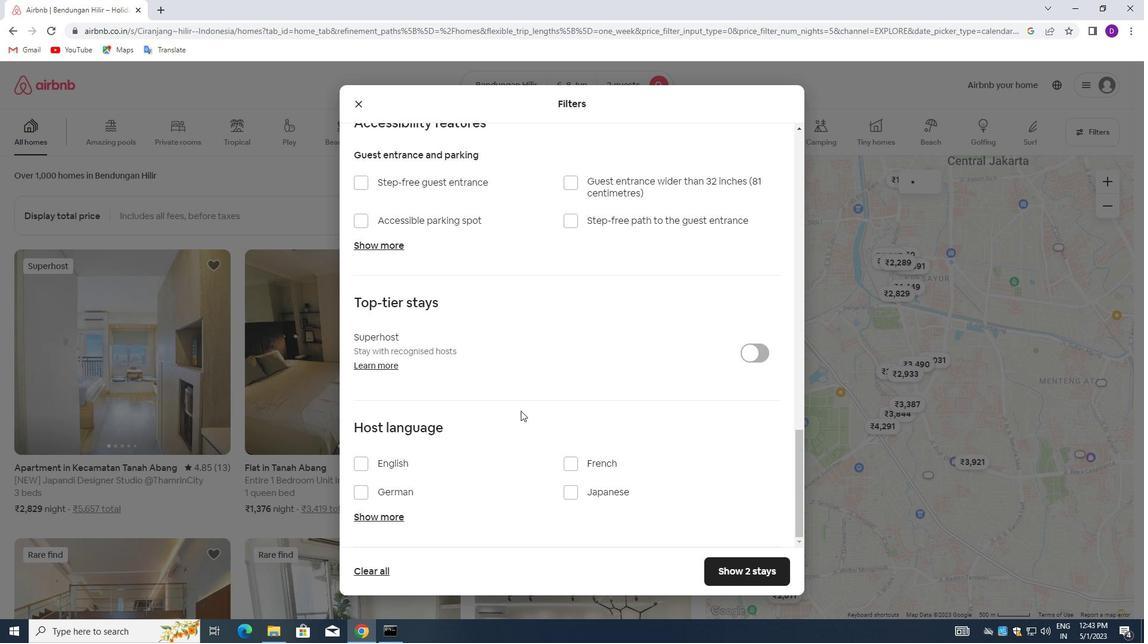 
Action: Mouse moved to (510, 442)
Screenshot: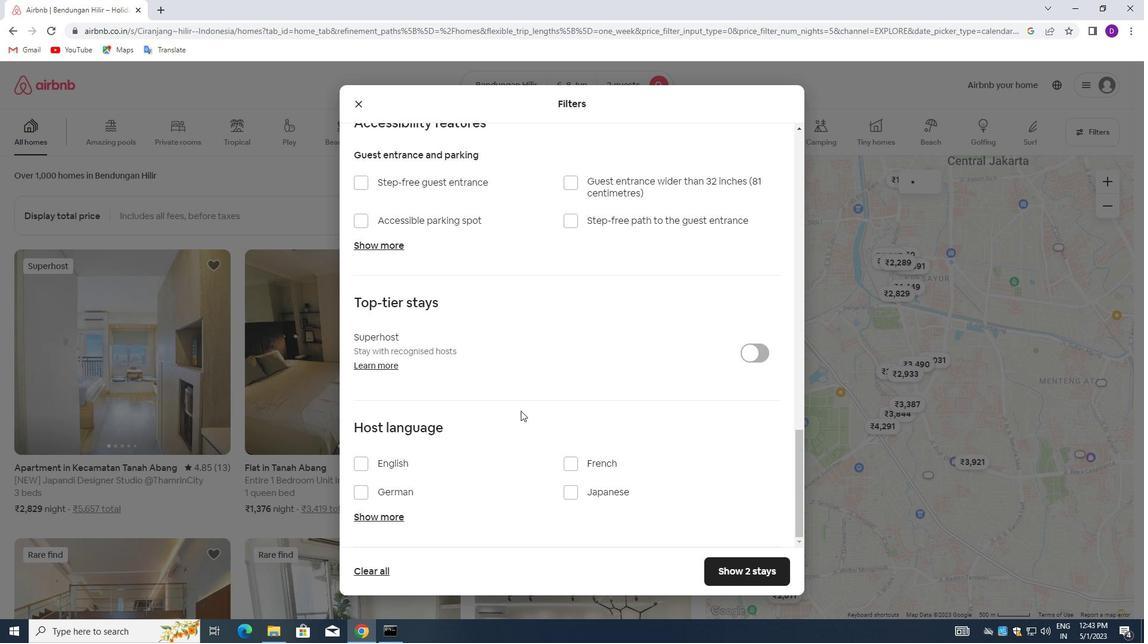 
Action: Mouse scrolled (510, 442) with delta (0, 0)
Screenshot: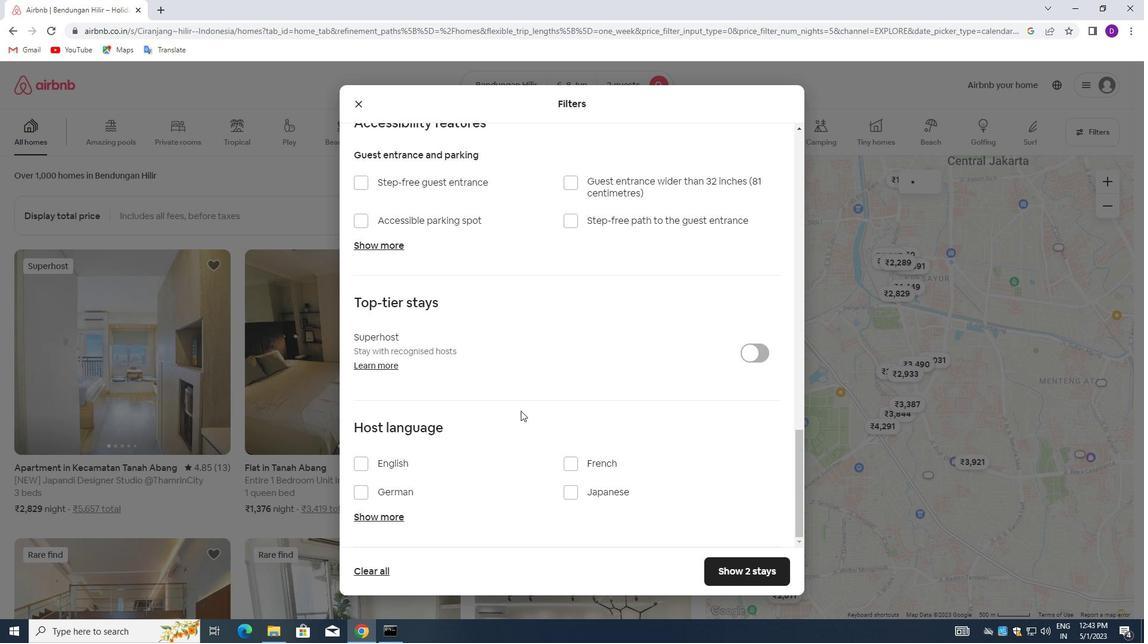 
Action: Mouse moved to (360, 466)
Screenshot: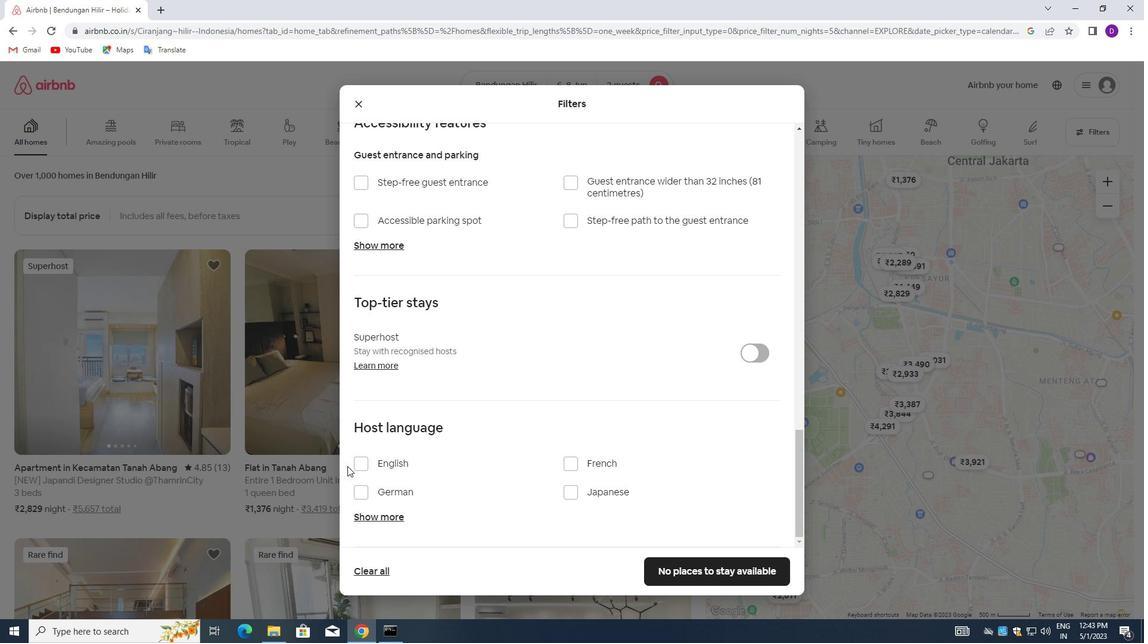 
Action: Mouse pressed left at (360, 466)
Screenshot: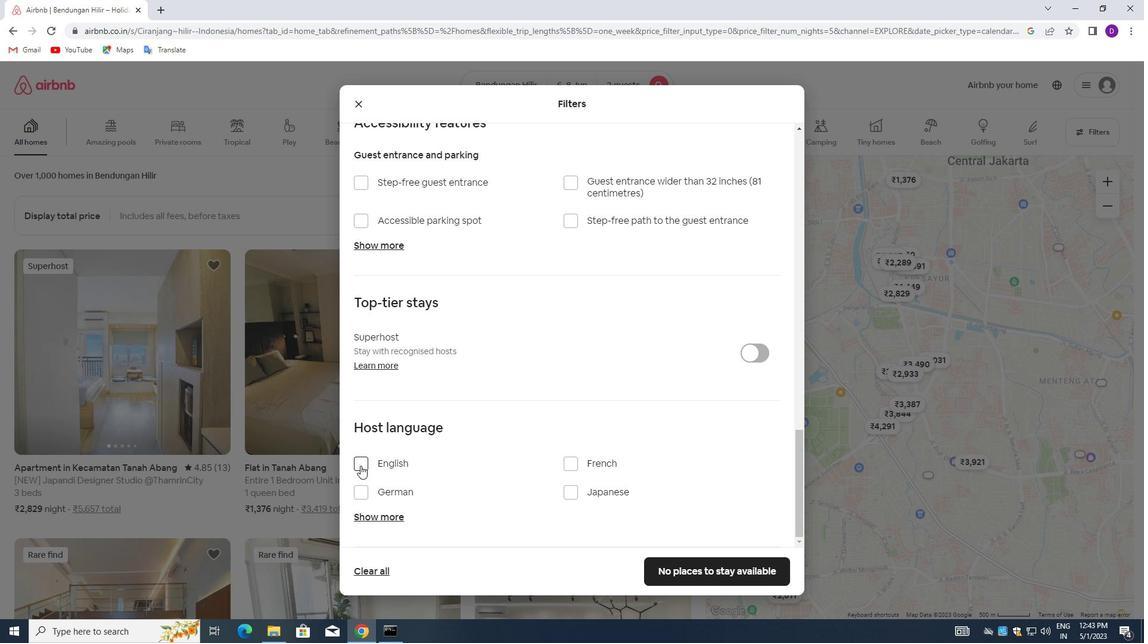 
Action: Mouse moved to (722, 569)
Screenshot: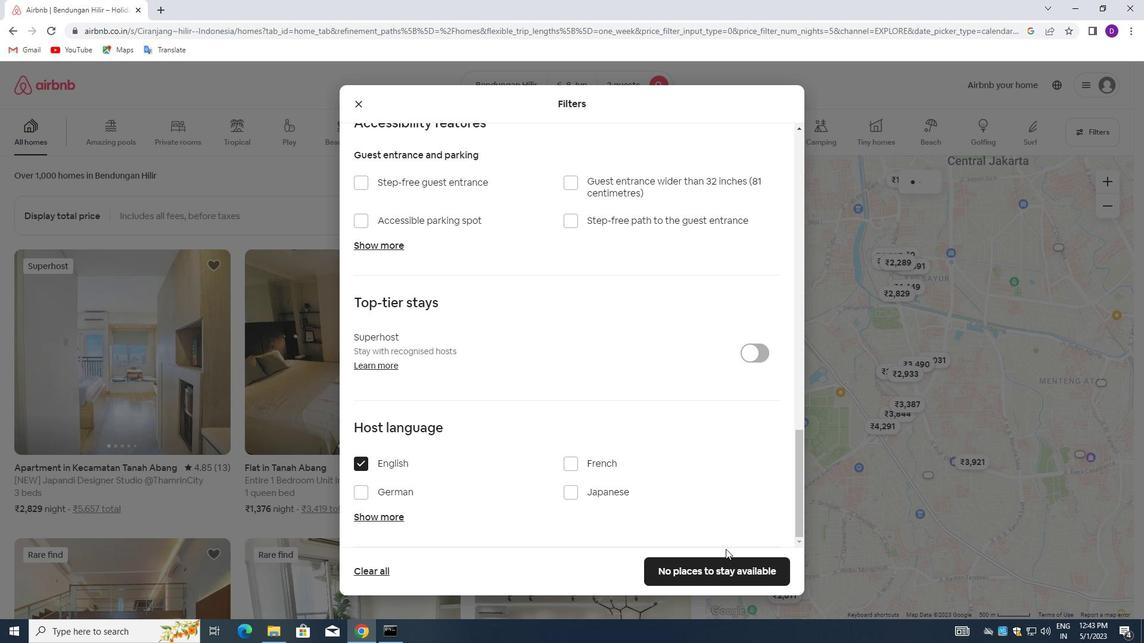 
Action: Mouse pressed left at (722, 569)
Screenshot: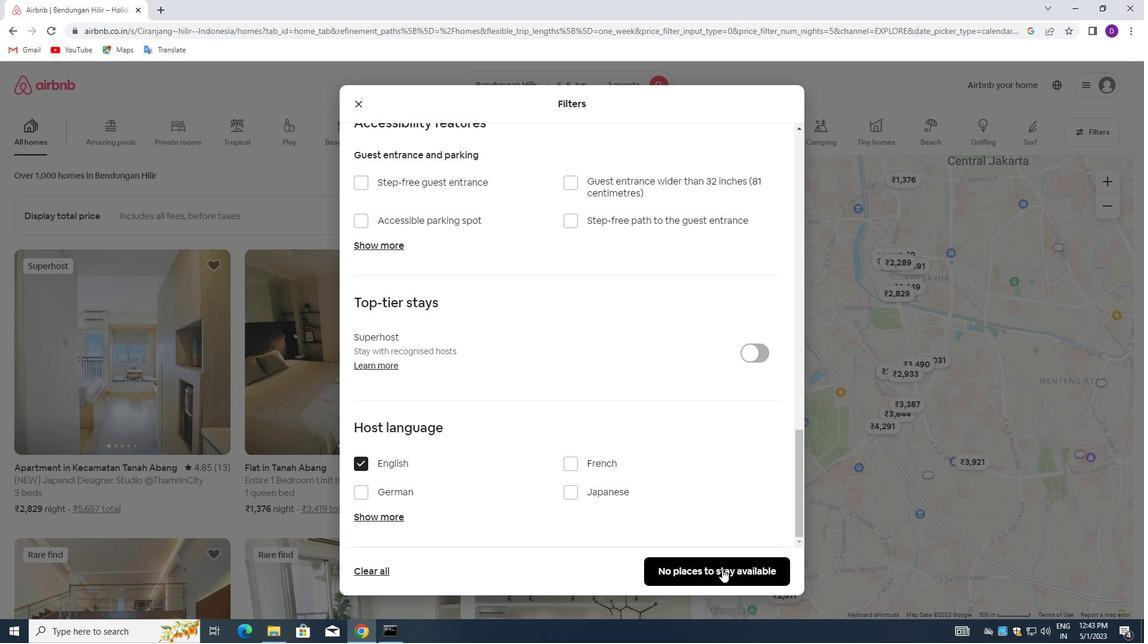 
Action: Mouse moved to (722, 569)
Screenshot: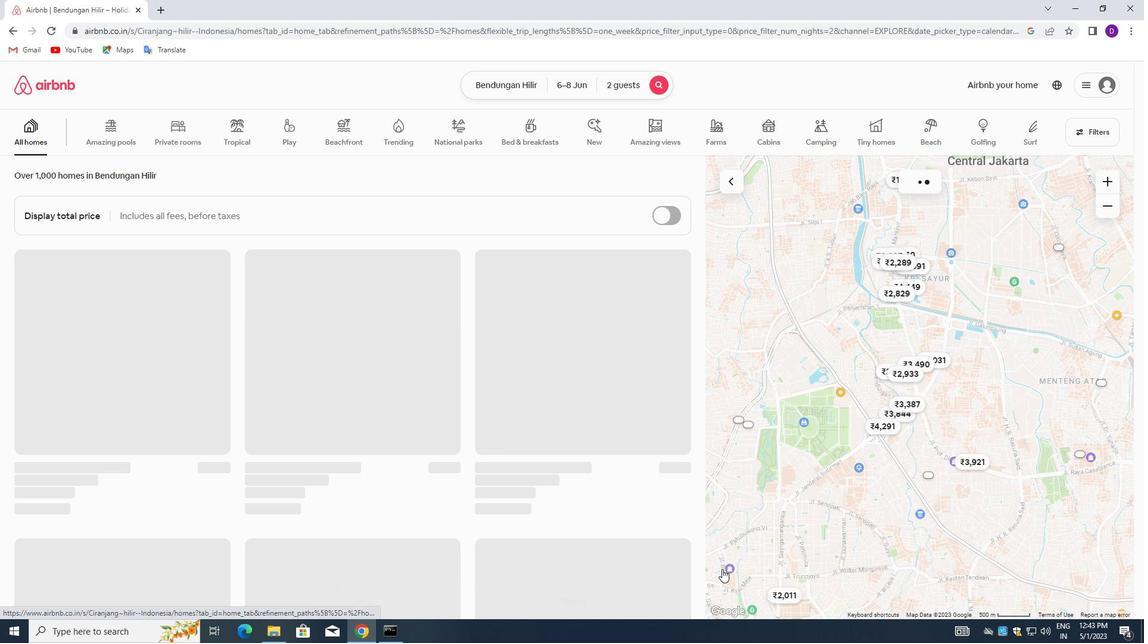 
